 Task: Font style For heading Use Italics Arial with orange colour & bold. font size for heading '24 Pt. 'Change the font style of data to Alefand font size to  12 Pt. Change the alignment of both headline & data to  Align top. In the sheet  BankBalances analysis
Action: Mouse moved to (59, 128)
Screenshot: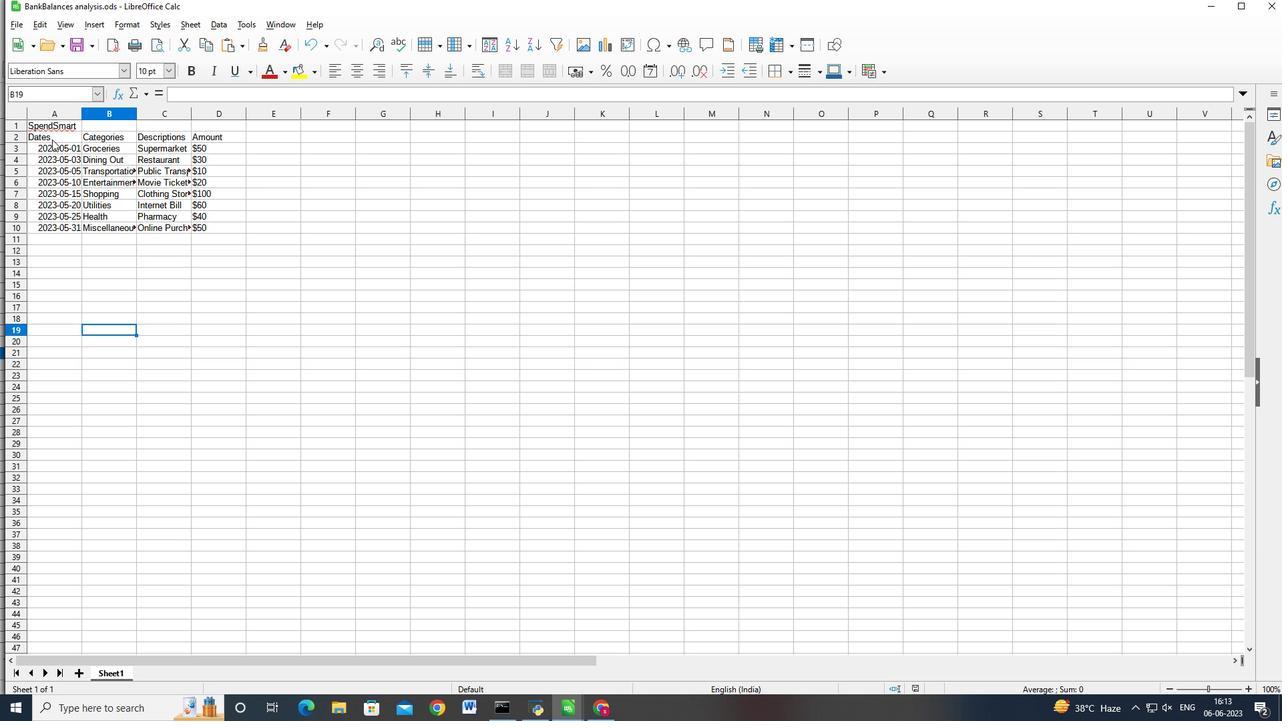 
Action: Mouse pressed left at (59, 128)
Screenshot: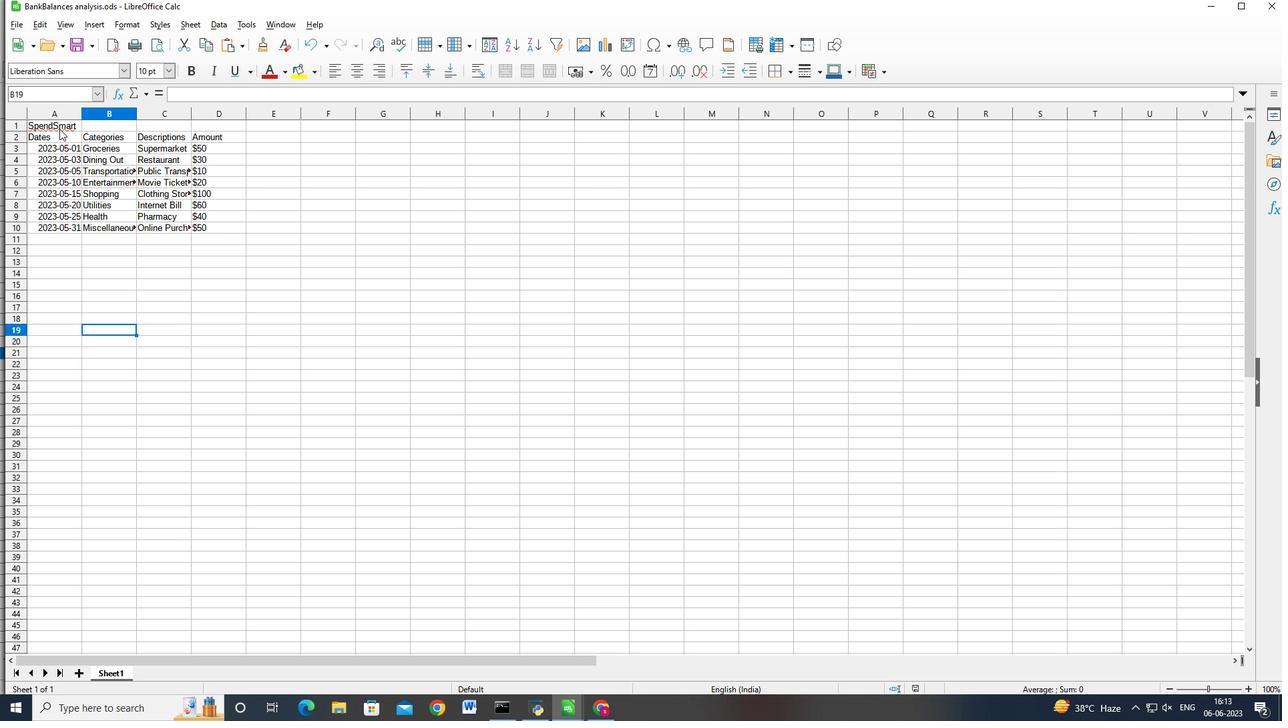
Action: Mouse moved to (196, 211)
Screenshot: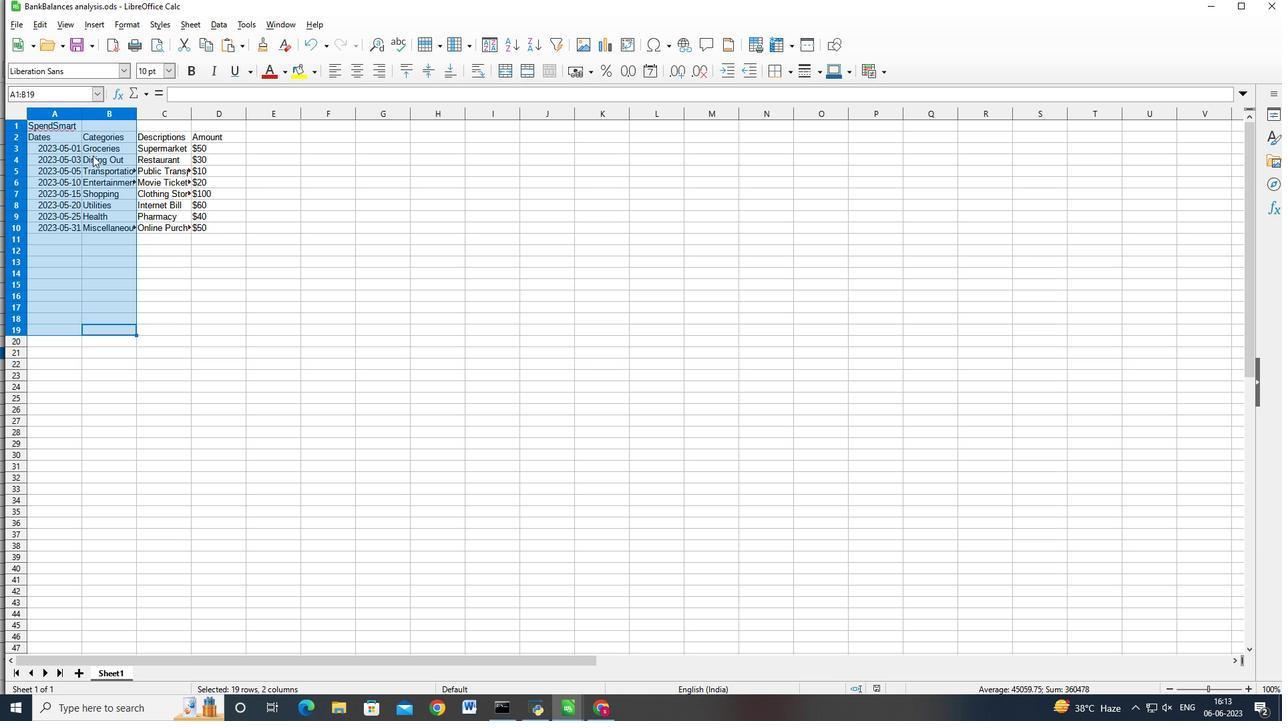
Action: Mouse pressed right at (196, 211)
Screenshot: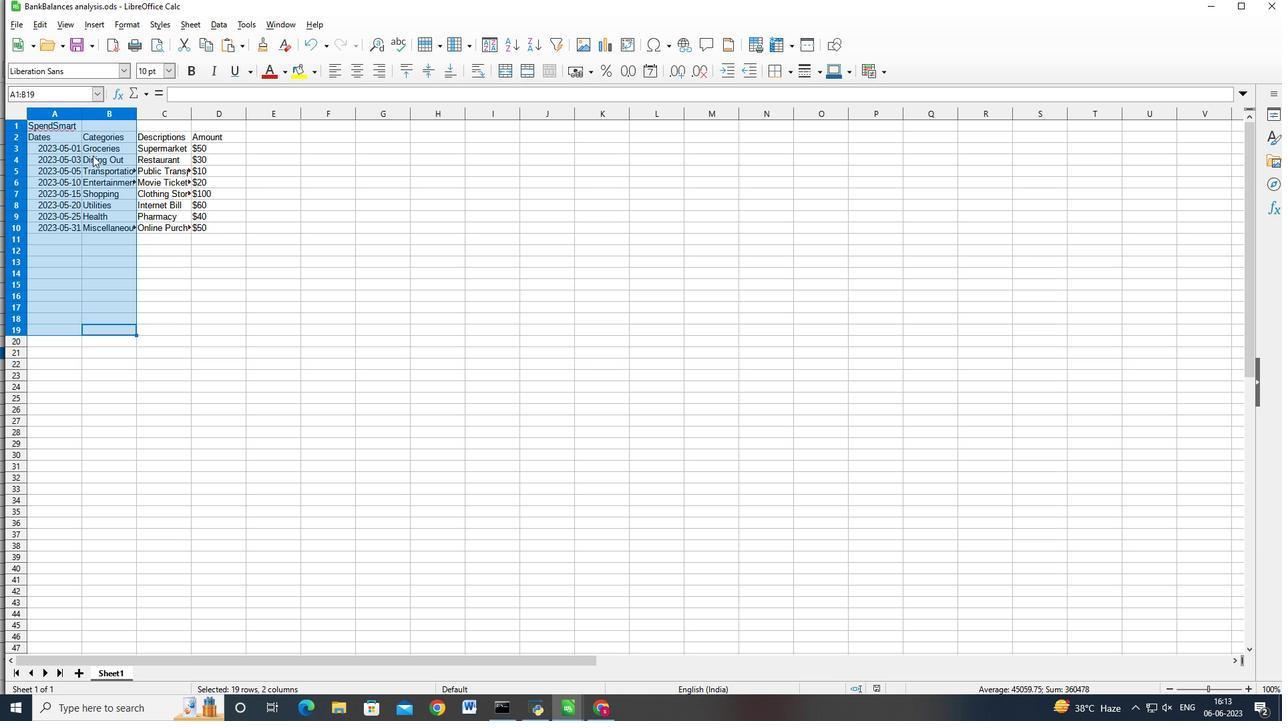 
Action: Mouse moved to (128, 279)
Screenshot: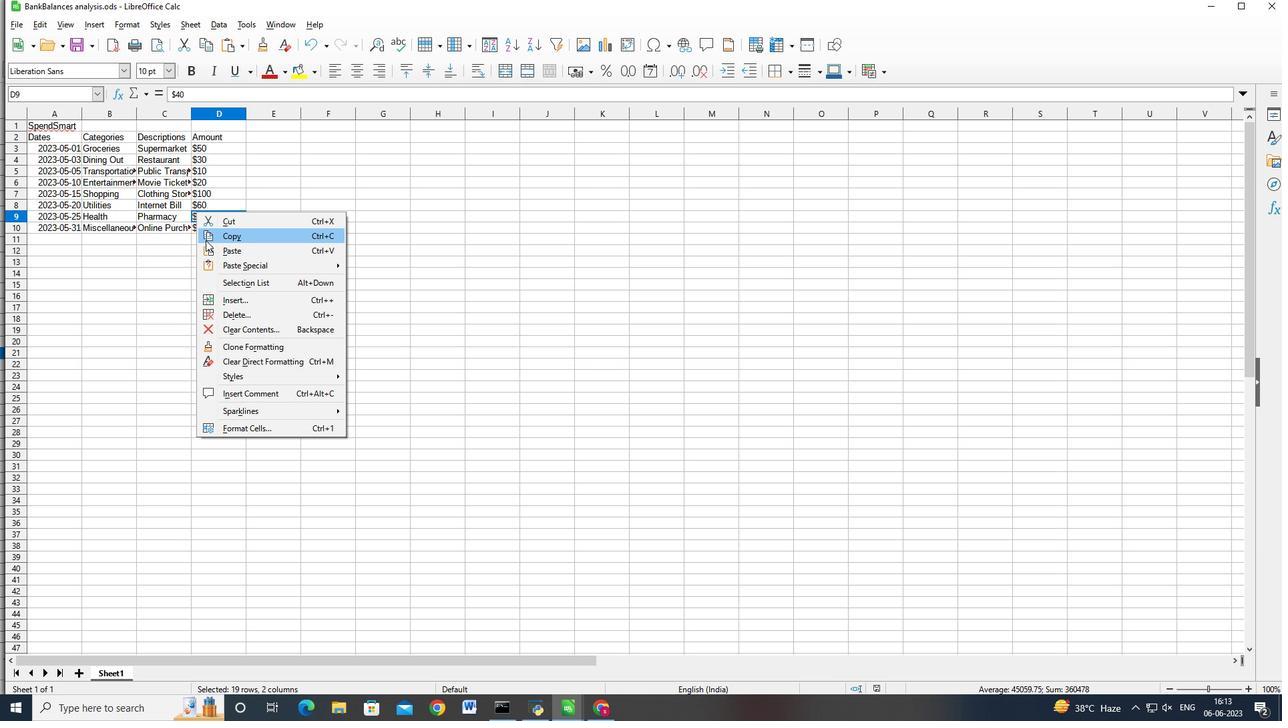 
Action: Mouse pressed right at (128, 279)
Screenshot: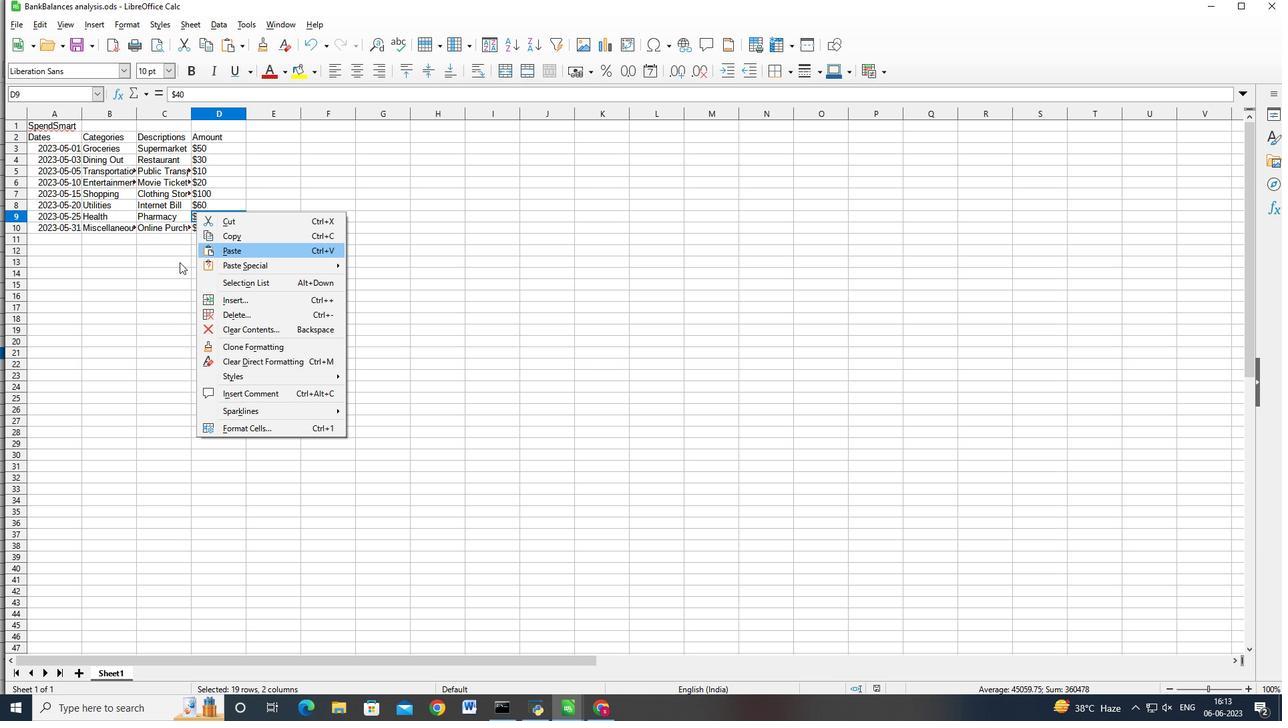 
Action: Mouse moved to (70, 128)
Screenshot: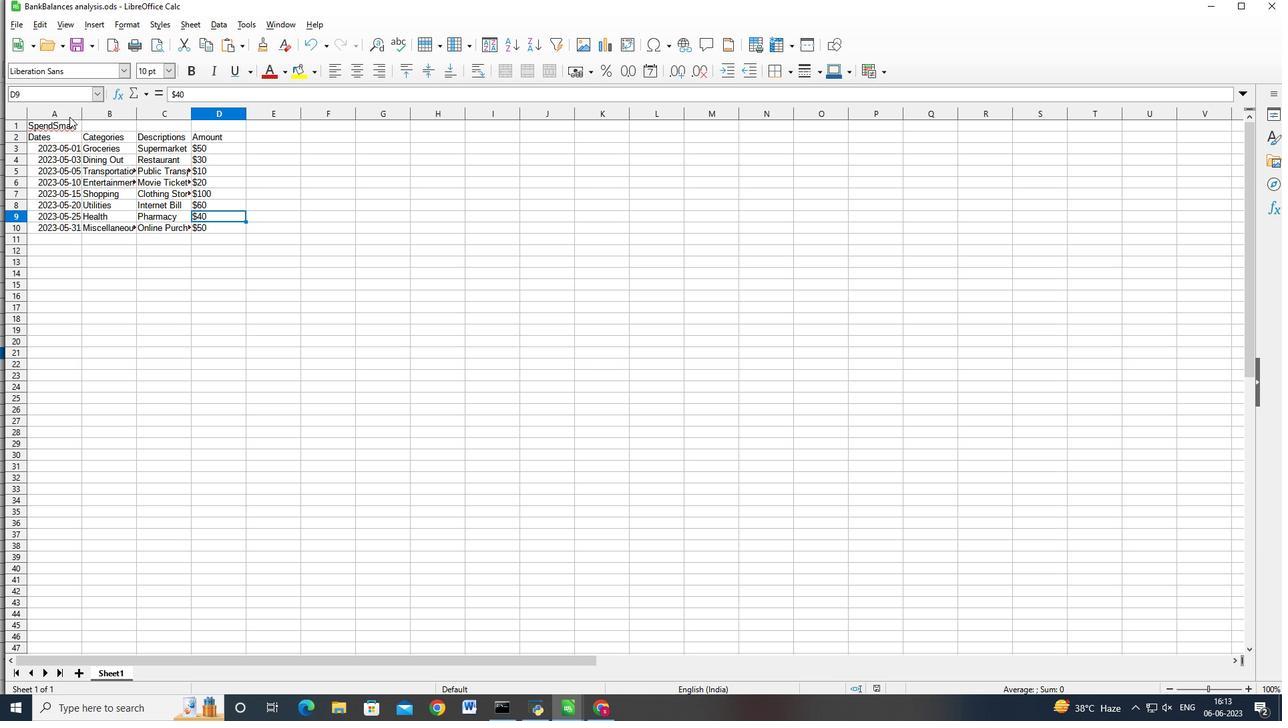 
Action: Mouse pressed left at (70, 128)
Screenshot: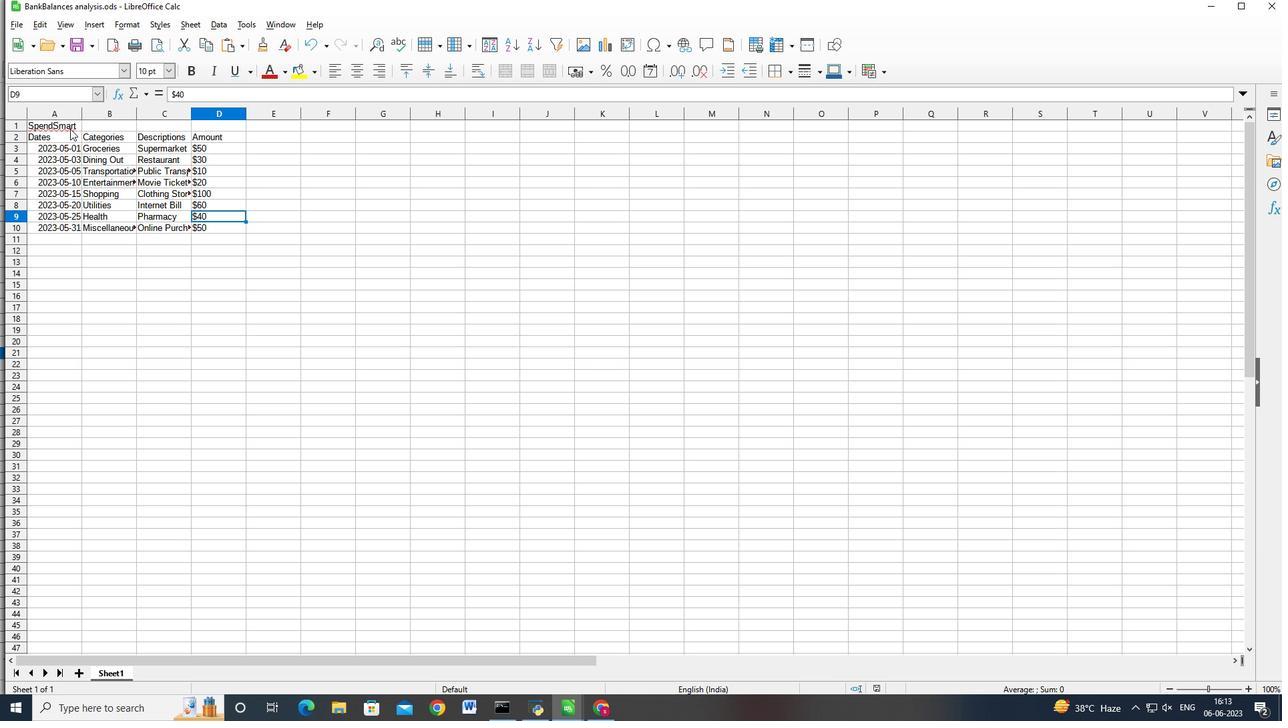 
Action: Mouse moved to (76, 72)
Screenshot: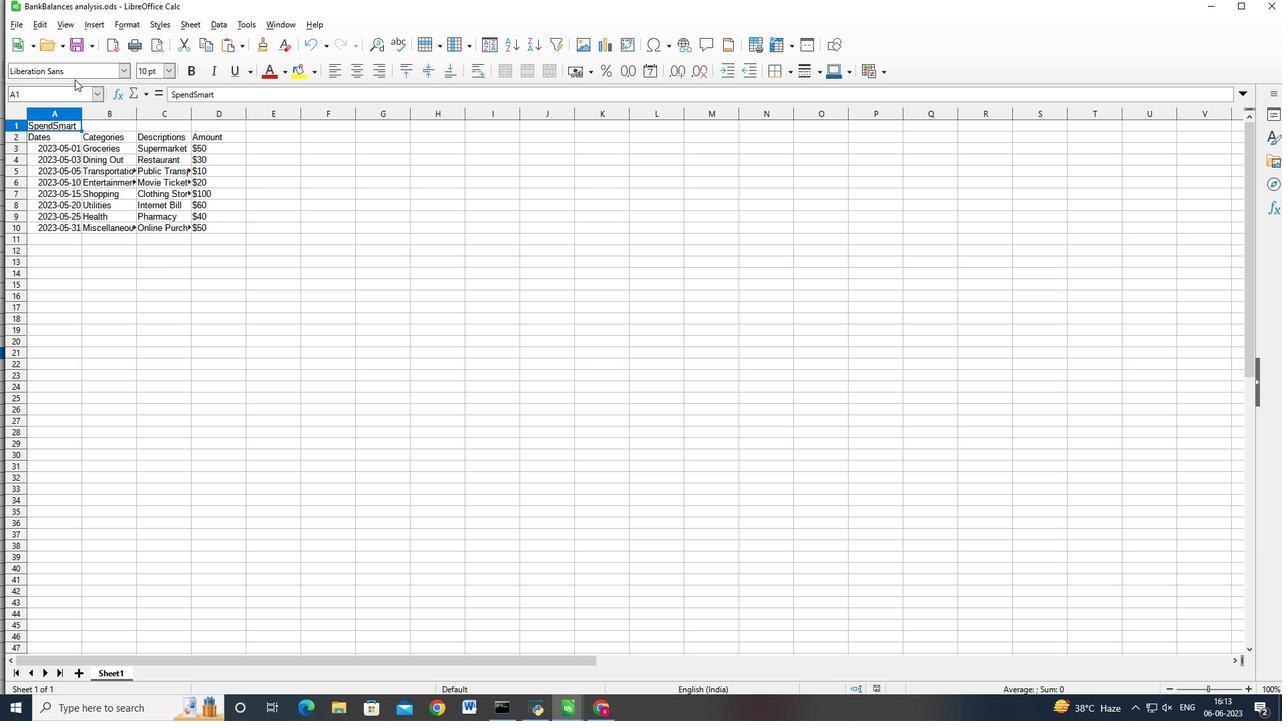 
Action: Mouse pressed left at (76, 72)
Screenshot: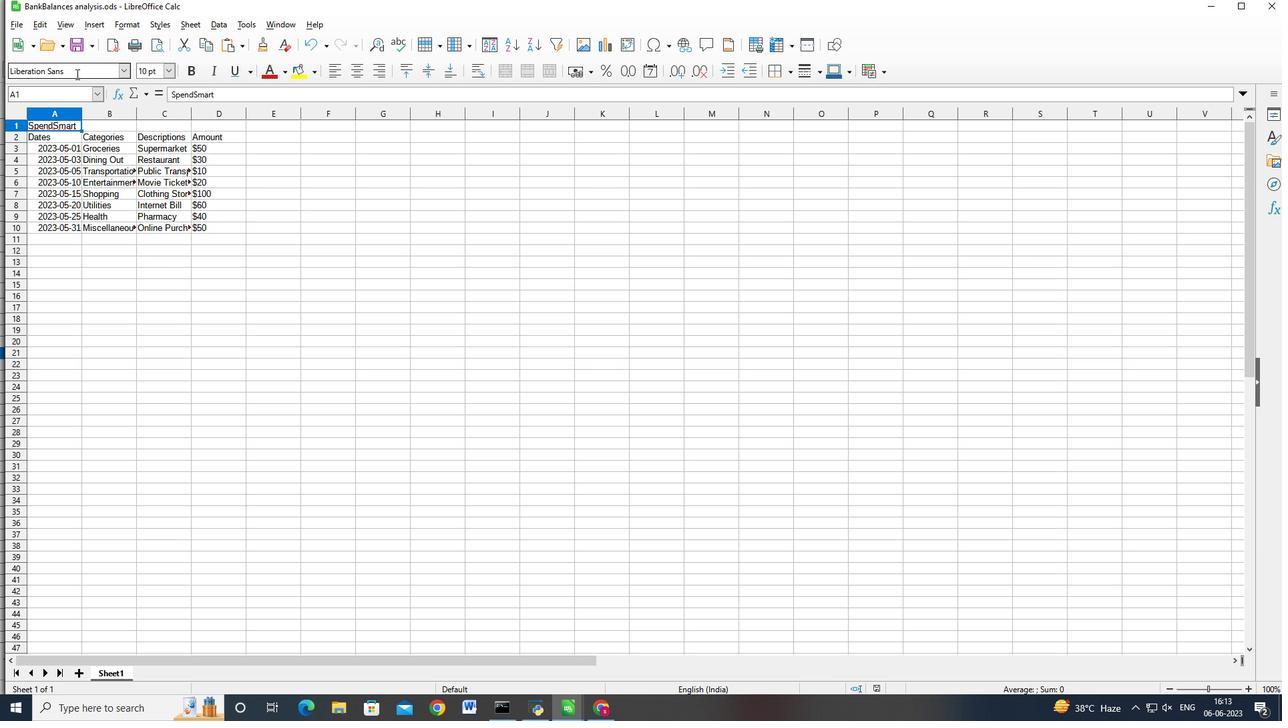 
Action: Mouse moved to (76, 73)
Screenshot: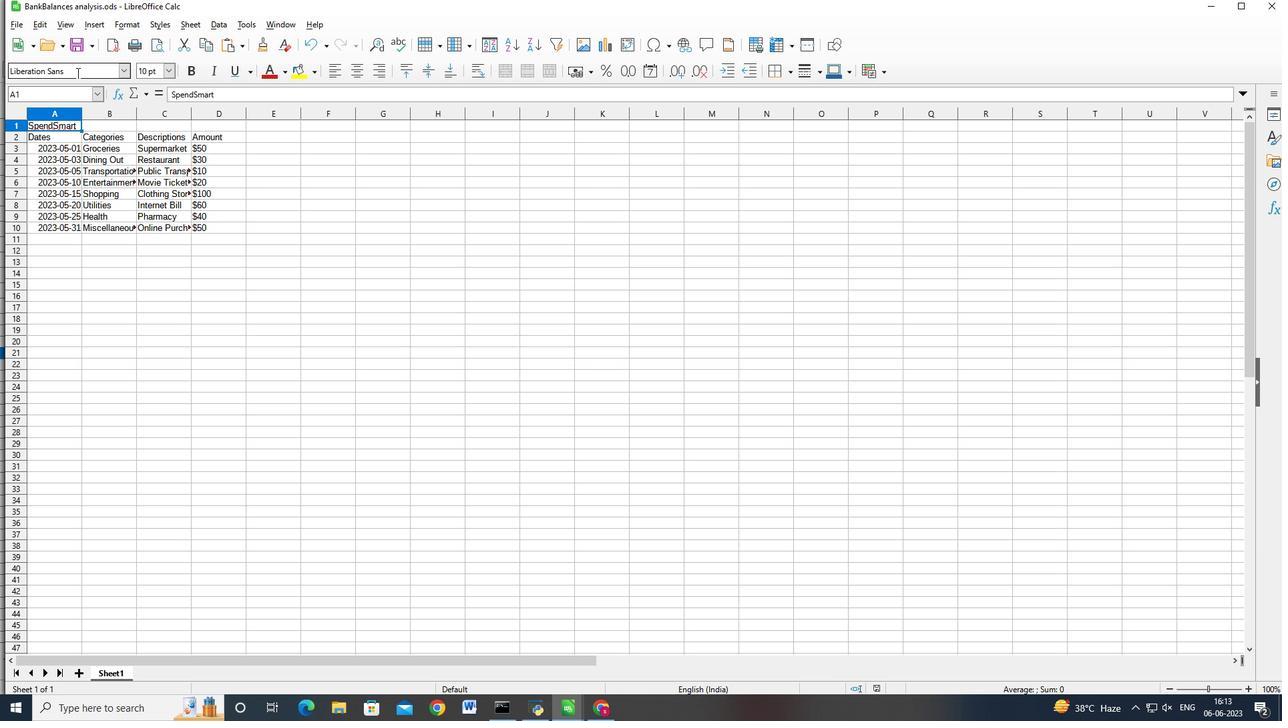 
Action: Key pressed <Key.backspace><Key.backspace><Key.backspace><Key.backspace><Key.backspace><Key.backspace><Key.backspace><Key.backspace><Key.backspace><Key.backspace><Key.backspace><Key.backspace><Key.backspace><Key.backspace><Key.shift>Itla<Key.backspace><Key.backspace><Key.backspace><Key.backspace><Key.backspace><Key.shift>Itla<Key.backspace><Key.backspace><Key.backspace>talics<Key.enter>
Screenshot: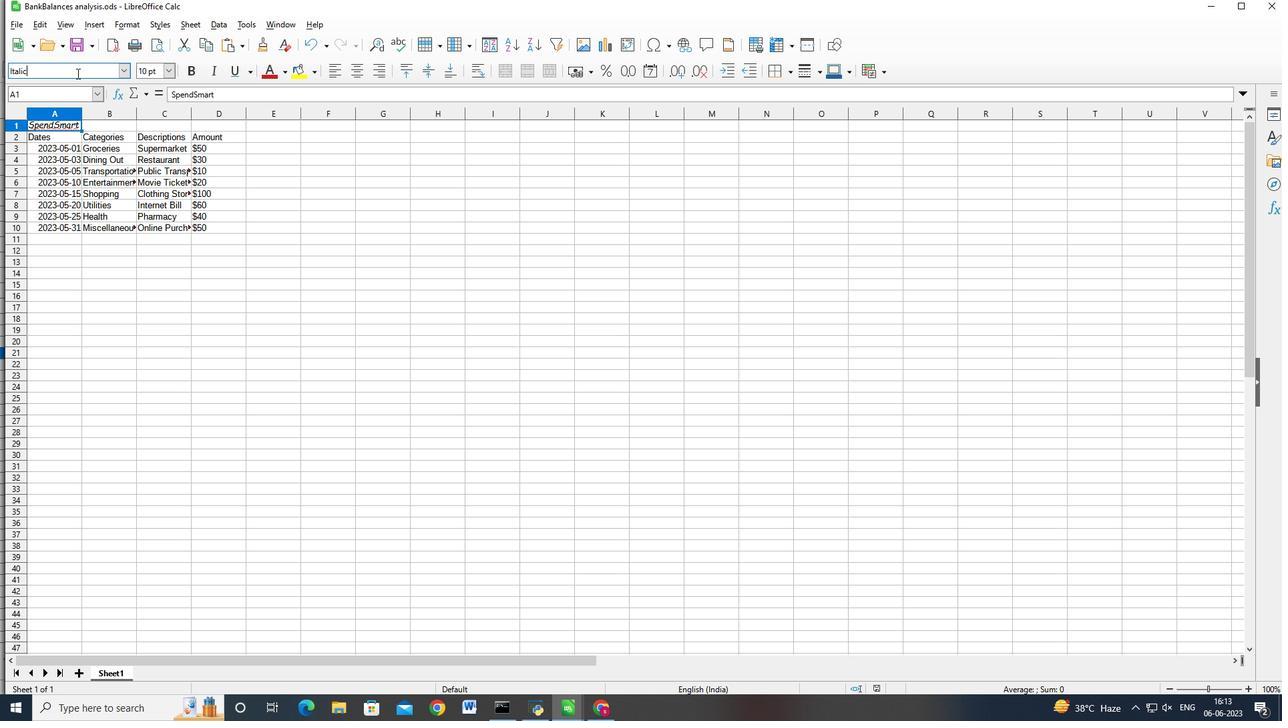 
Action: Mouse pressed left at (76, 73)
Screenshot: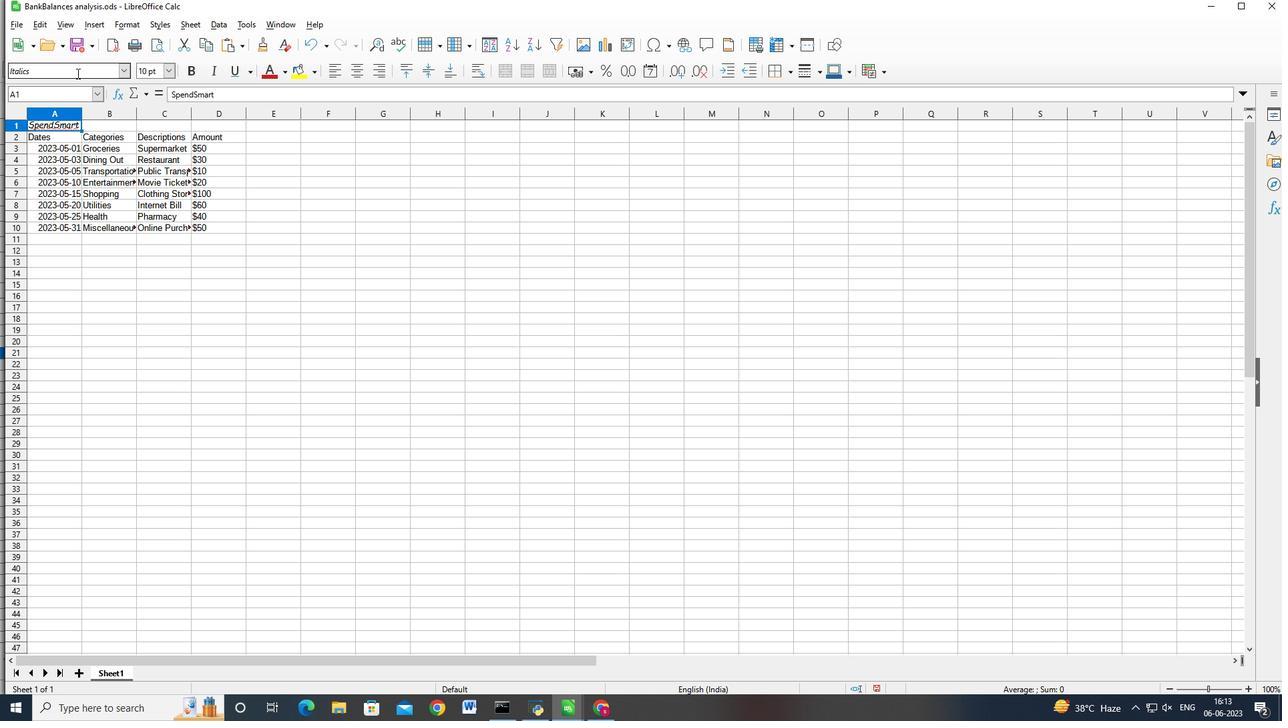 
Action: Key pressed <Key.backspace><Key.backspace><Key.backspace><Key.backspace><Key.backspace><Key.backspace><Key.backspace><Key.backspace><Key.backspace><Key.backspace>arial<Key.enter>
Screenshot: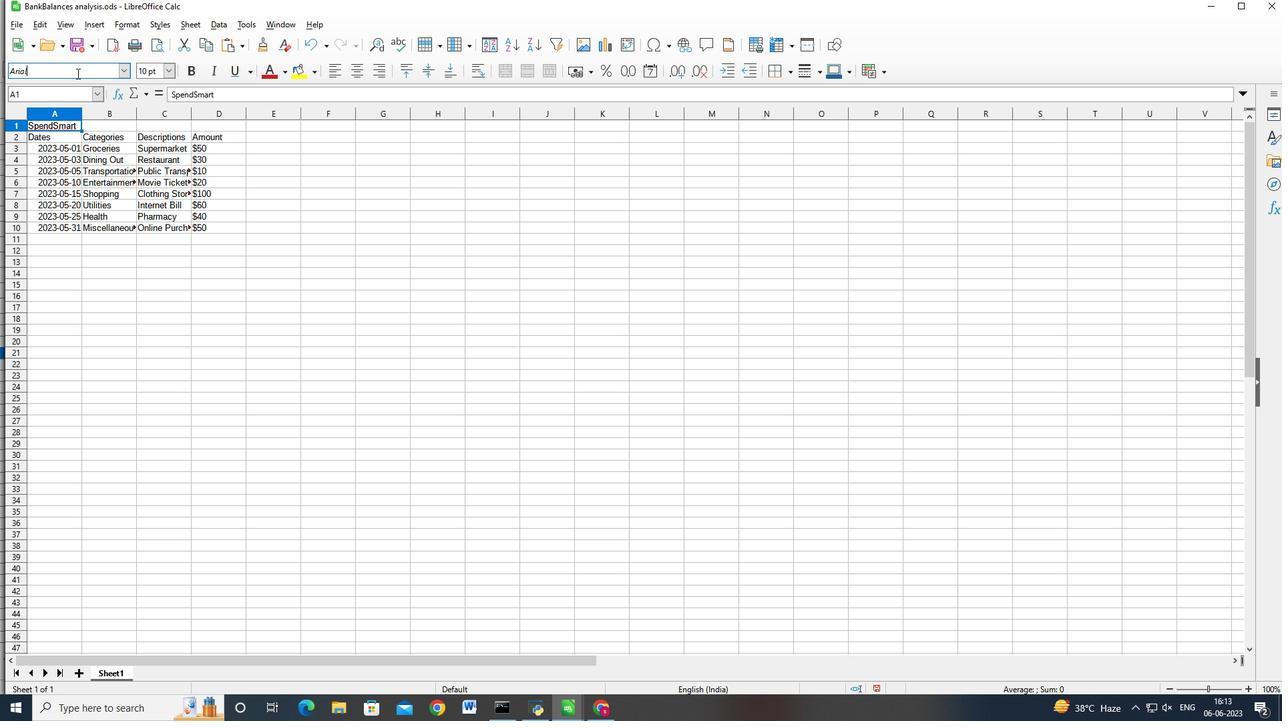 
Action: Mouse moved to (207, 68)
Screenshot: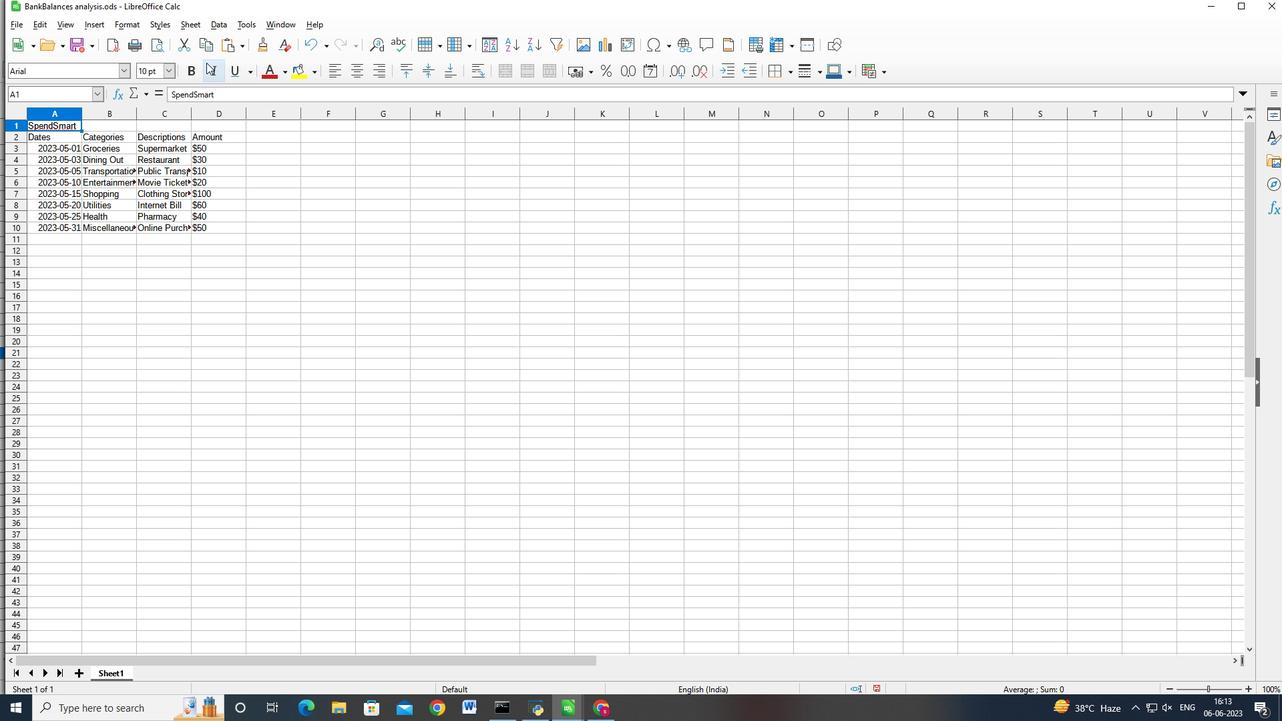 
Action: Mouse pressed left at (207, 68)
Screenshot: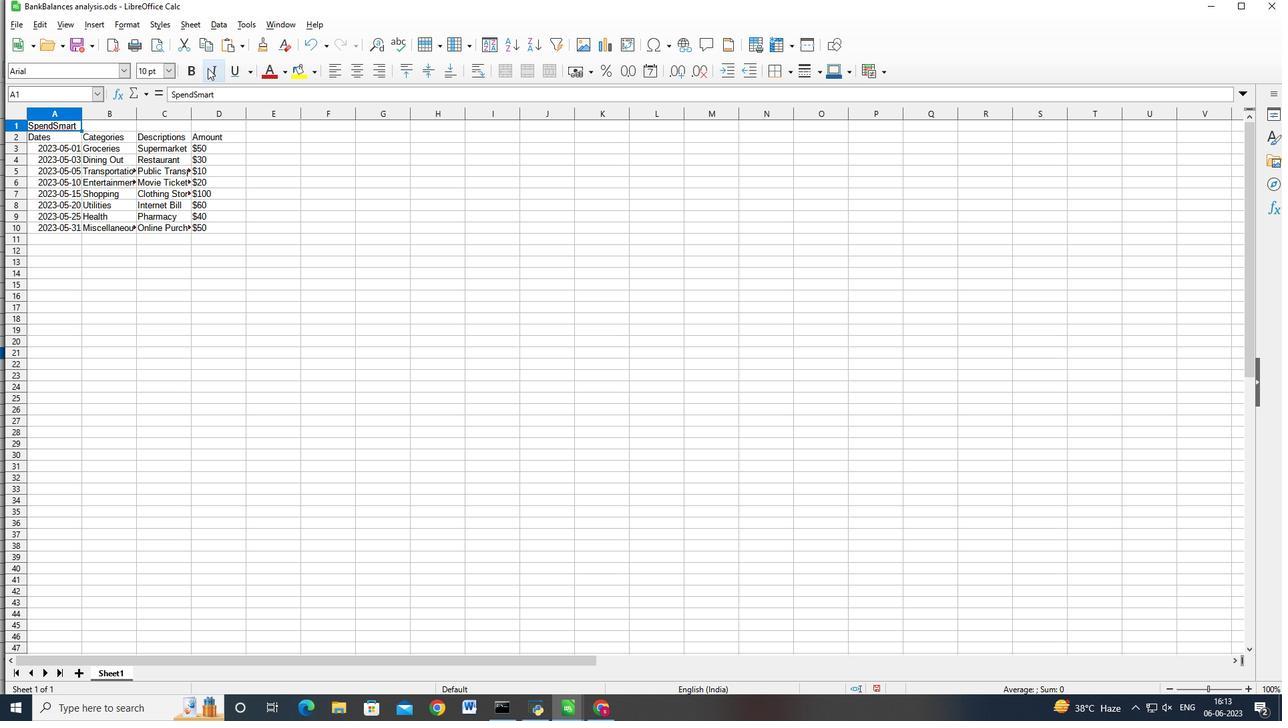
Action: Mouse moved to (170, 74)
Screenshot: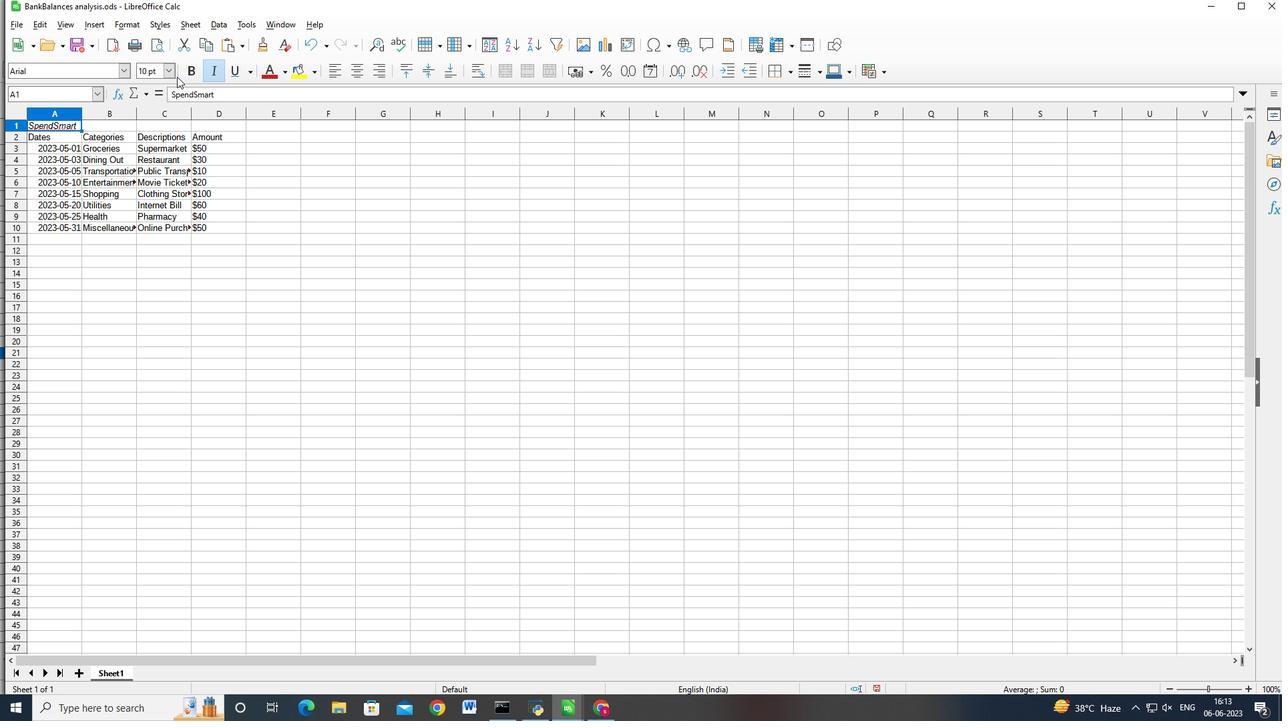 
Action: Mouse pressed left at (170, 74)
Screenshot: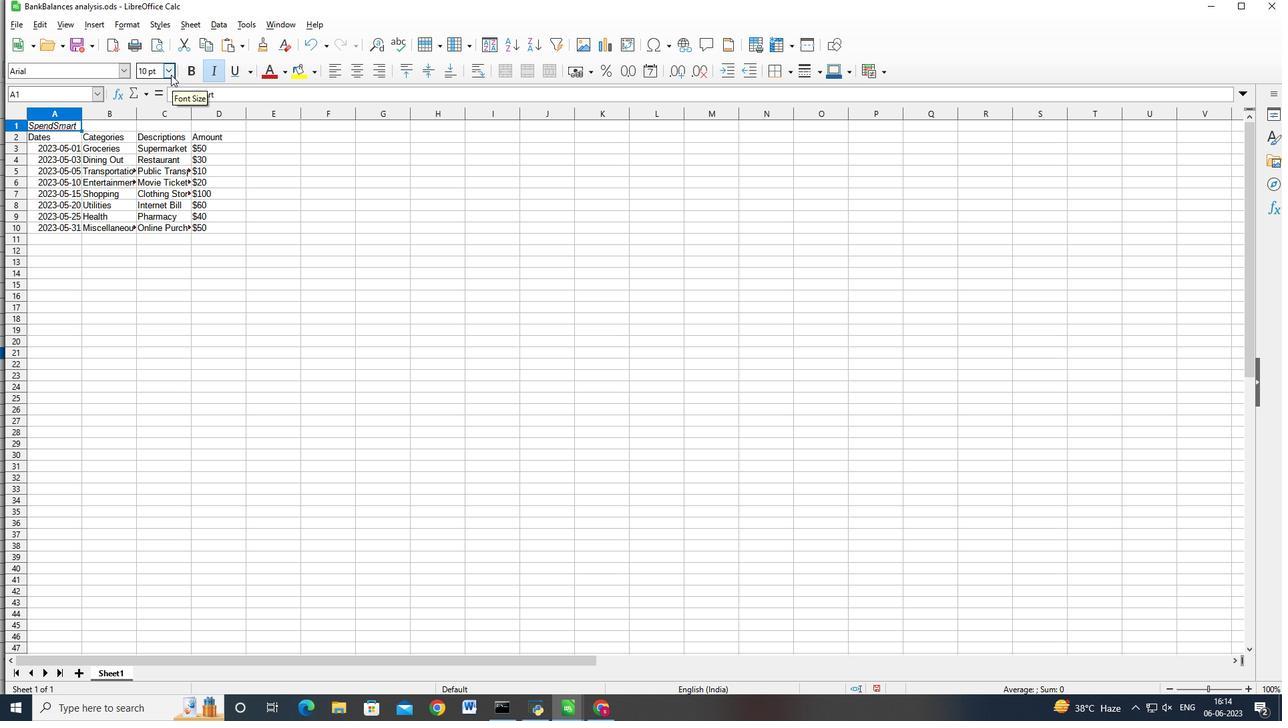 
Action: Mouse moved to (148, 264)
Screenshot: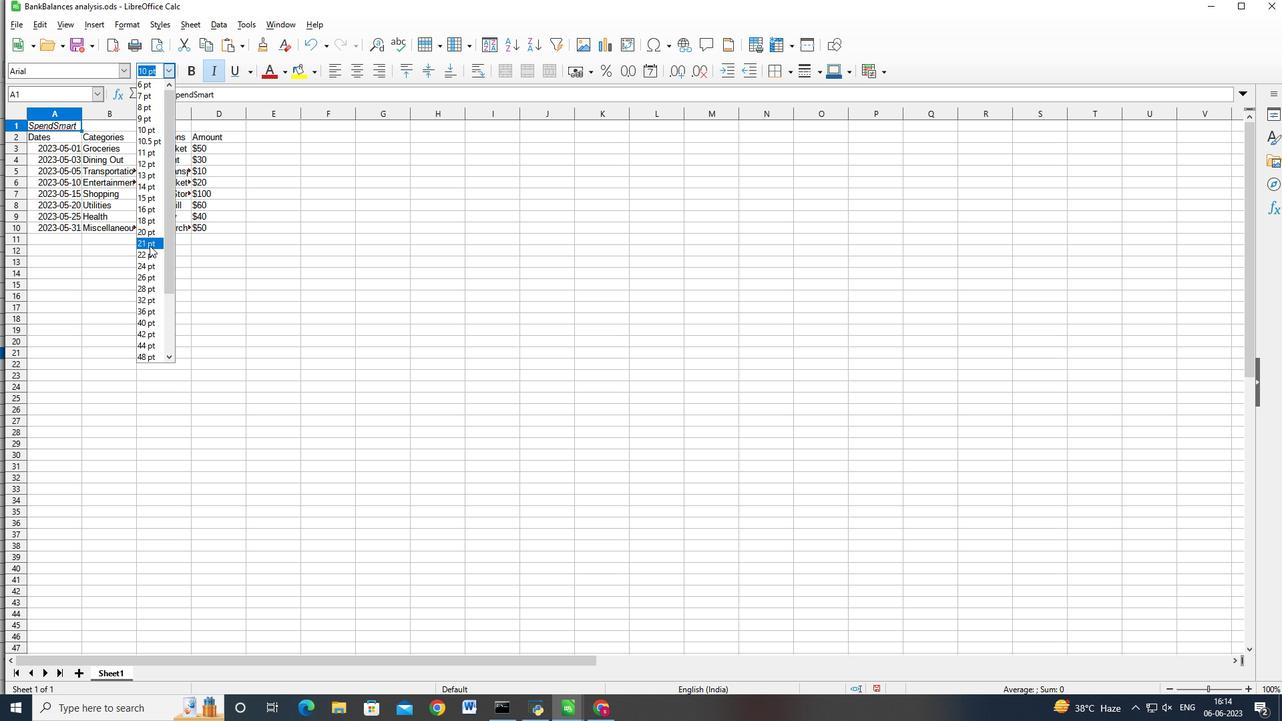 
Action: Mouse pressed left at (148, 264)
Screenshot: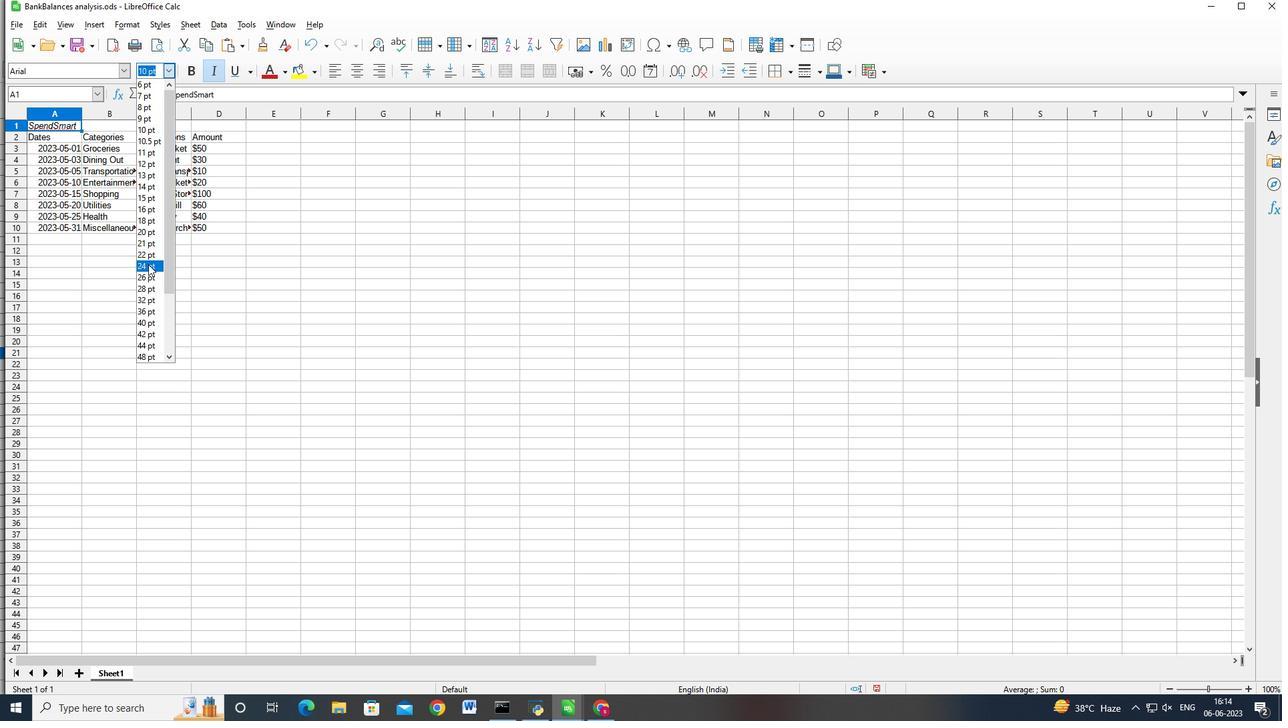 
Action: Mouse moved to (62, 150)
Screenshot: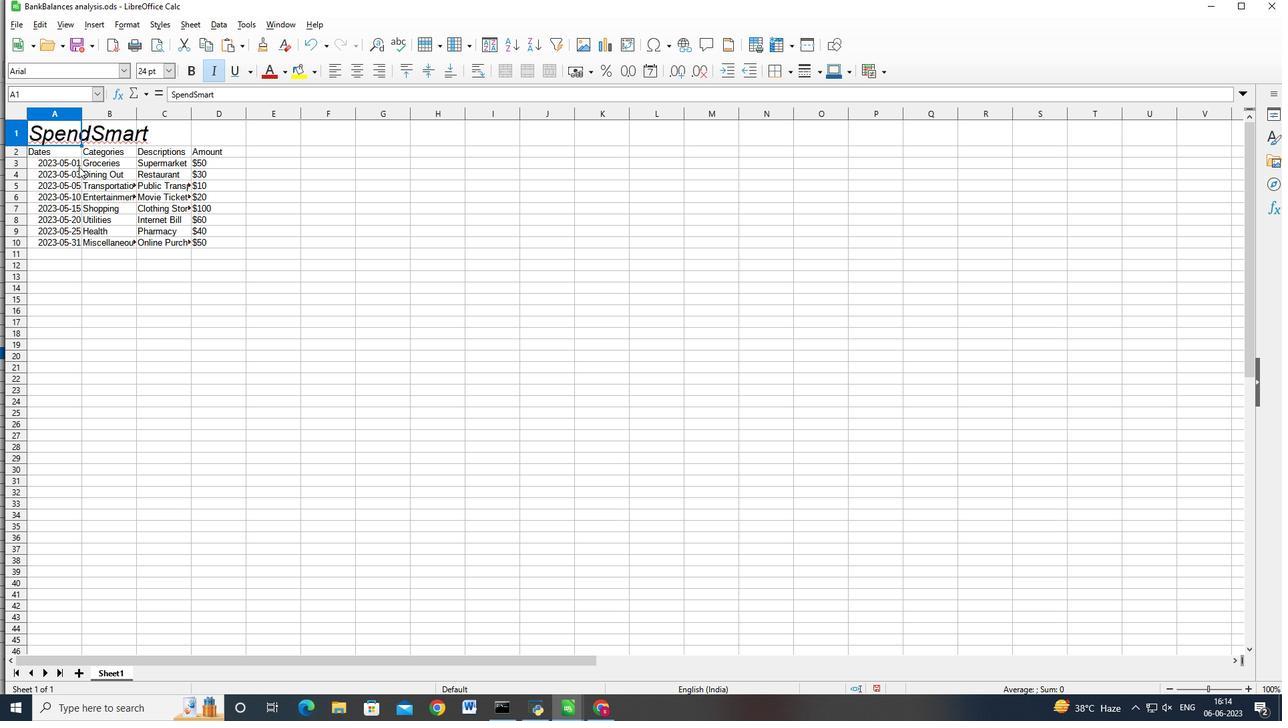 
Action: Mouse pressed left at (62, 150)
Screenshot: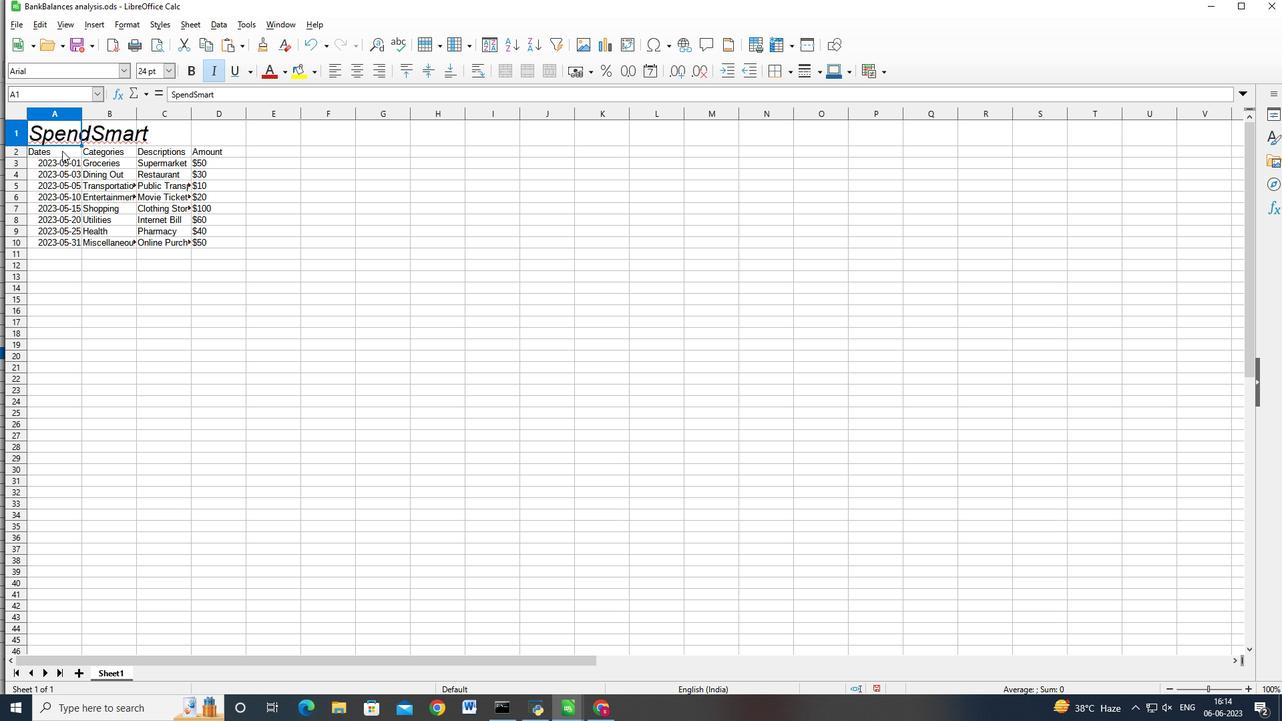 
Action: Mouse moved to (202, 220)
Screenshot: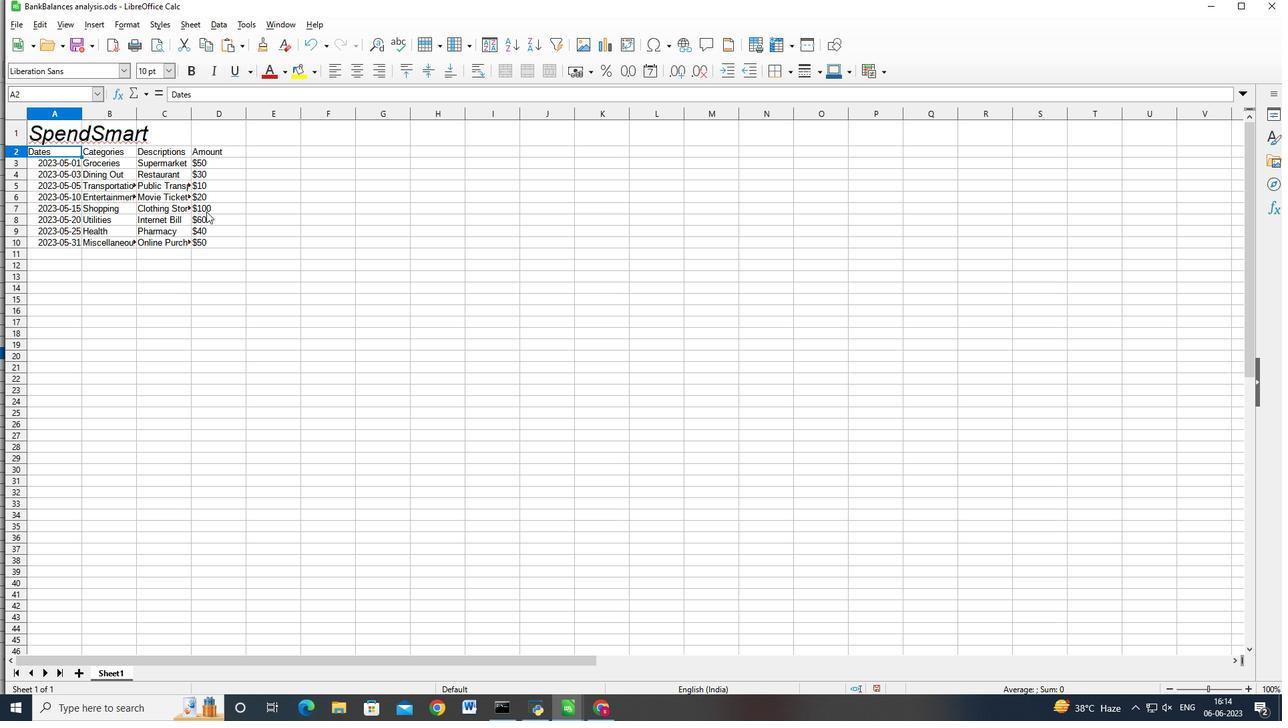 
Action: Key pressed <Key.shift>
Screenshot: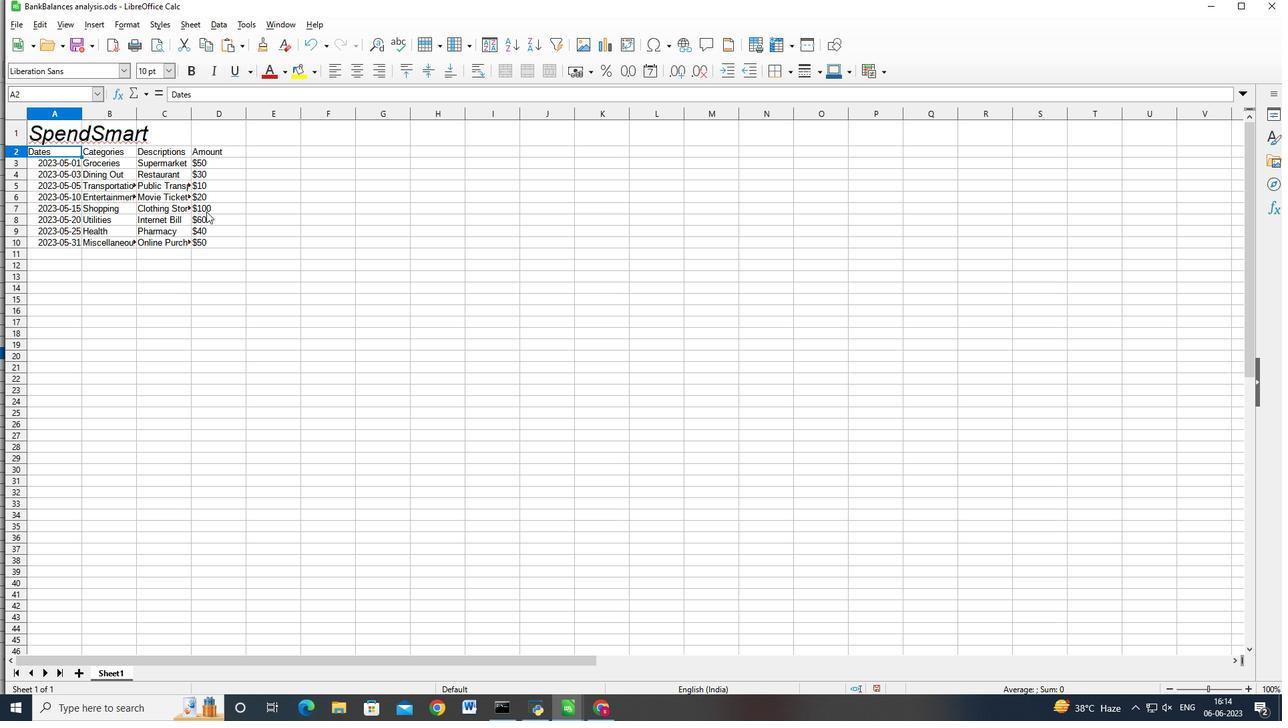 
Action: Mouse moved to (192, 235)
Screenshot: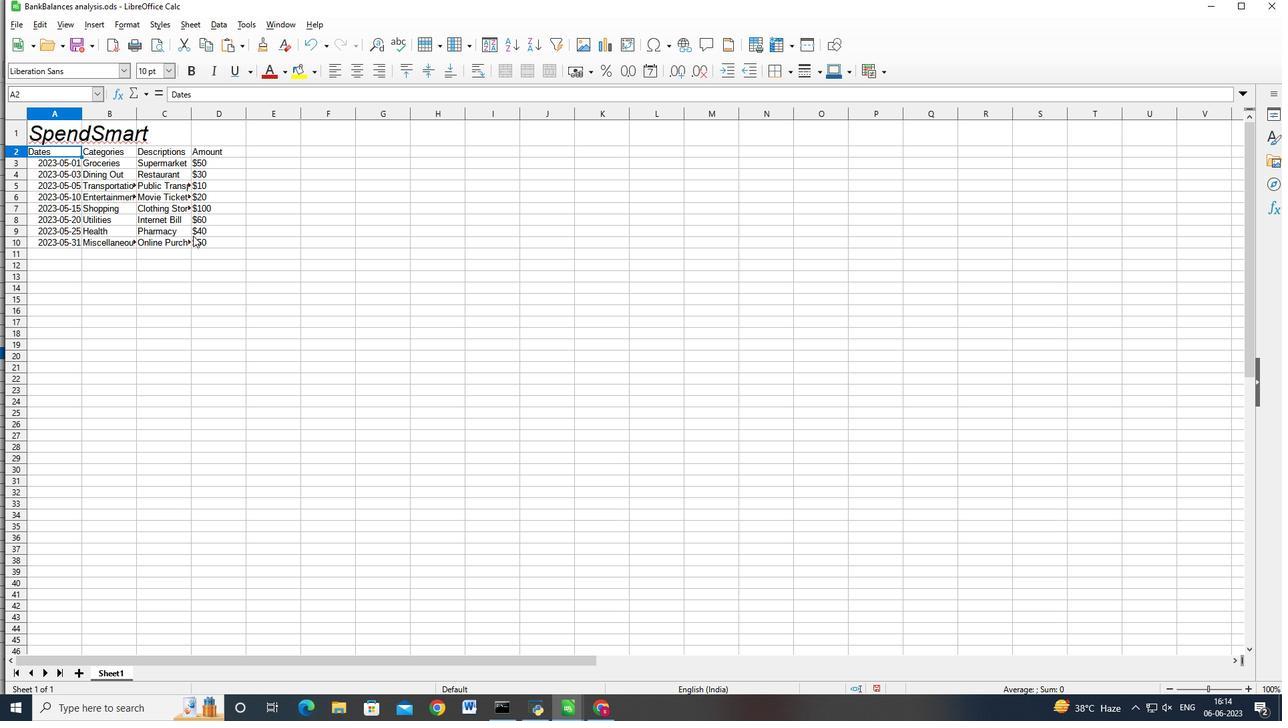 
Action: Key pressed <Key.shift>
Screenshot: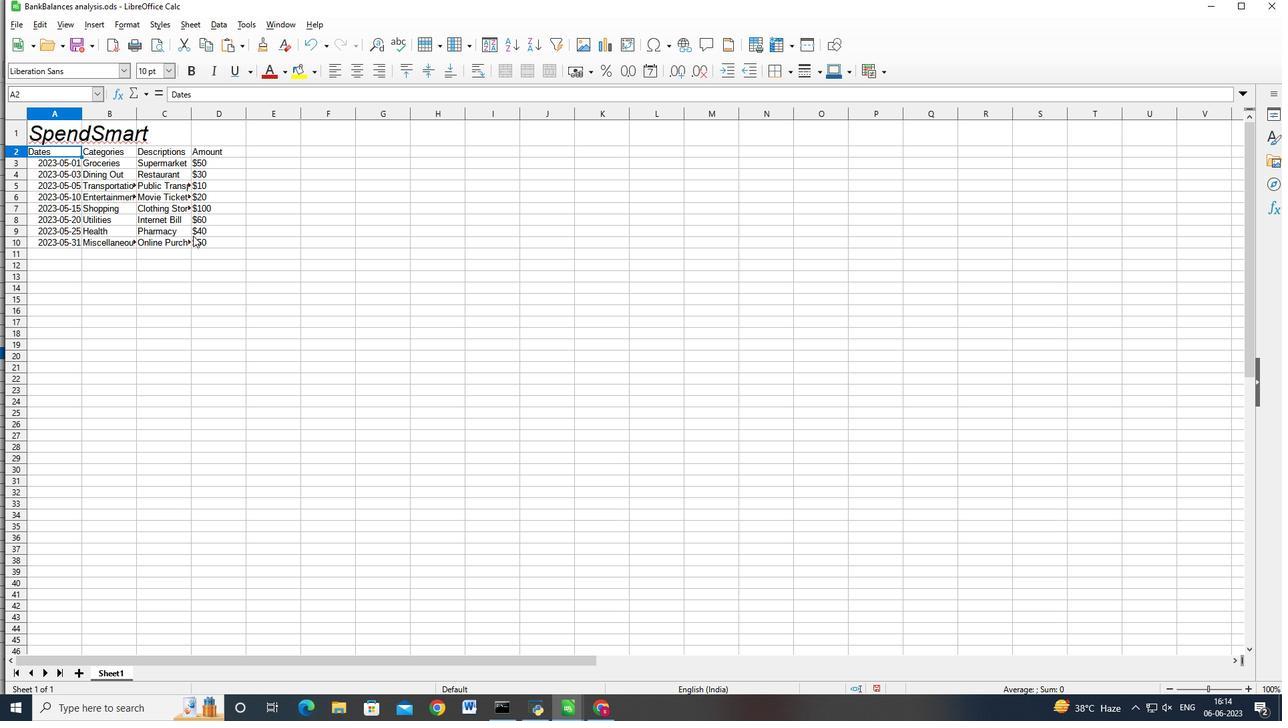 
Action: Mouse moved to (194, 237)
Screenshot: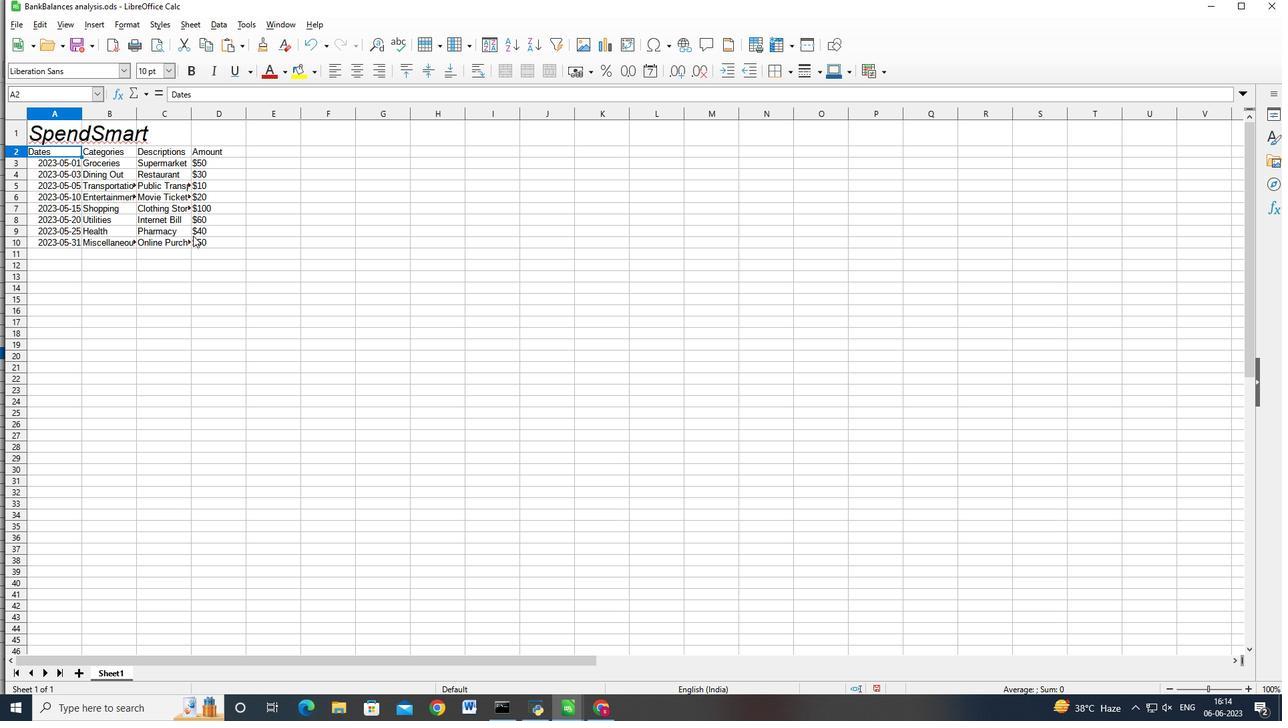 
Action: Key pressed <Key.shift>
Screenshot: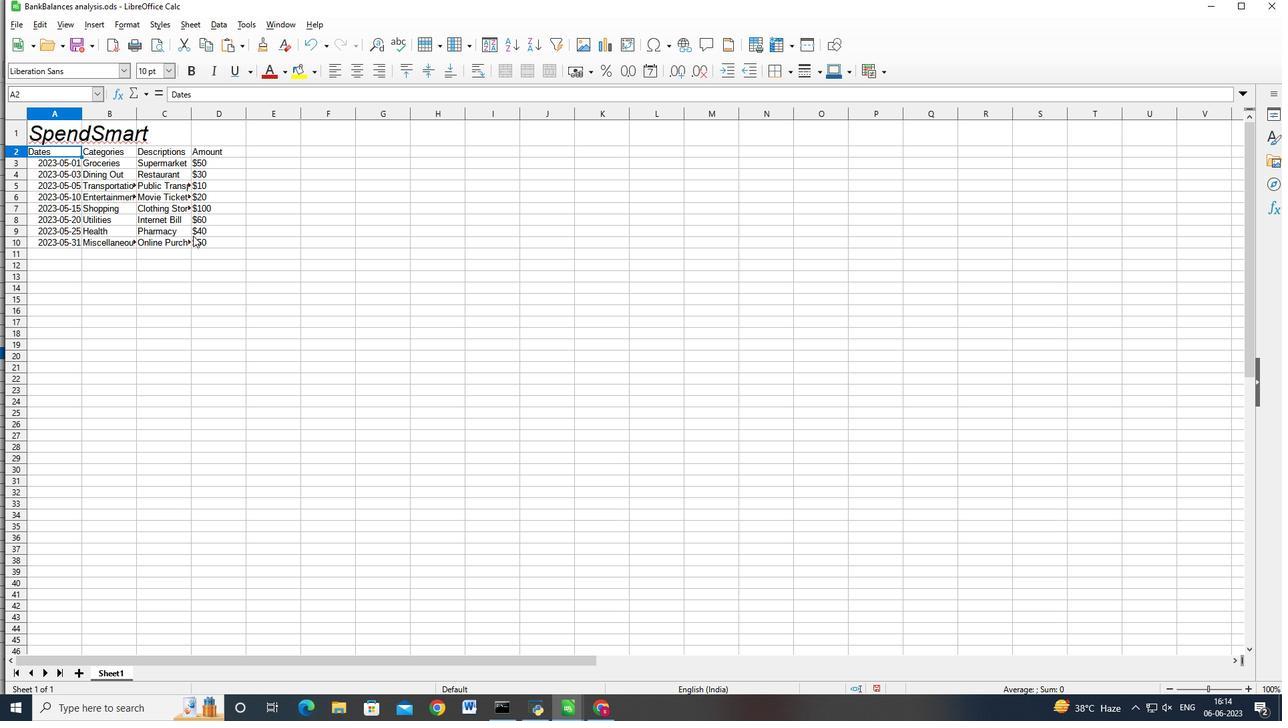 
Action: Mouse moved to (194, 237)
Screenshot: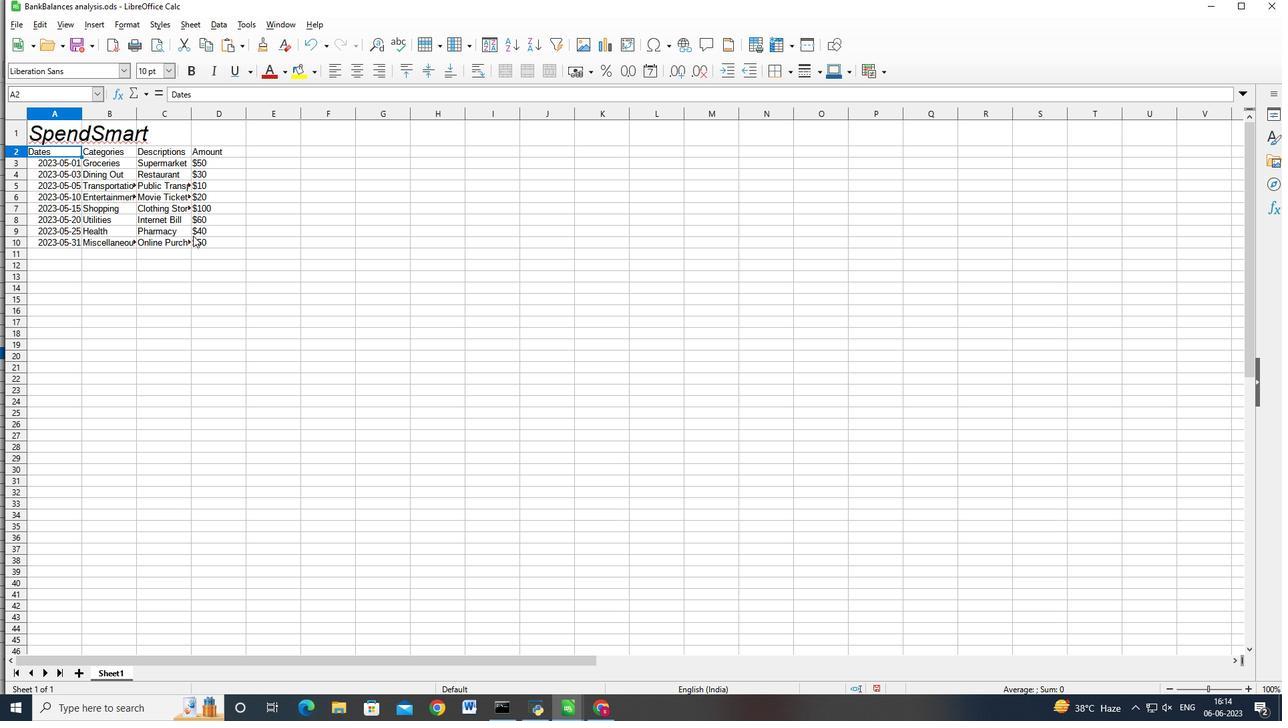 
Action: Key pressed <Key.shift>
Screenshot: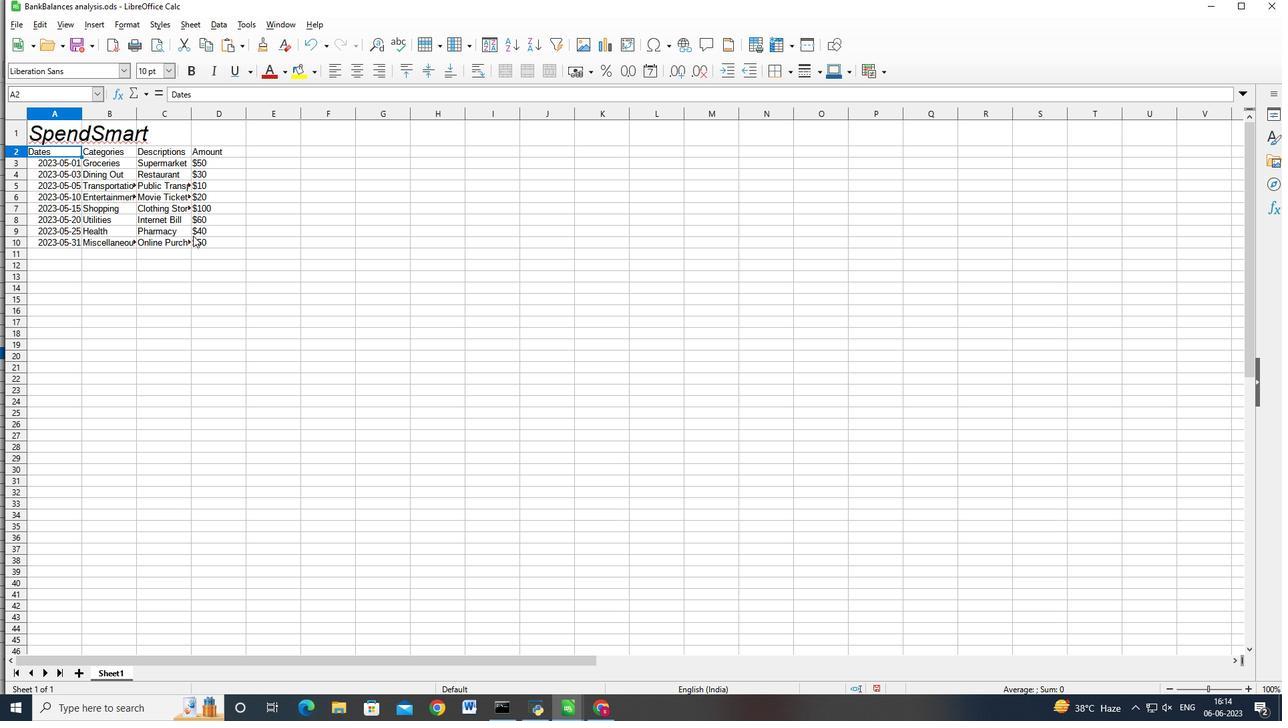 
Action: Mouse moved to (194, 238)
Screenshot: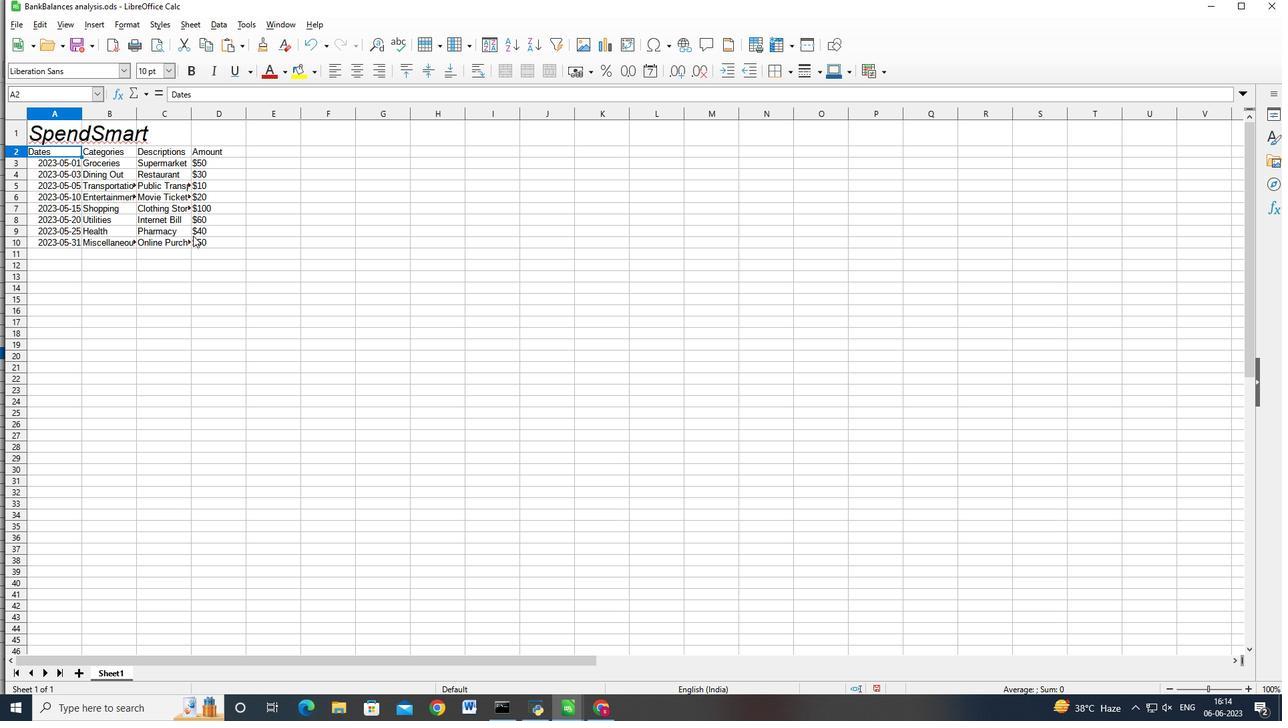 
Action: Key pressed <Key.shift>
Screenshot: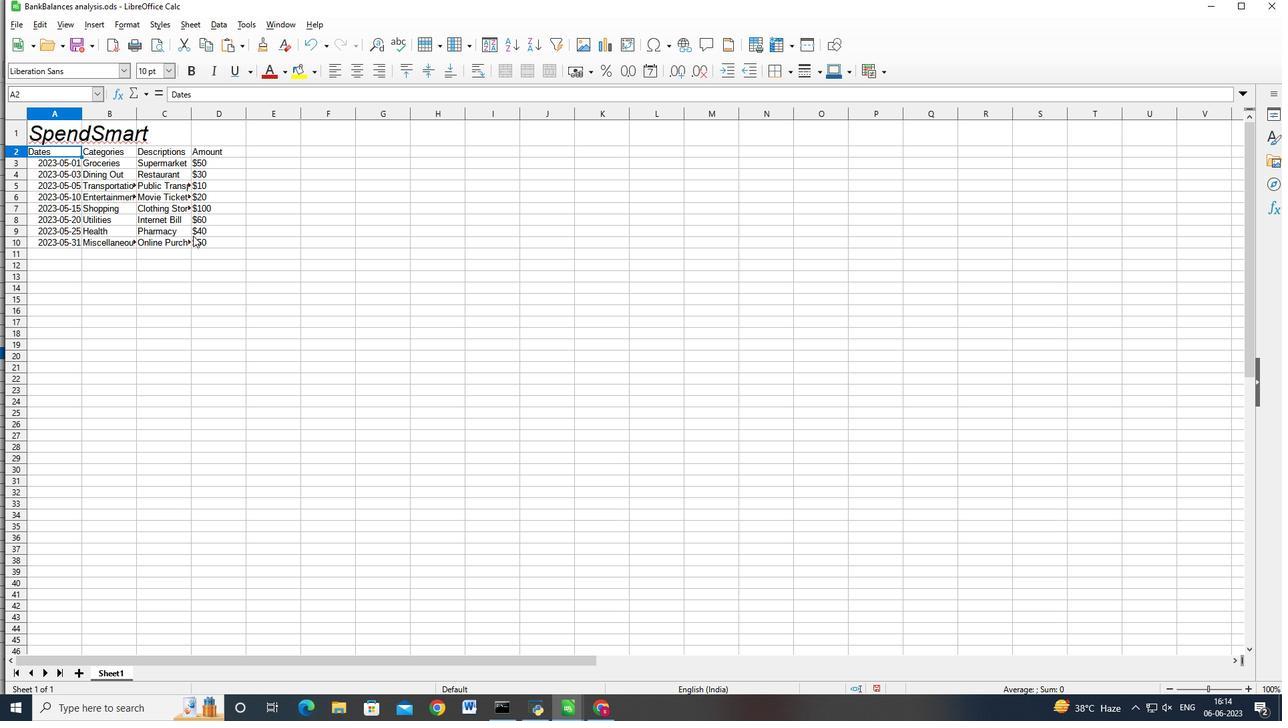 
Action: Mouse moved to (194, 239)
Screenshot: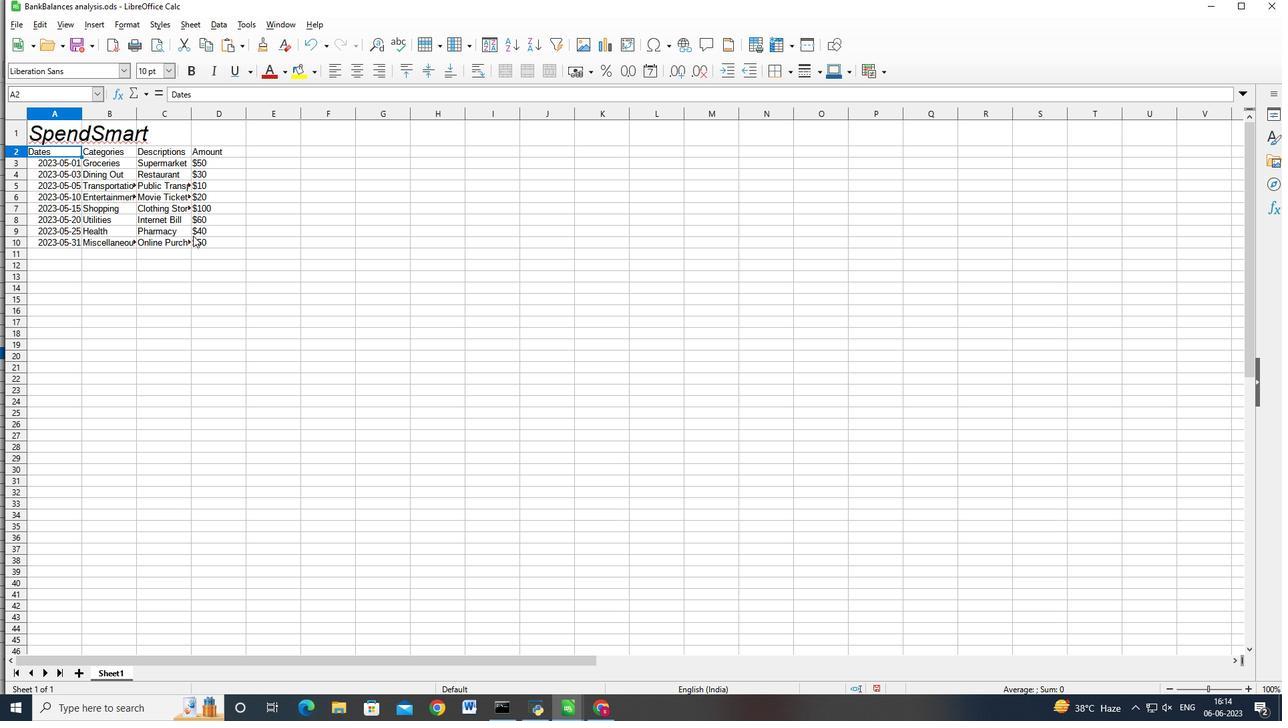 
Action: Key pressed <Key.shift>
Screenshot: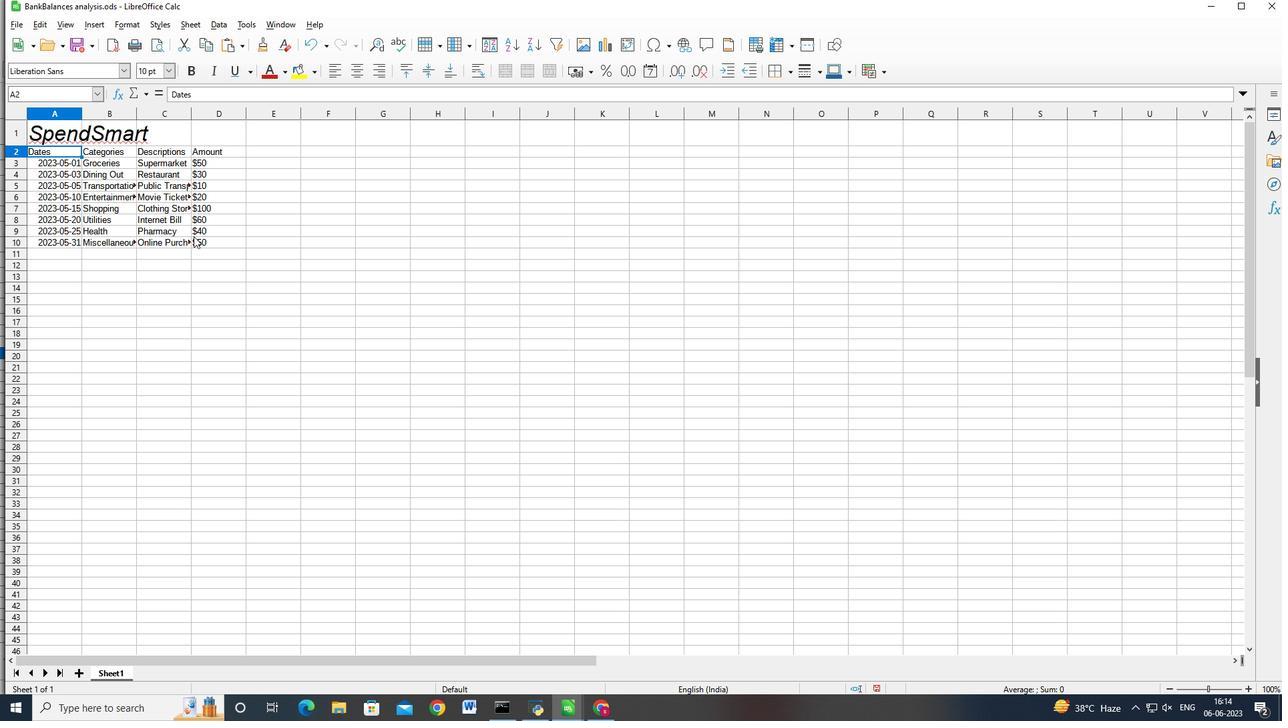 
Action: Mouse moved to (194, 239)
Screenshot: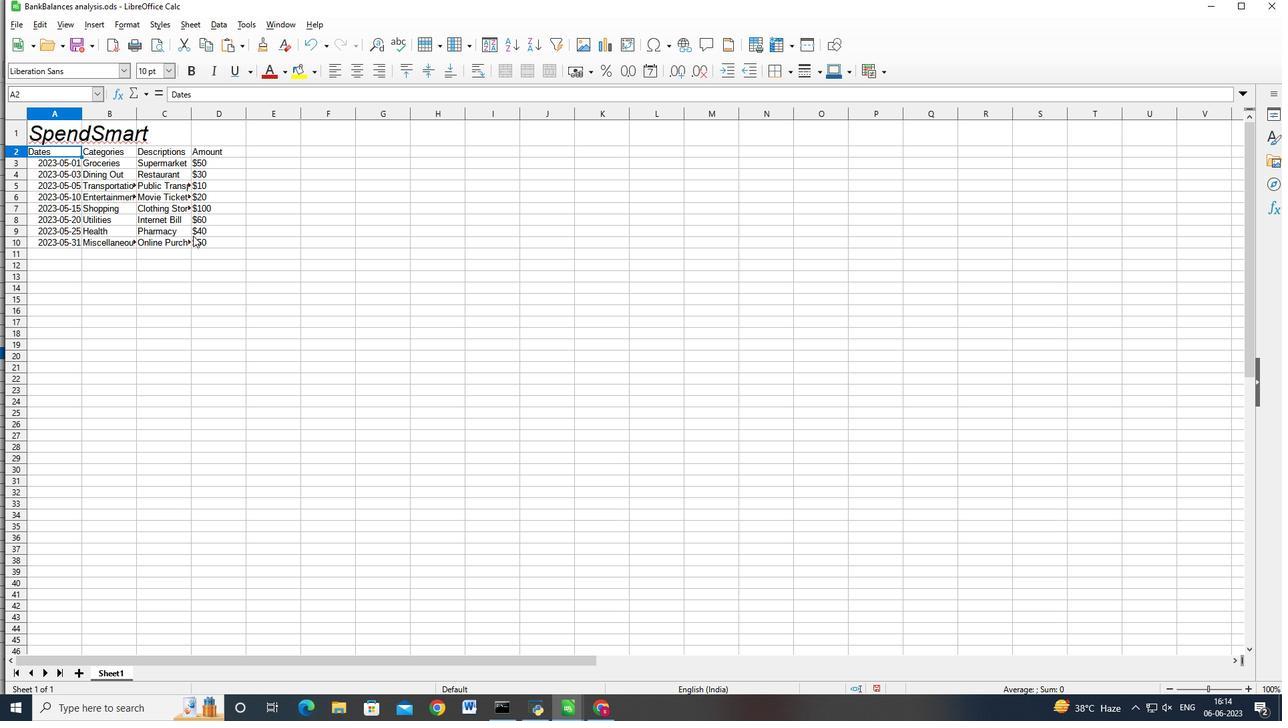 
Action: Key pressed <Key.shift>
Screenshot: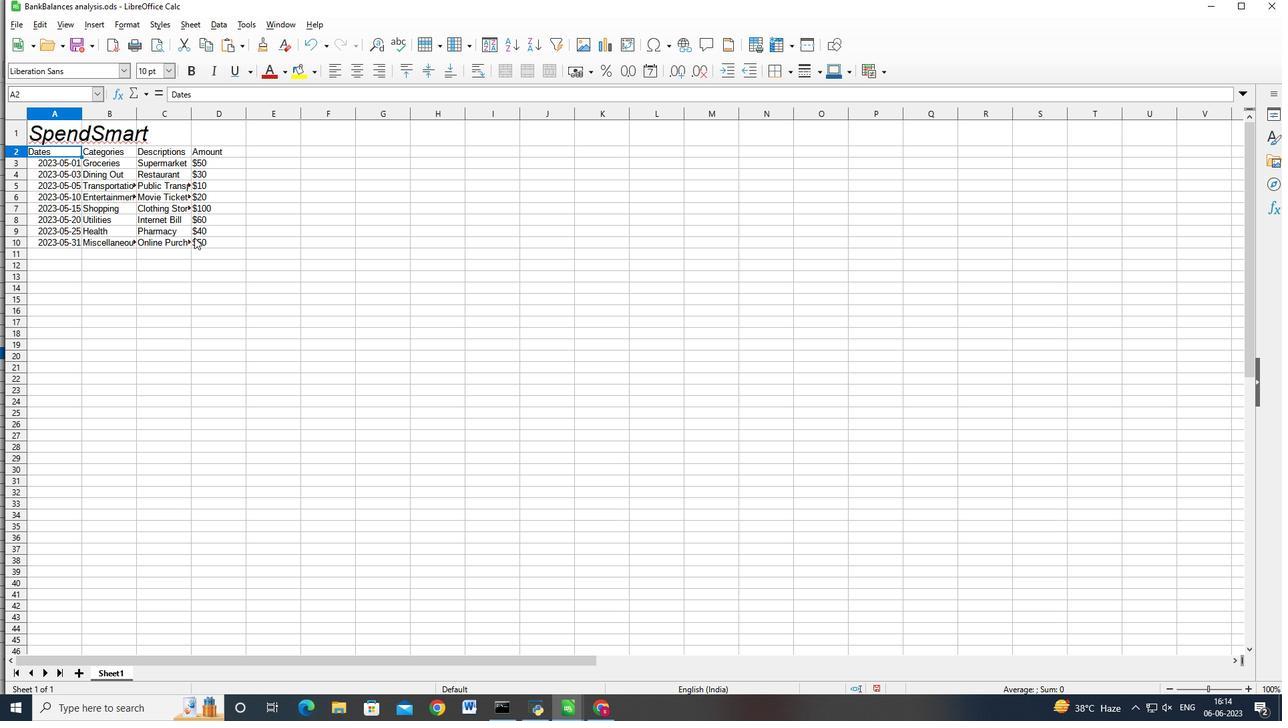
Action: Mouse moved to (194, 241)
Screenshot: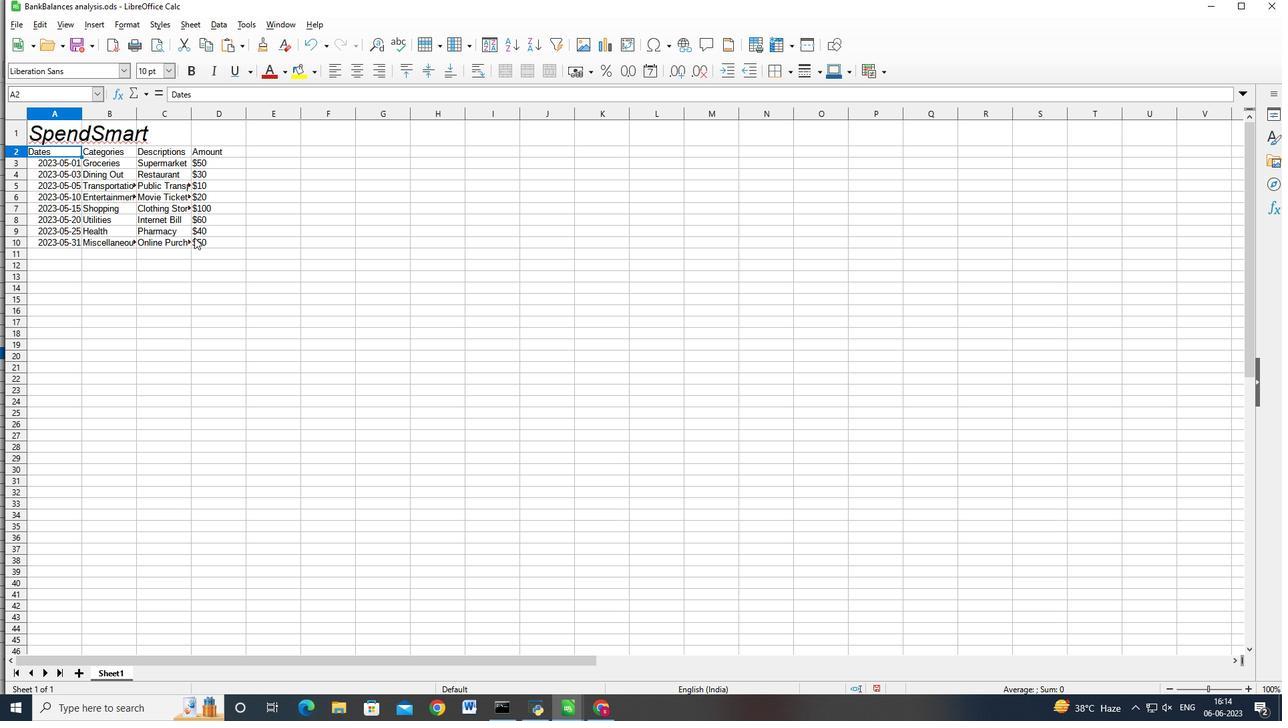 
Action: Key pressed <Key.shift><Key.shift><Key.shift><Key.shift><Key.shift>
Screenshot: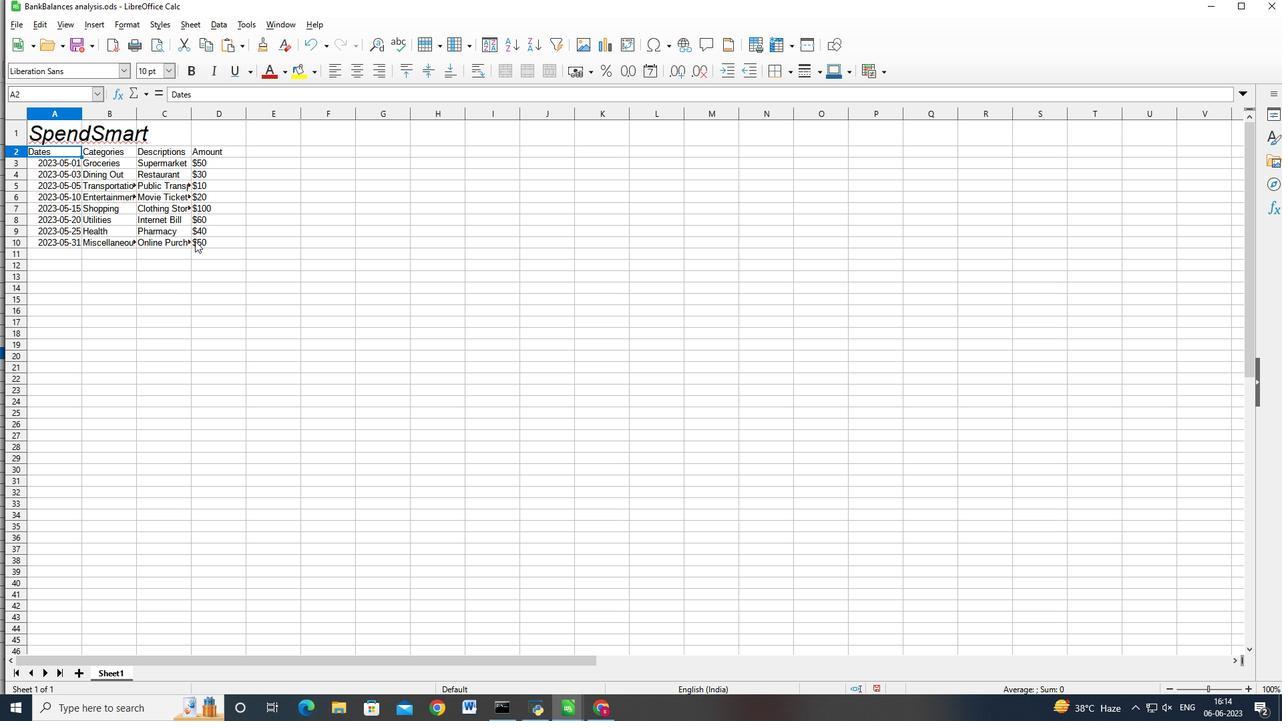
Action: Mouse moved to (195, 241)
Screenshot: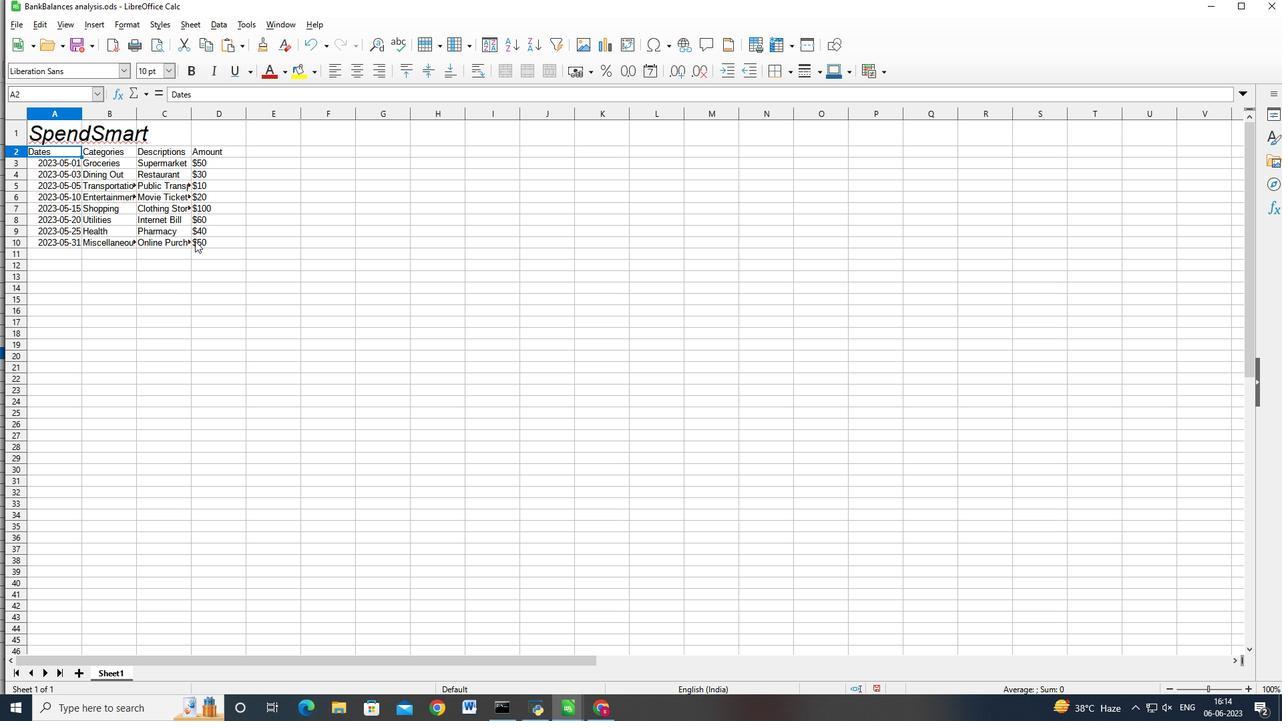 
Action: Key pressed <Key.shift>
Screenshot: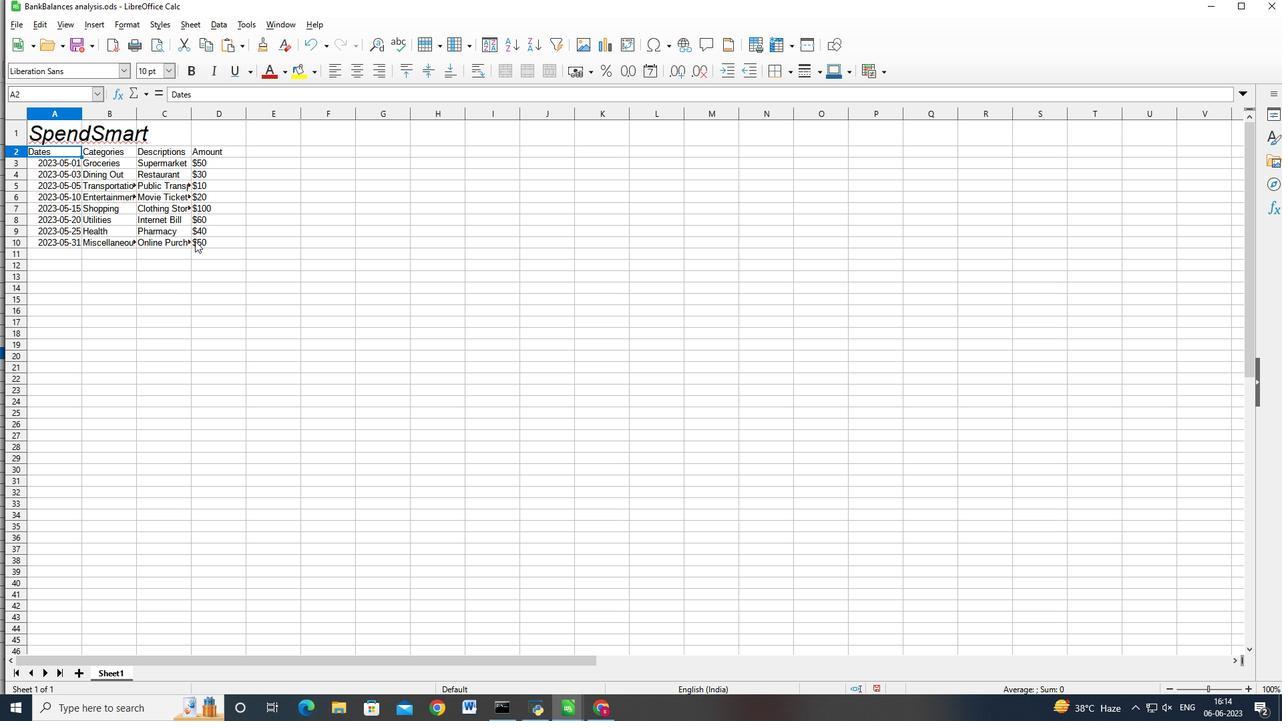 
Action: Mouse moved to (196, 241)
Screenshot: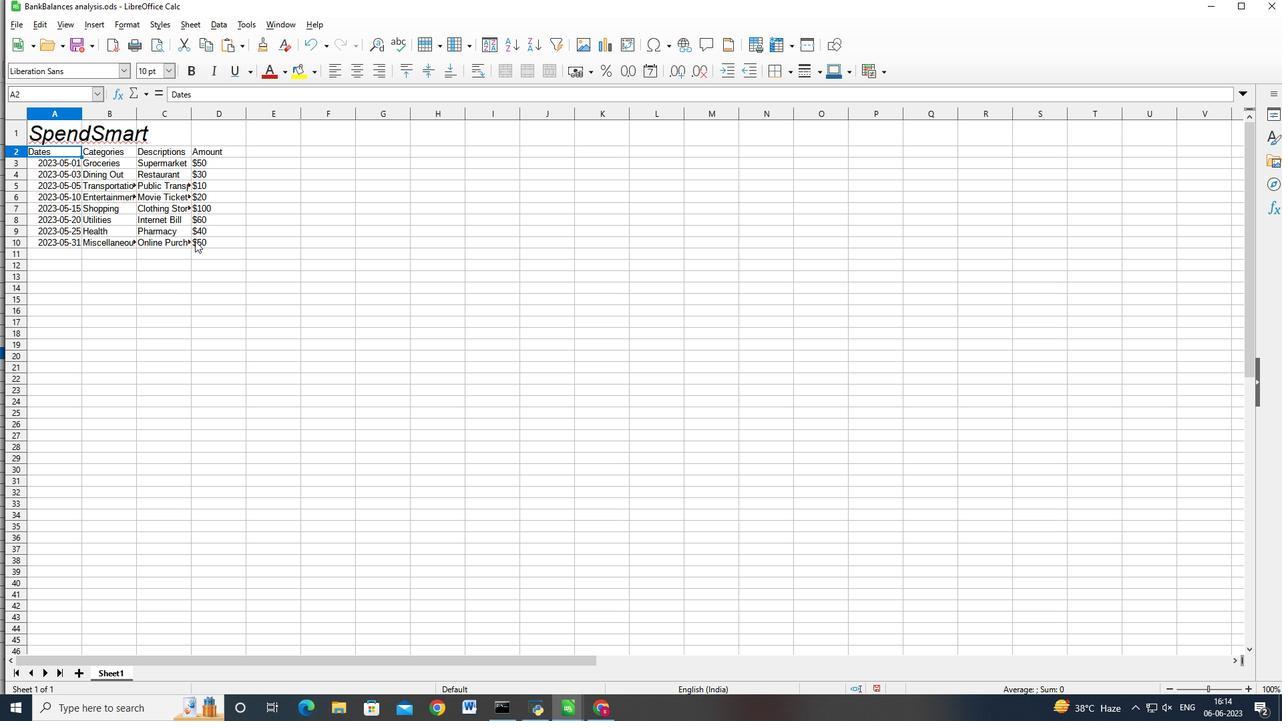 
Action: Key pressed <Key.shift><Key.shift><Key.shift>
Screenshot: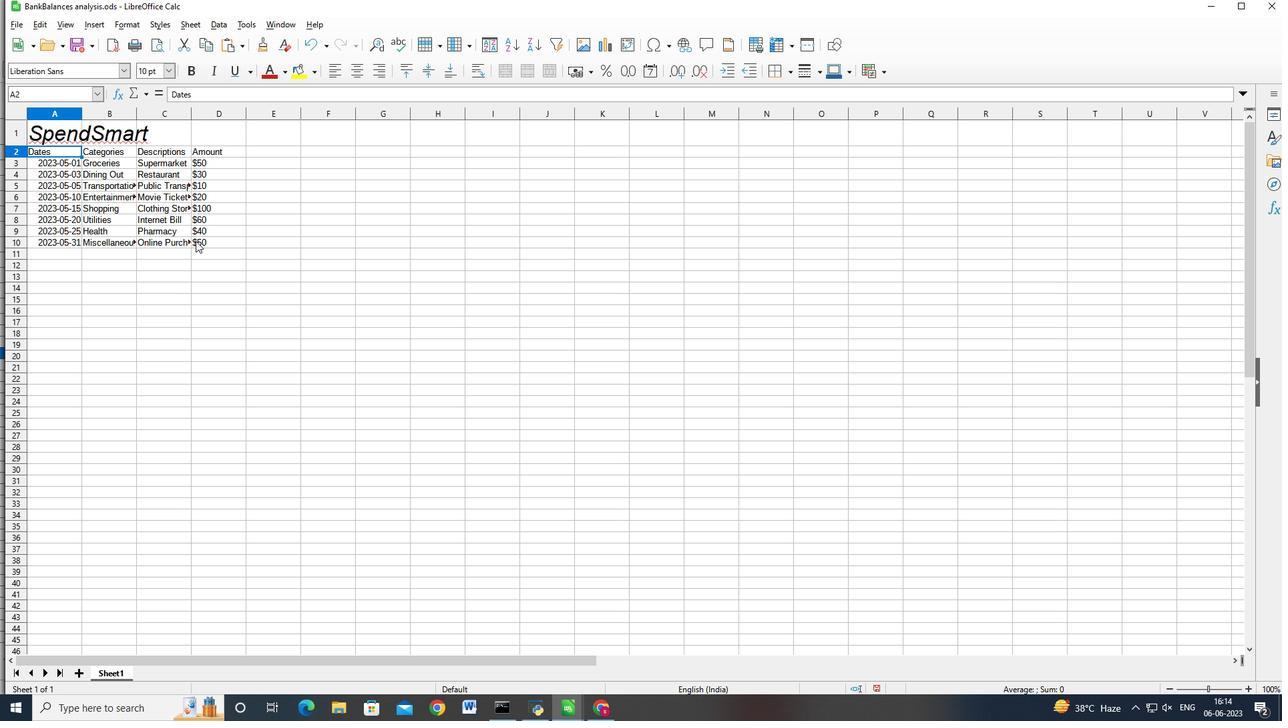 
Action: Mouse moved to (196, 241)
Screenshot: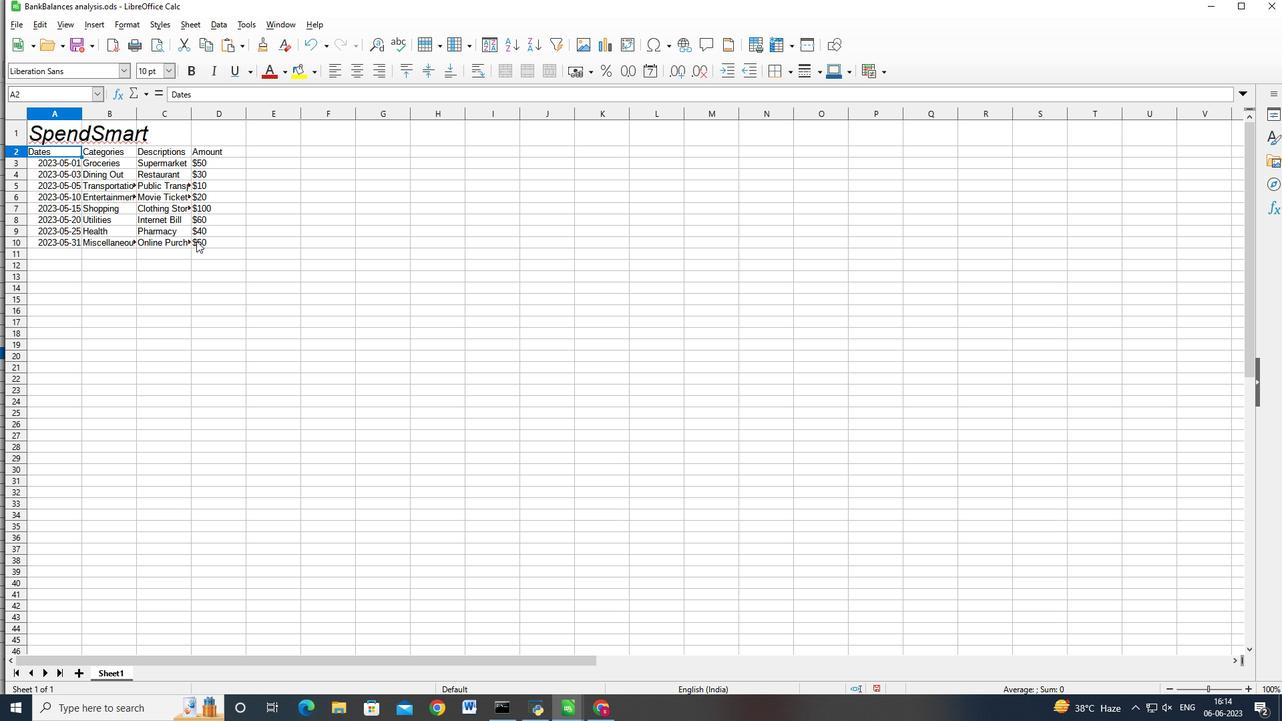 
Action: Key pressed <Key.shift><Key.shift>
Screenshot: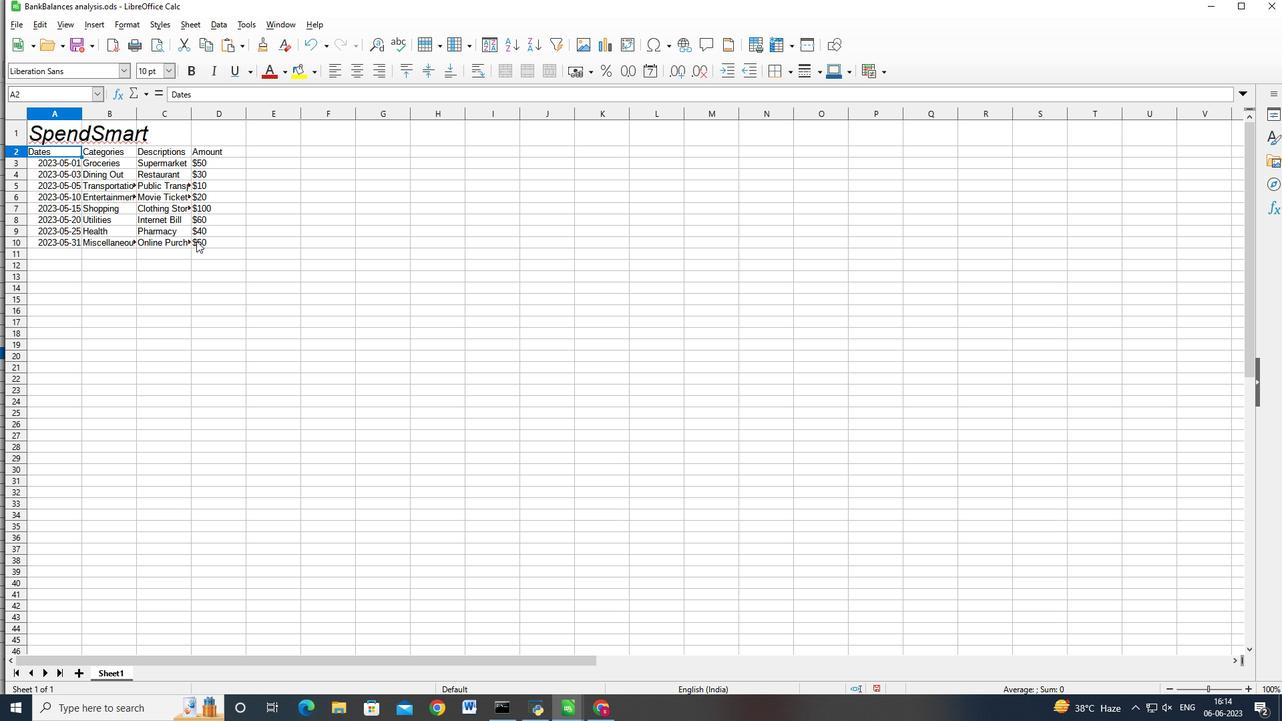 
Action: Mouse moved to (197, 241)
Screenshot: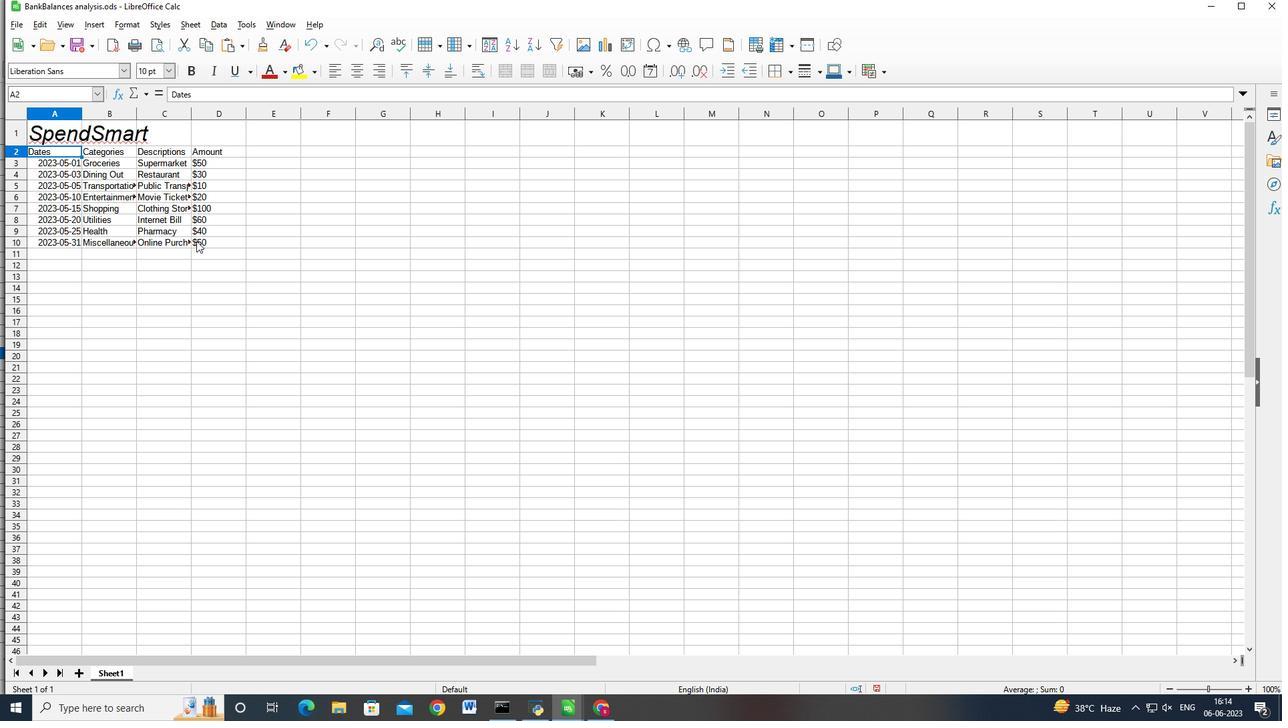 
Action: Mouse pressed left at (197, 241)
Screenshot: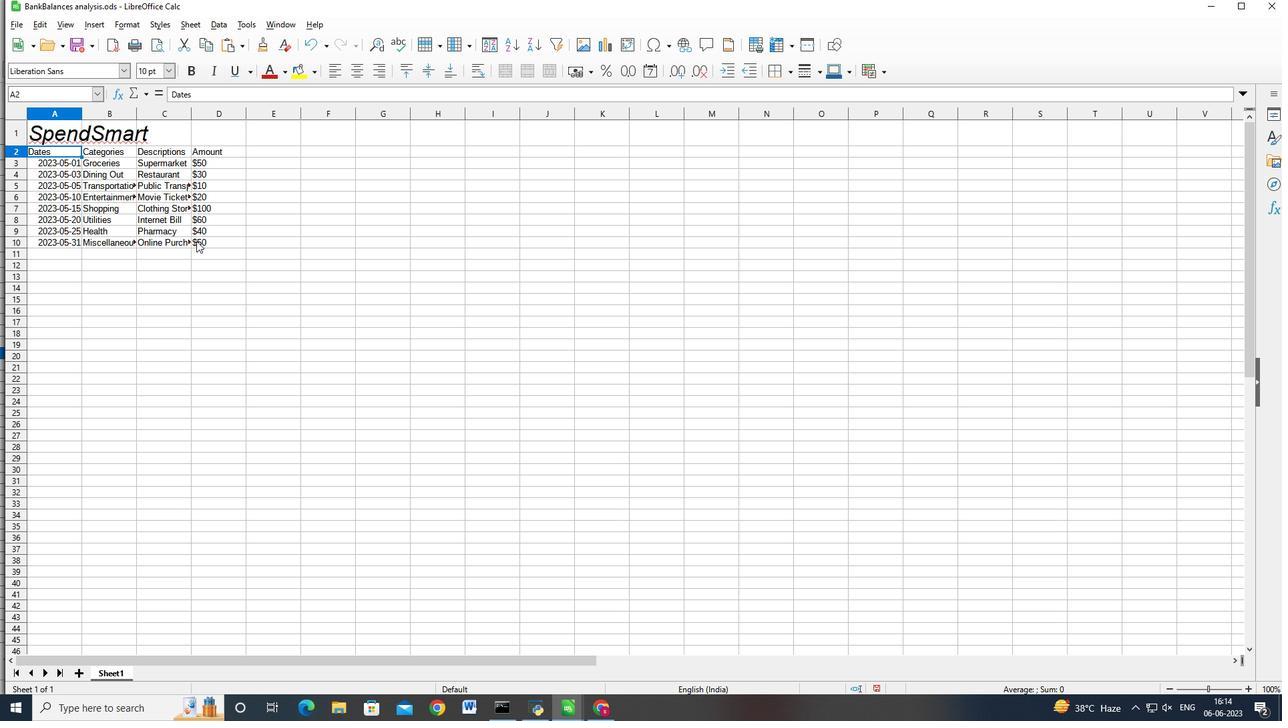 
Action: Key pressed <Key.shift><Key.shift><Key.shift><Key.shift><Key.shift><Key.shift><Key.shift>
Screenshot: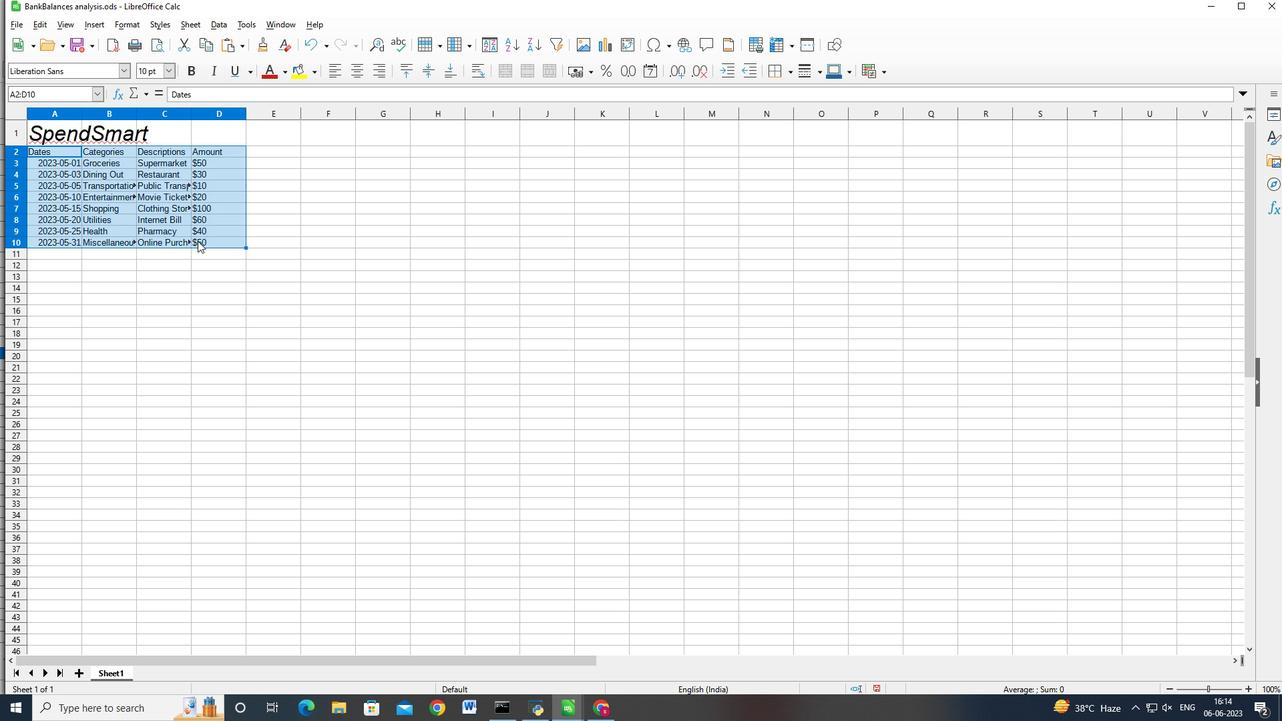 
Action: Mouse moved to (189, 231)
Screenshot: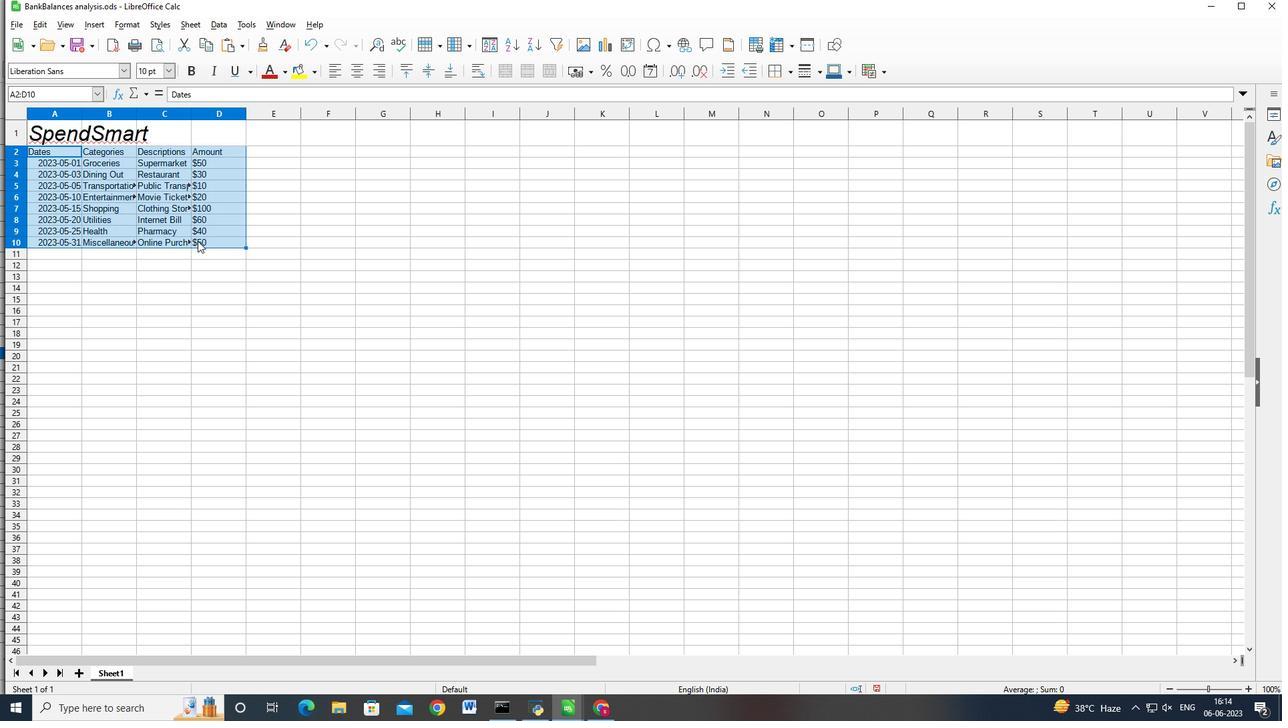 
Action: Key pressed <Key.shift>
Screenshot: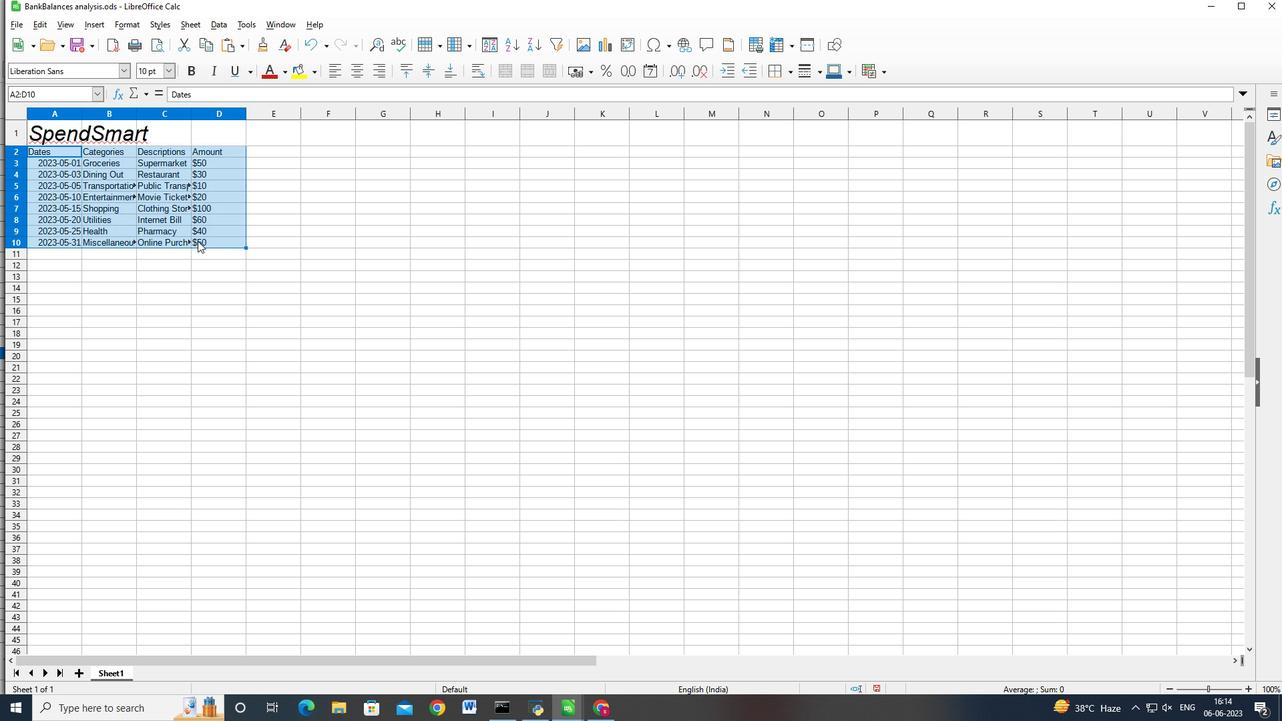 
Action: Mouse moved to (177, 220)
Screenshot: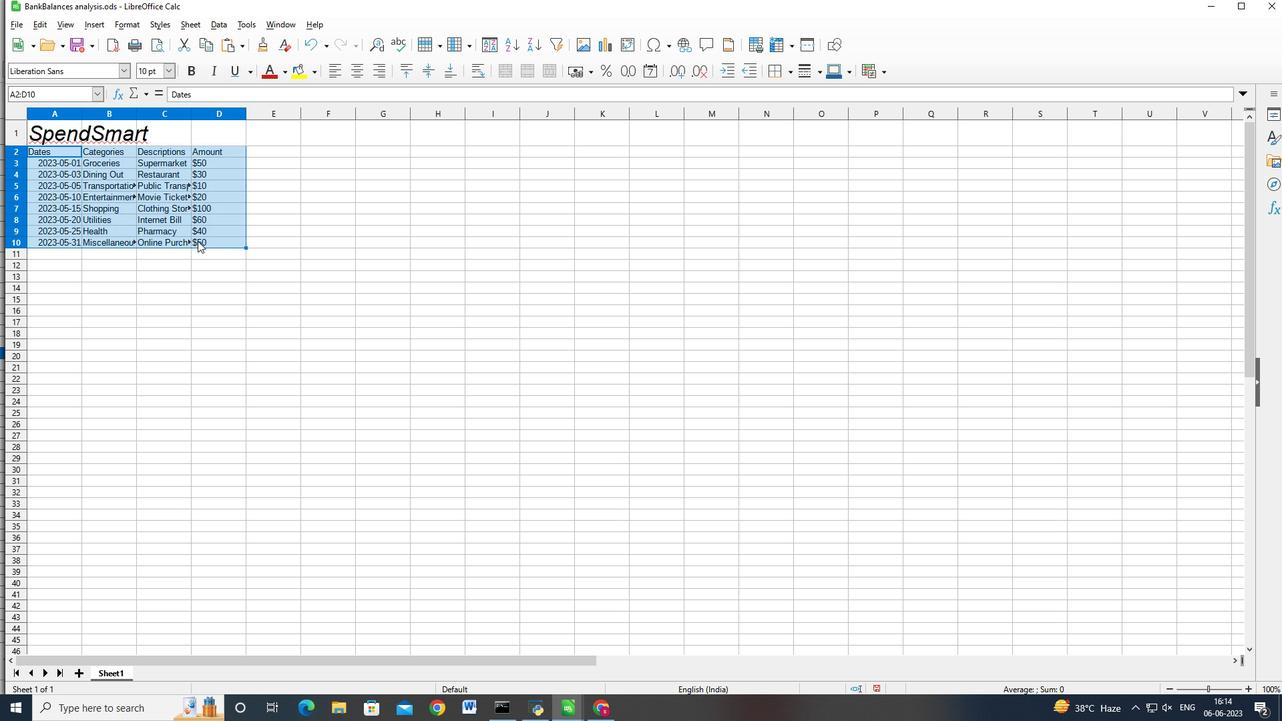 
Action: Key pressed <Key.shift>
Screenshot: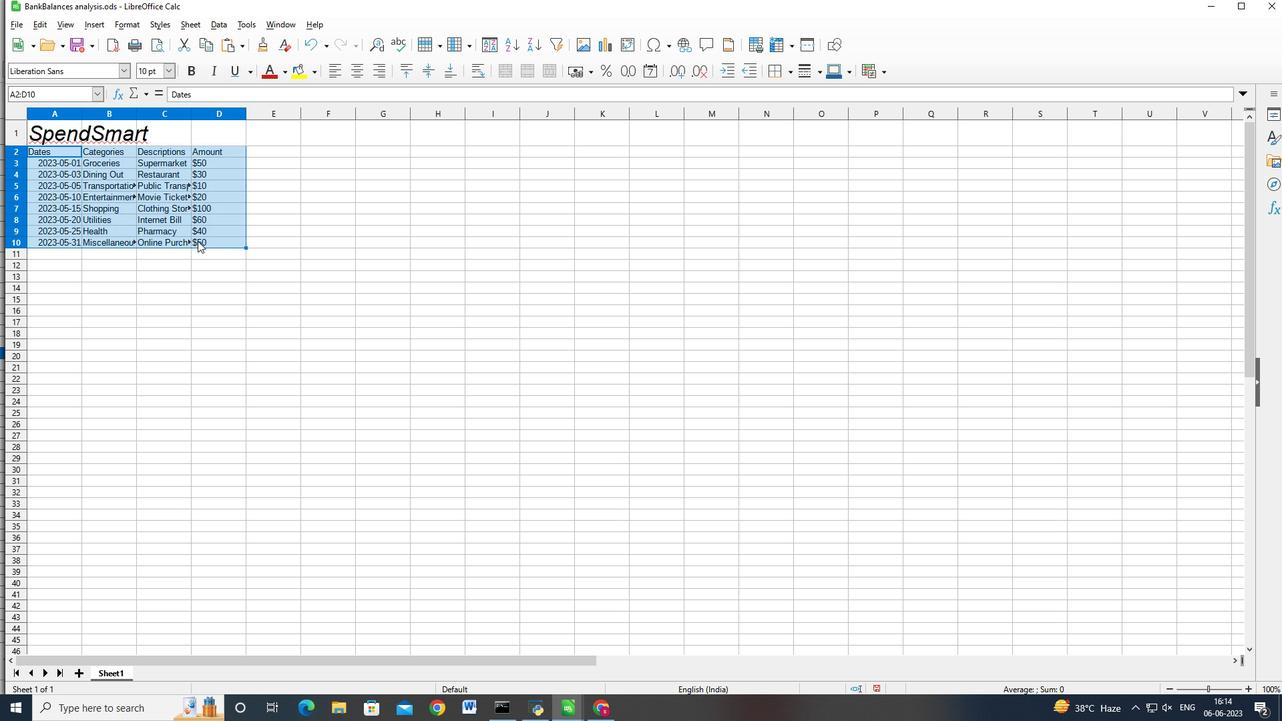 
Action: Mouse moved to (156, 200)
Screenshot: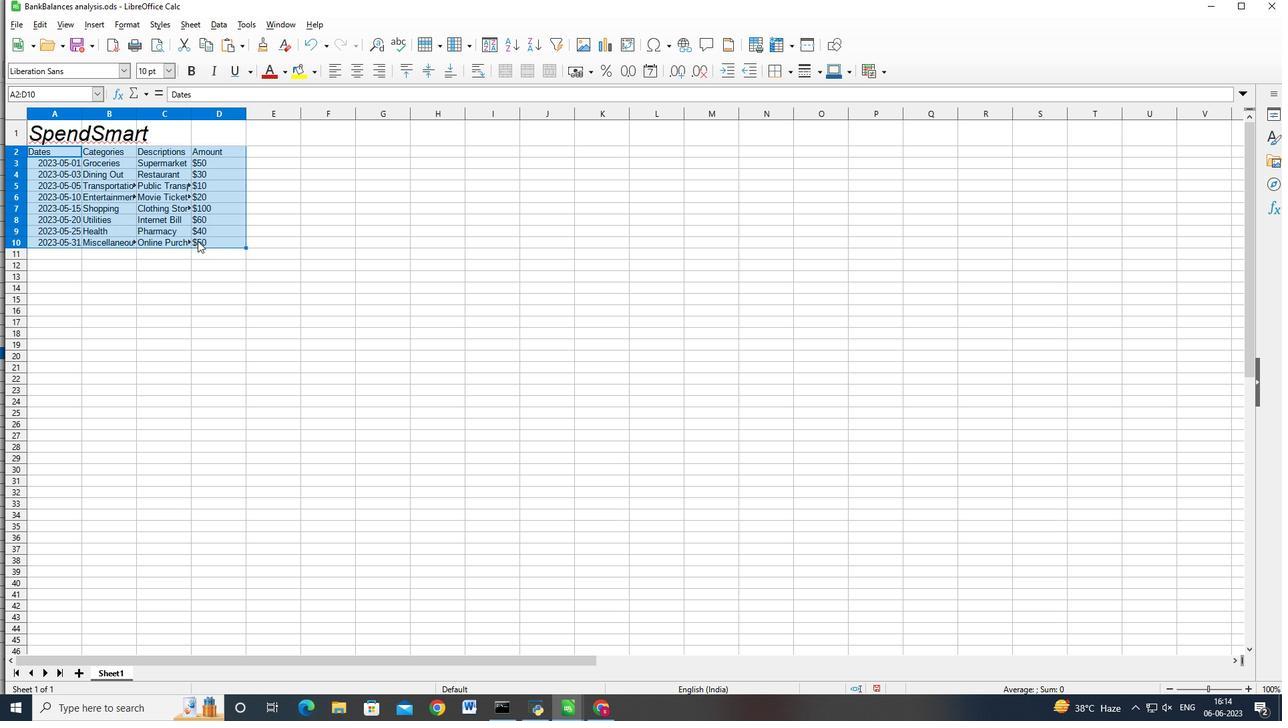 
Action: Key pressed <Key.shift>
Screenshot: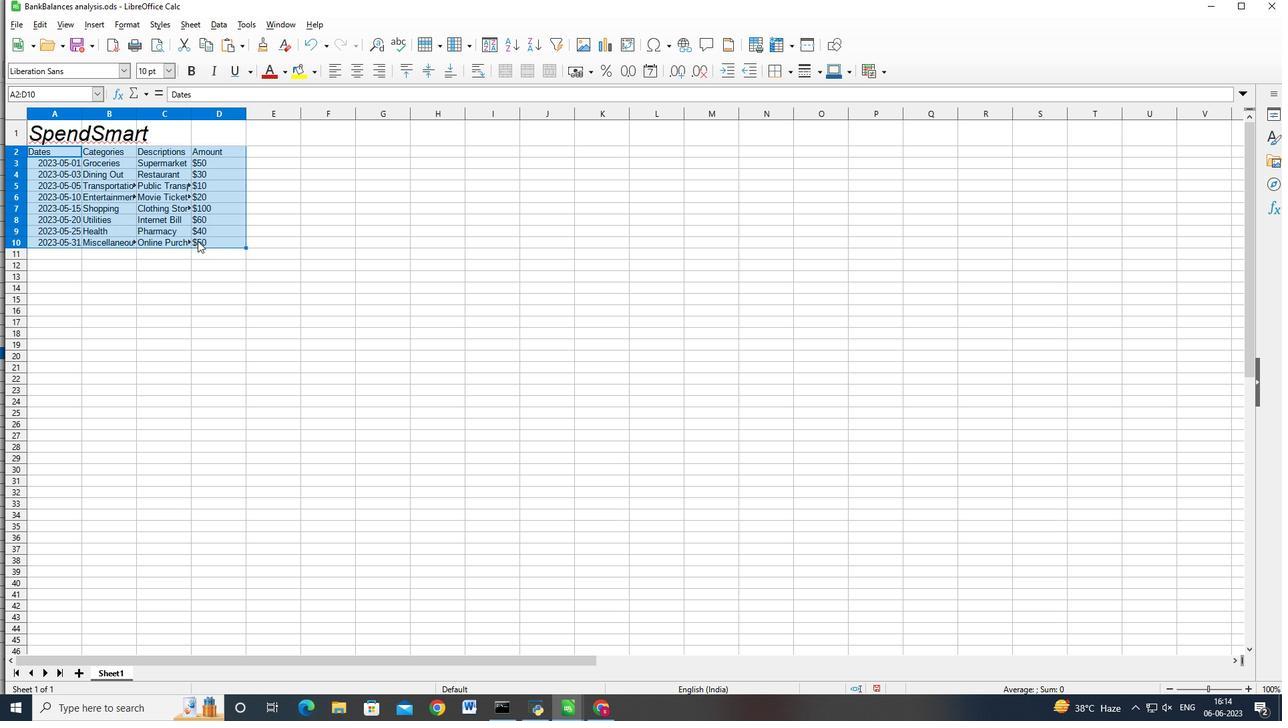 
Action: Mouse moved to (112, 162)
Screenshot: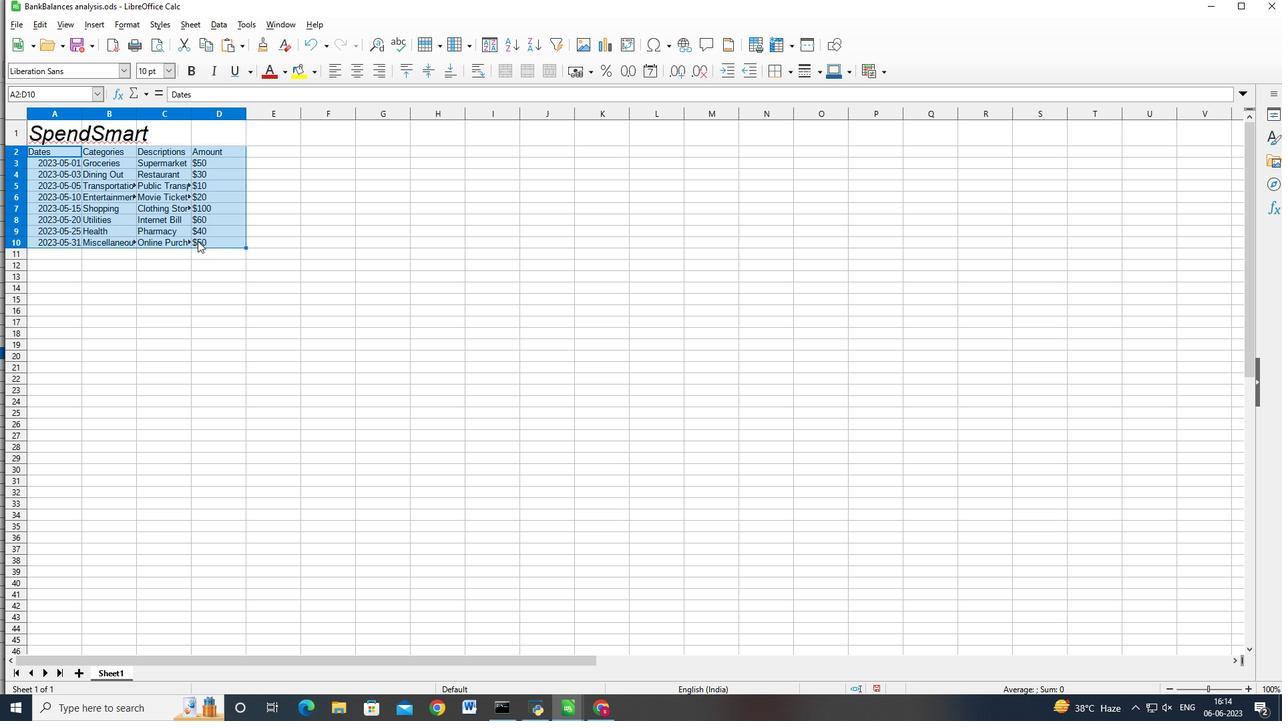 
Action: Key pressed <Key.shift>
Screenshot: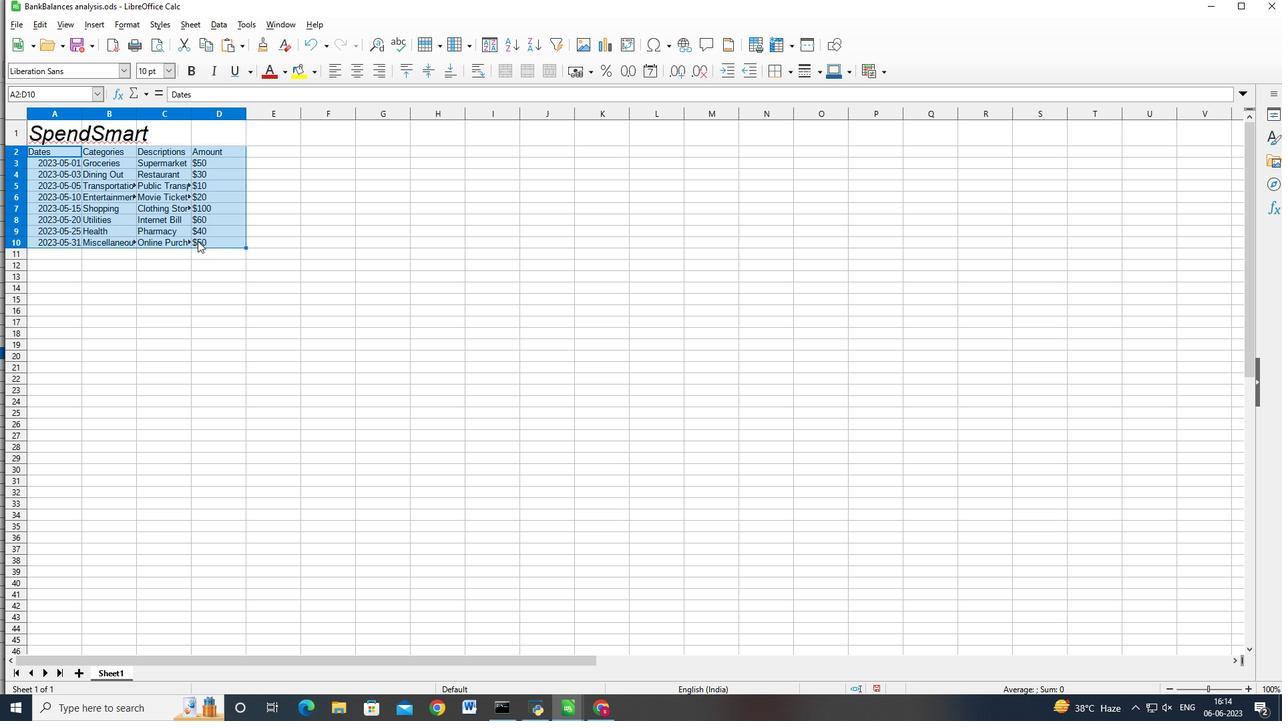 
Action: Mouse moved to (68, 126)
Screenshot: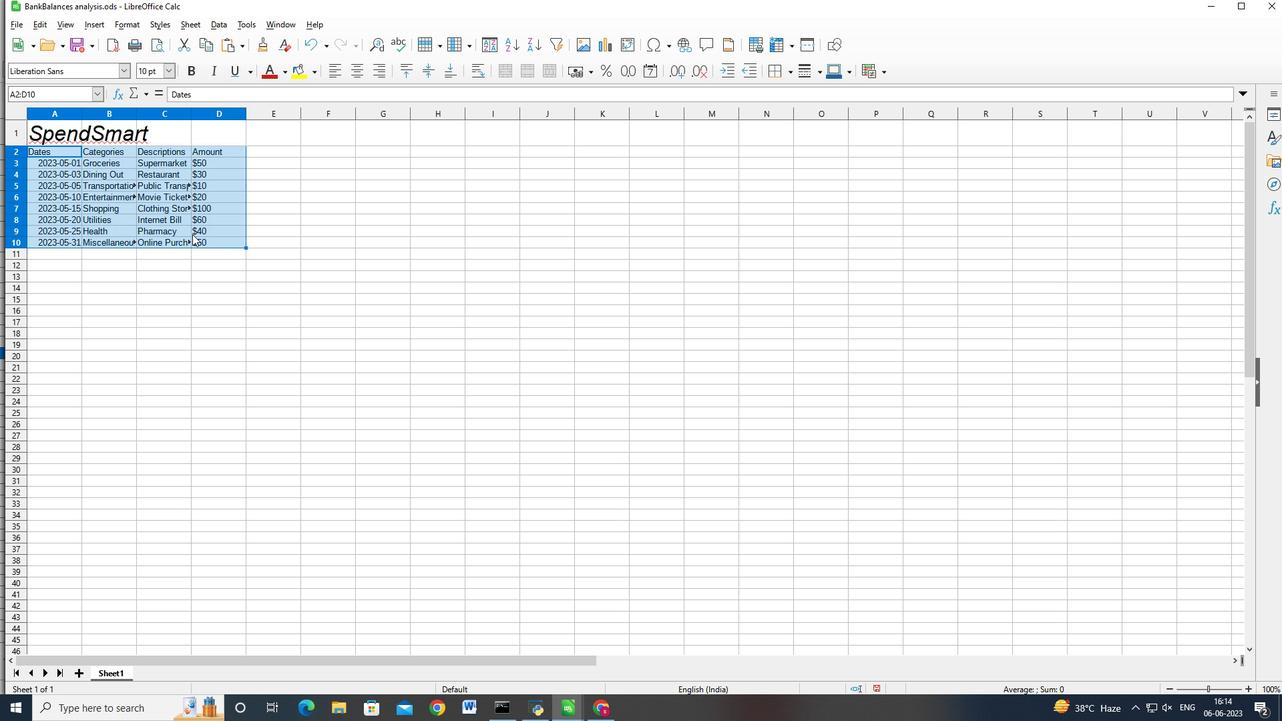 
Action: Key pressed <Key.shift>
Screenshot: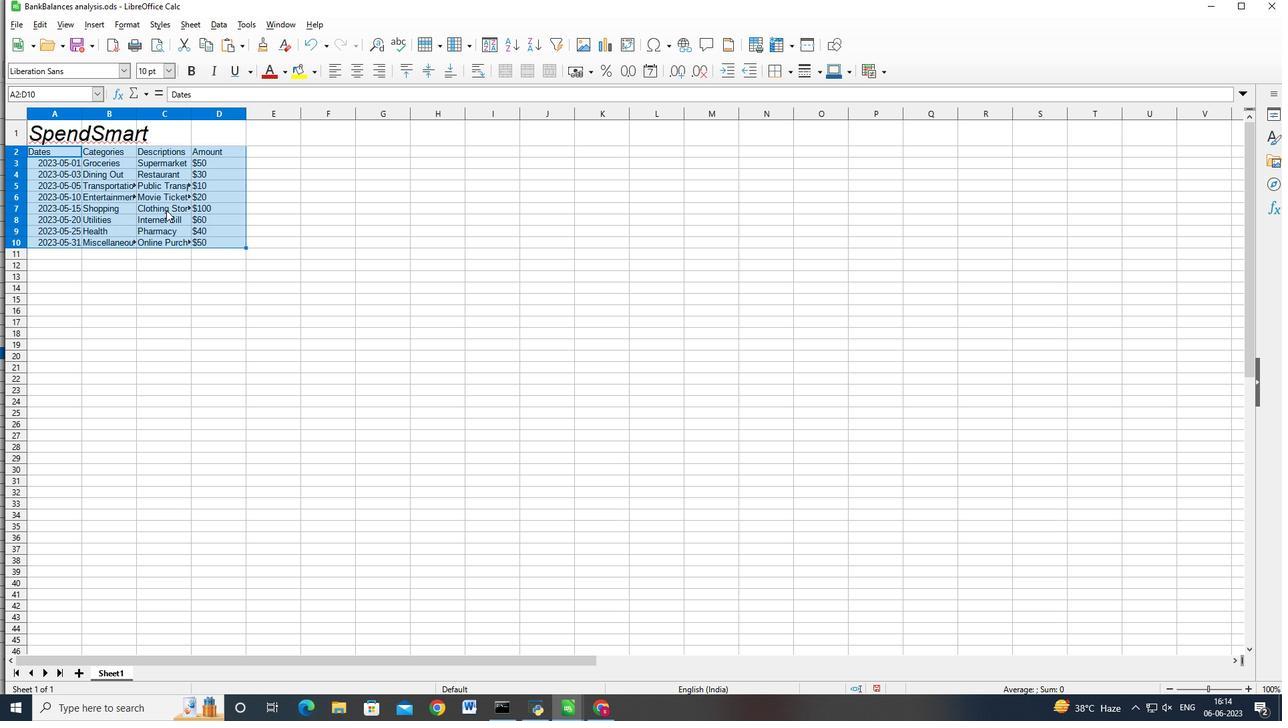 
Action: Mouse moved to (52, 108)
Screenshot: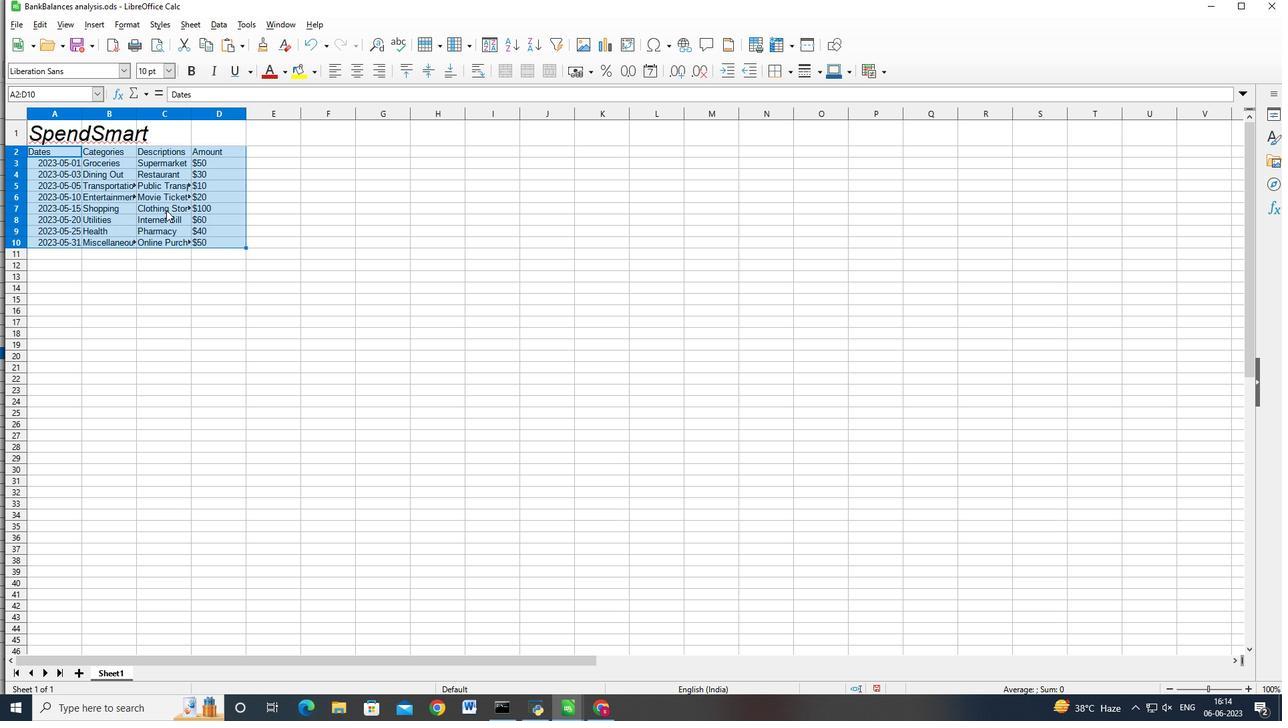 
Action: Key pressed <Key.shift>
Screenshot: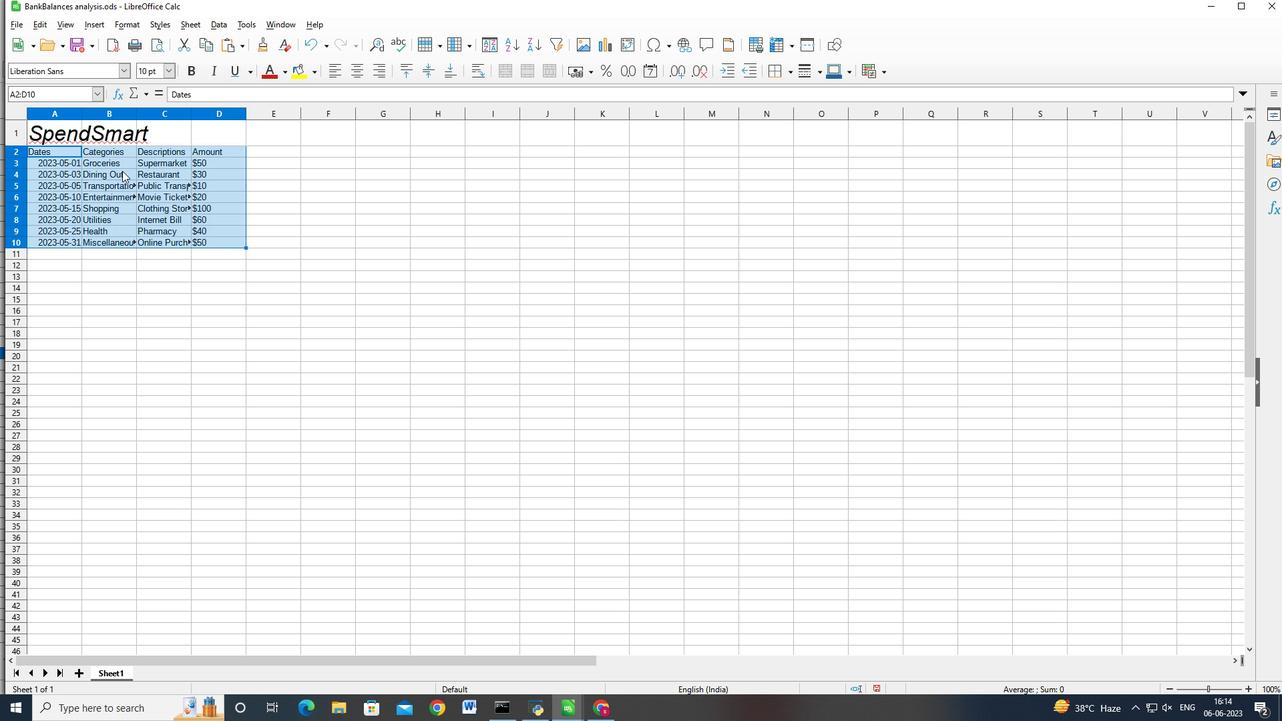 
Action: Mouse moved to (50, 100)
Screenshot: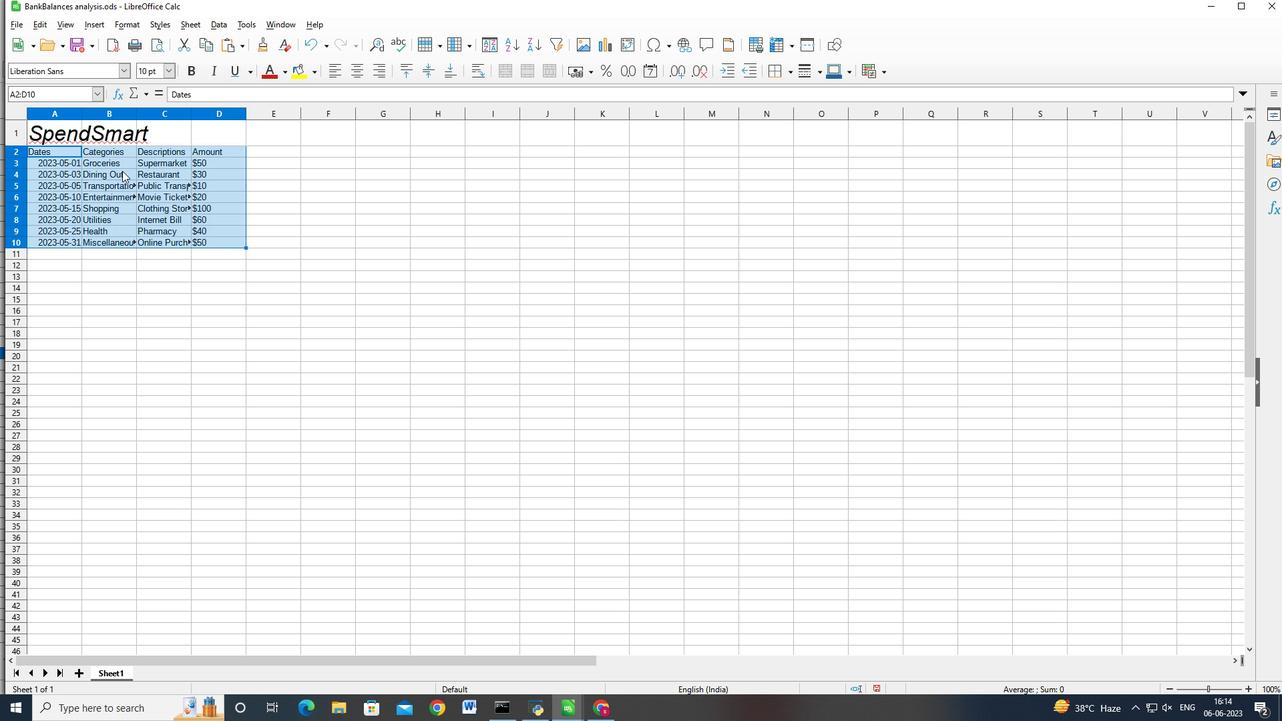 
Action: Key pressed <Key.shift>
Screenshot: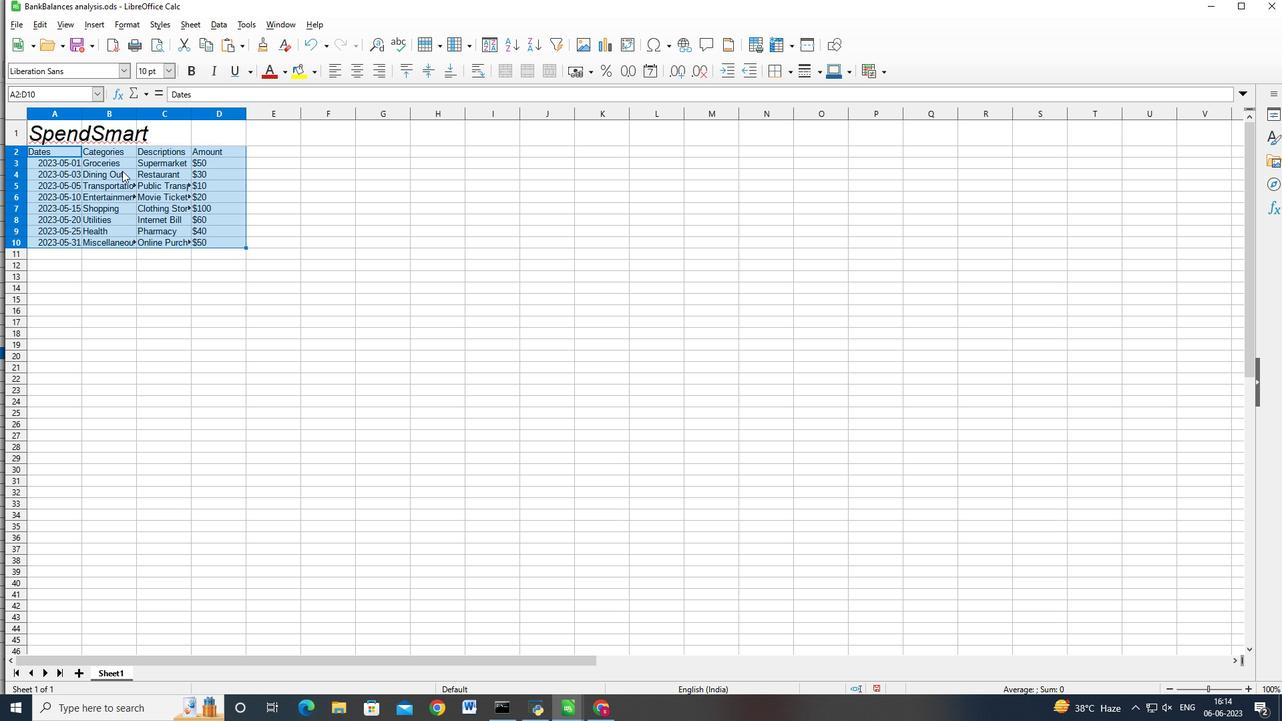 
Action: Mouse moved to (50, 96)
Screenshot: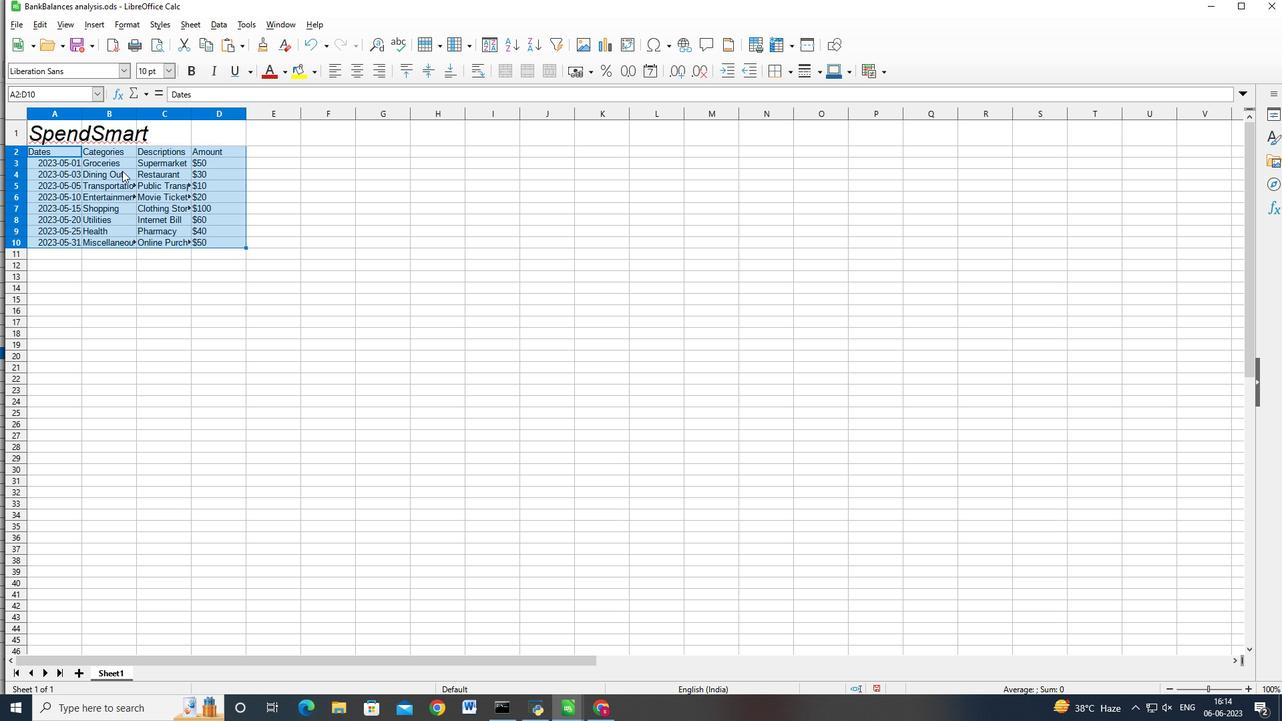 
Action: Key pressed <Key.shift>
Screenshot: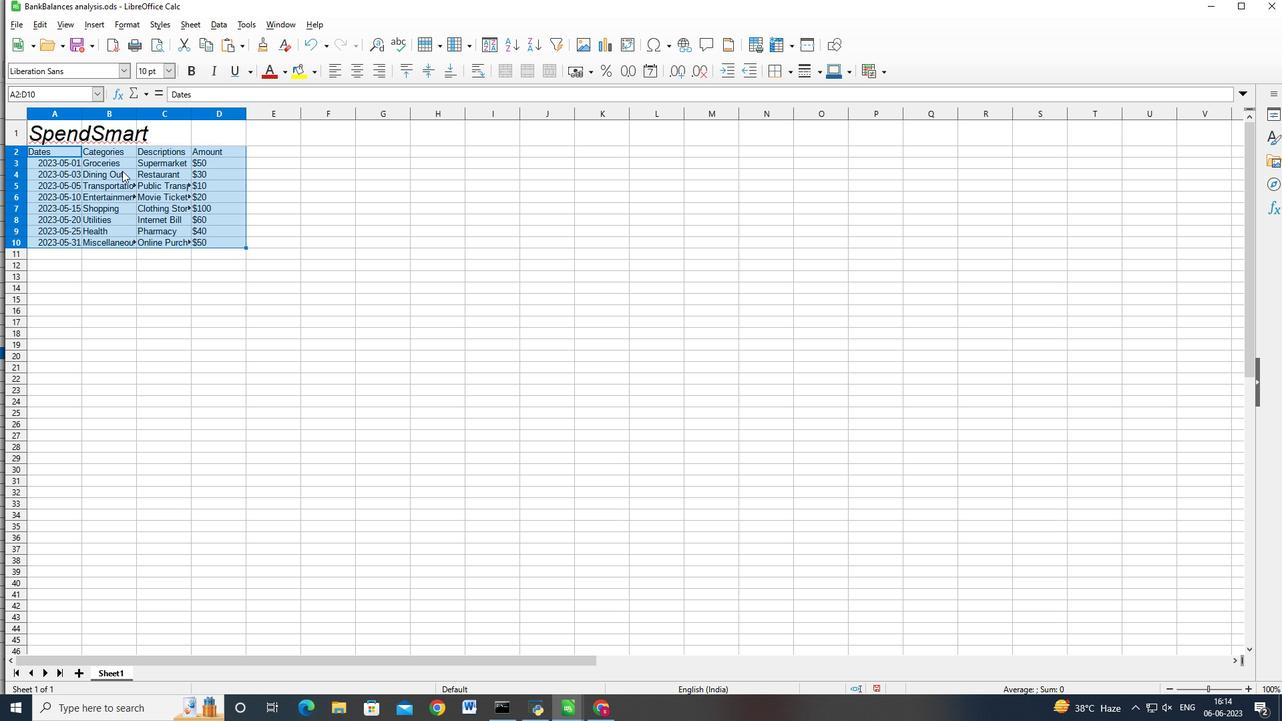 
Action: Mouse moved to (50, 92)
Screenshot: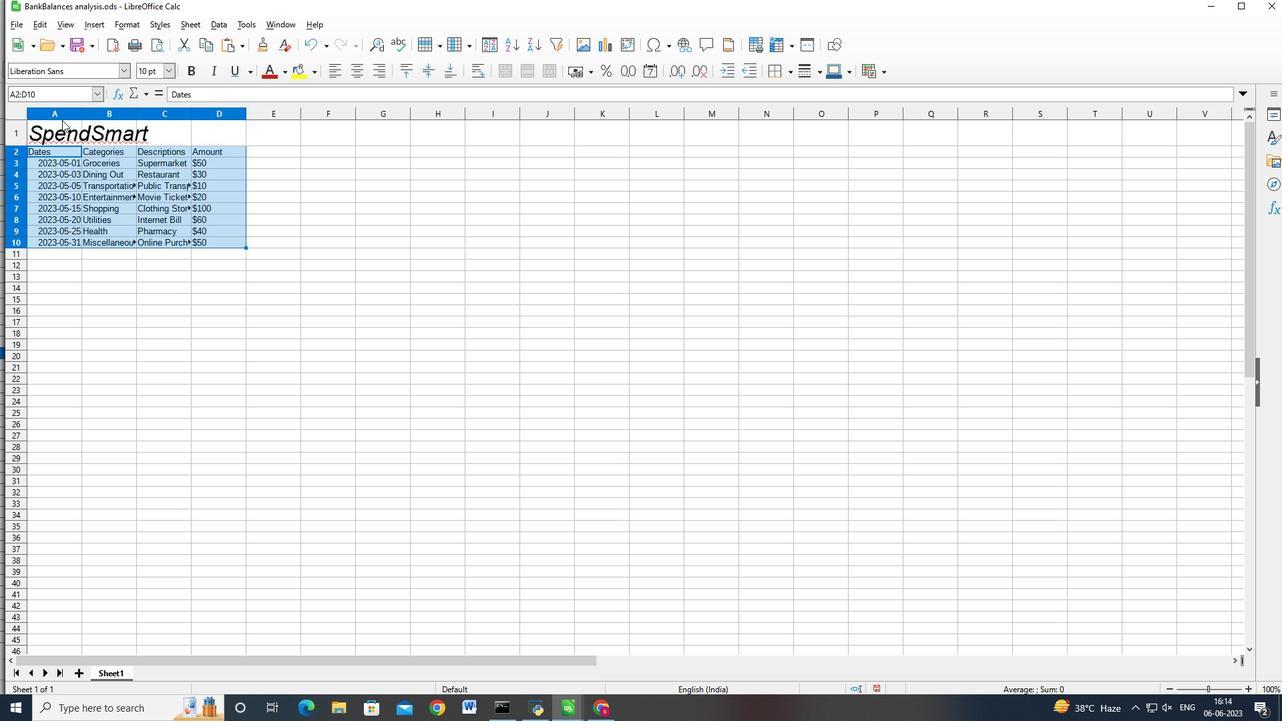 
Action: Key pressed <Key.shift>
Screenshot: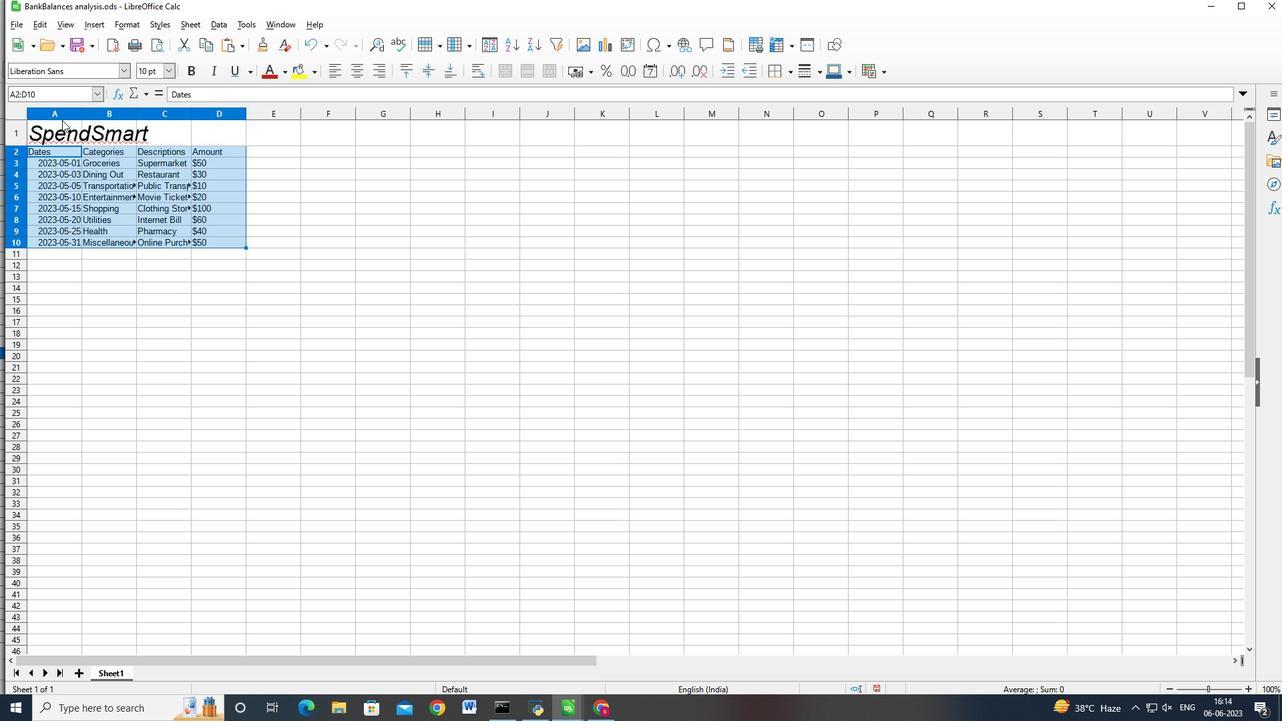
Action: Mouse moved to (49, 89)
Screenshot: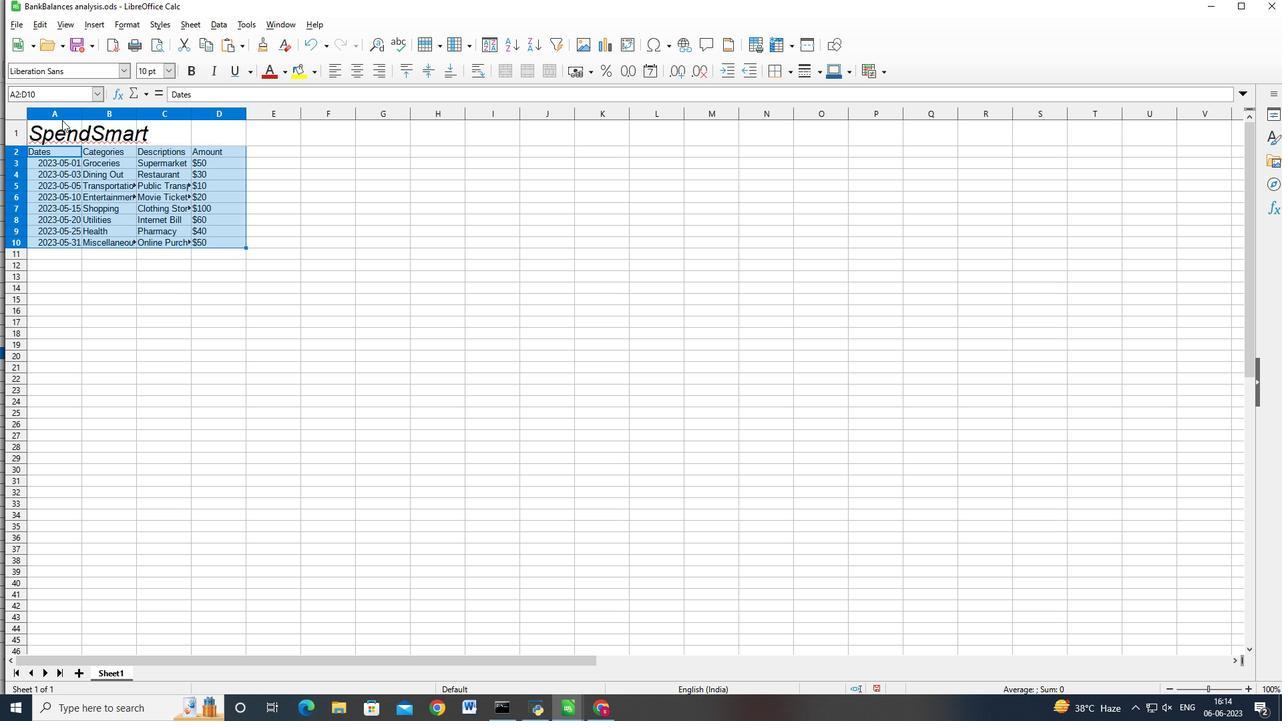 
Action: Key pressed <Key.shift>
Screenshot: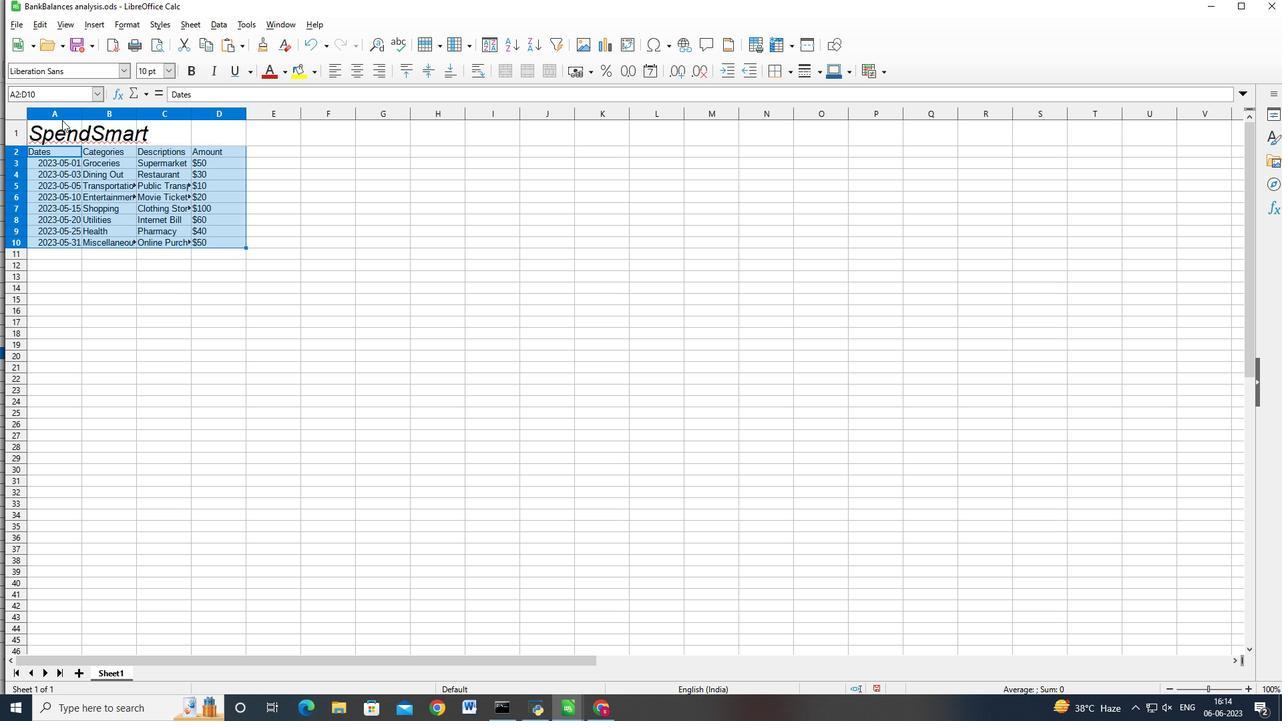 
Action: Mouse moved to (49, 85)
Screenshot: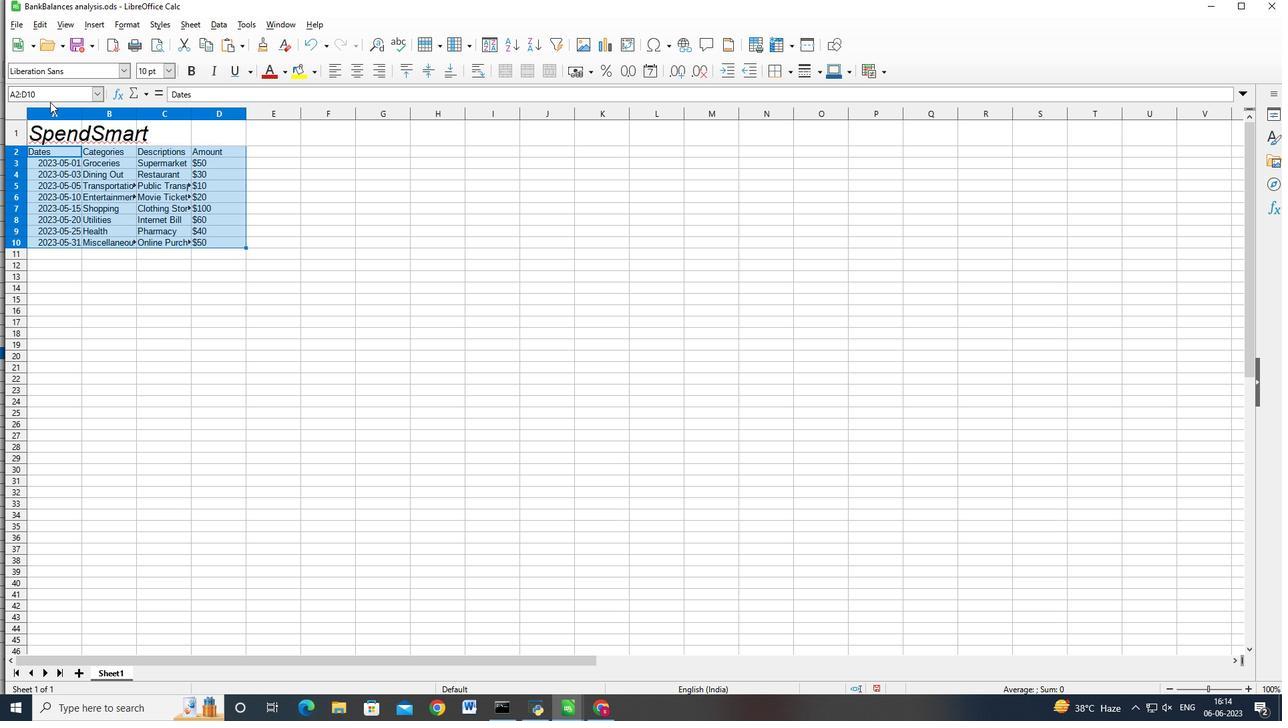 
Action: Key pressed <Key.shift>
Screenshot: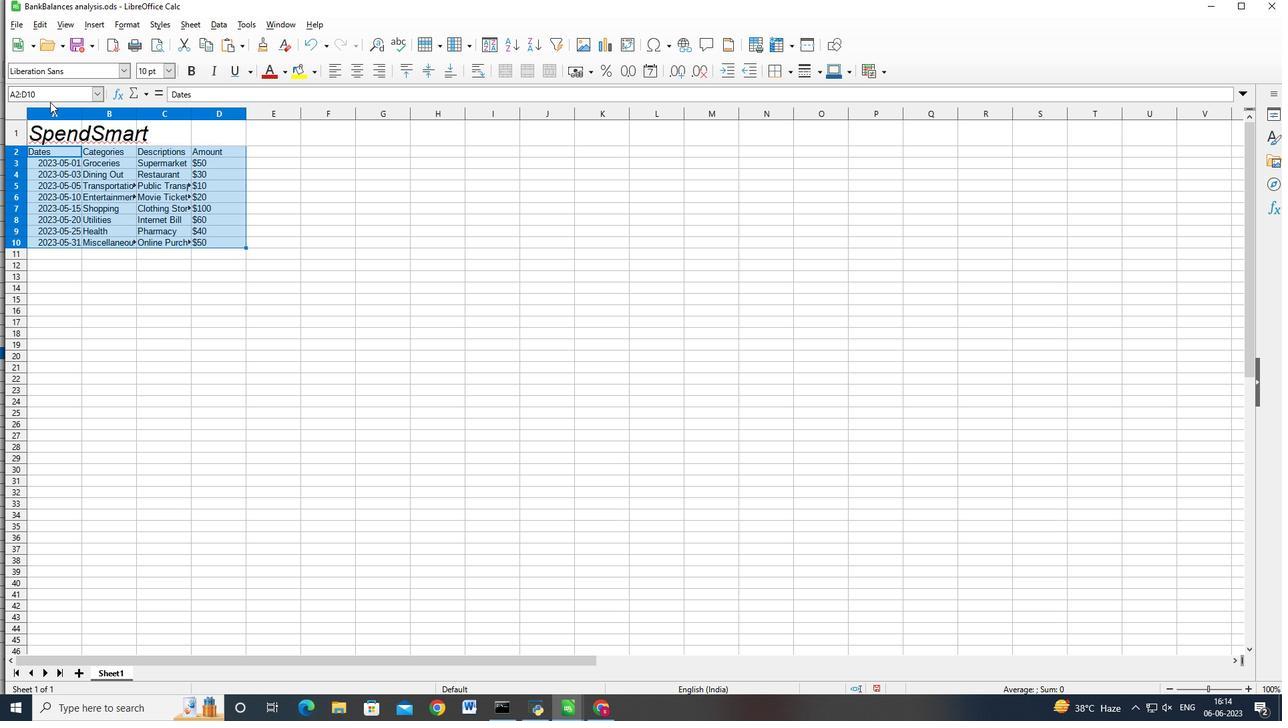 
Action: Mouse moved to (48, 78)
Screenshot: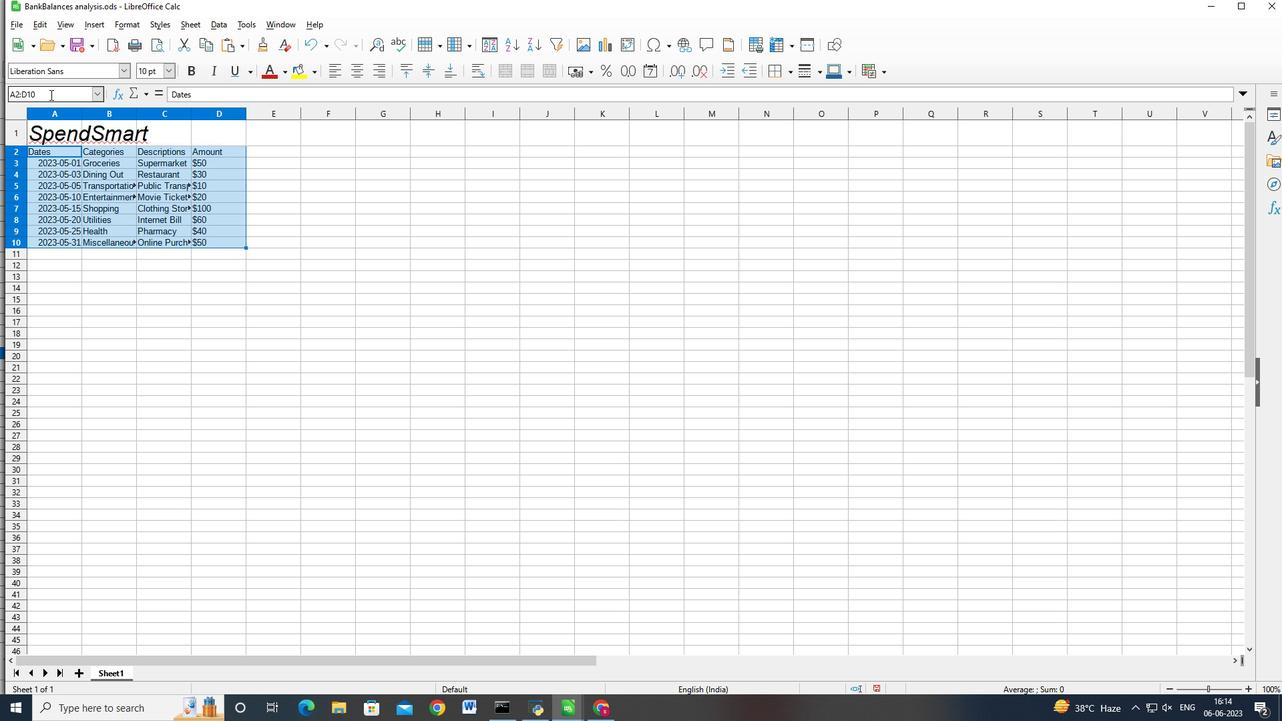 
Action: Key pressed <Key.shift>
Screenshot: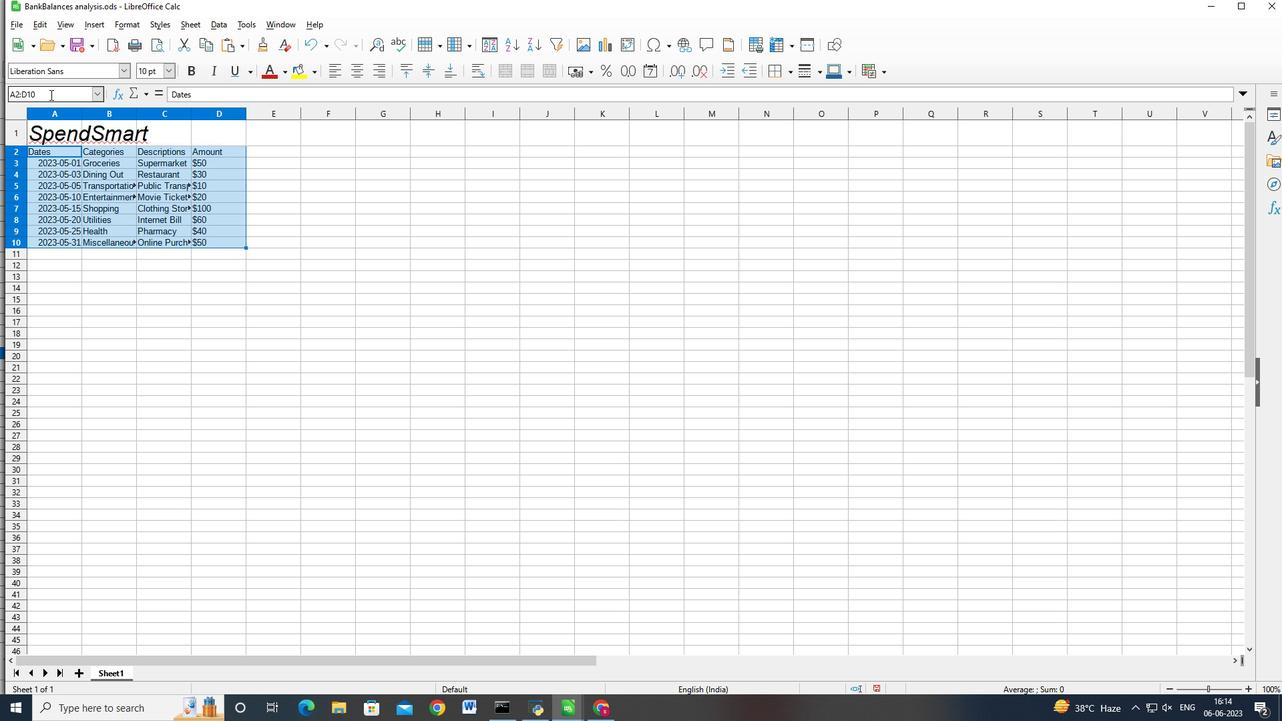 
Action: Mouse moved to (62, 67)
Screenshot: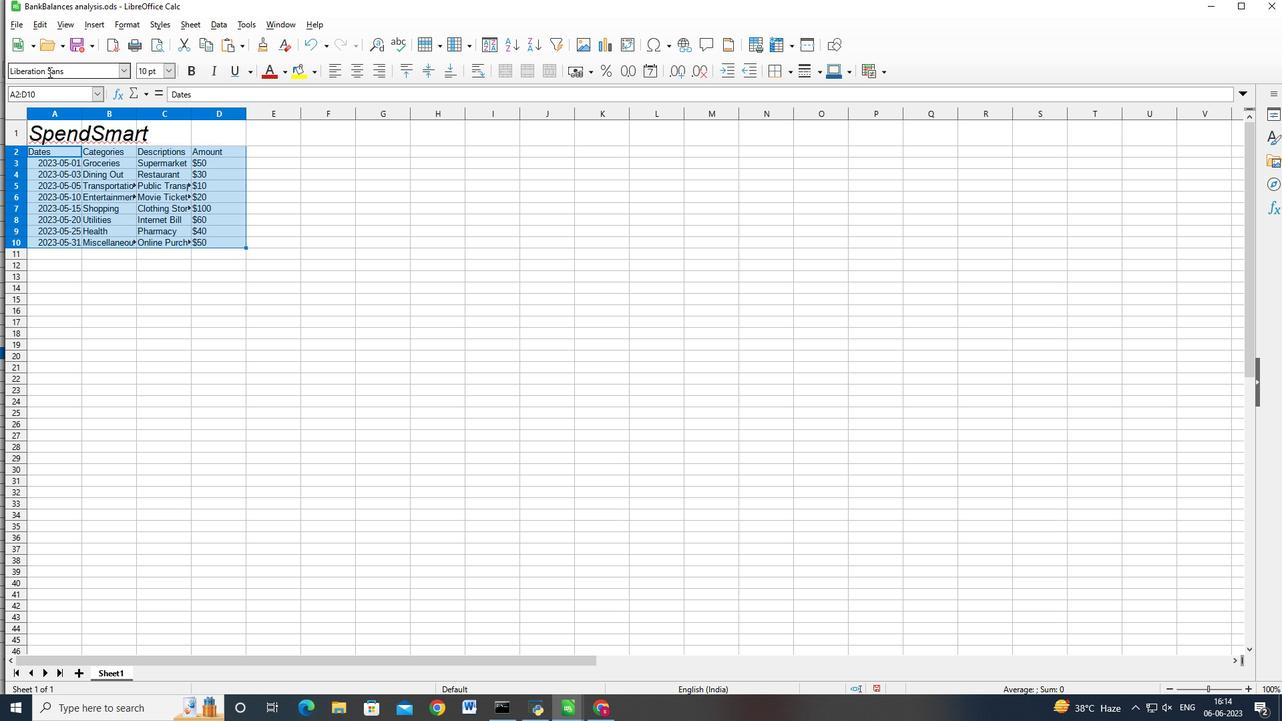 
Action: Mouse pressed left at (62, 67)
Screenshot: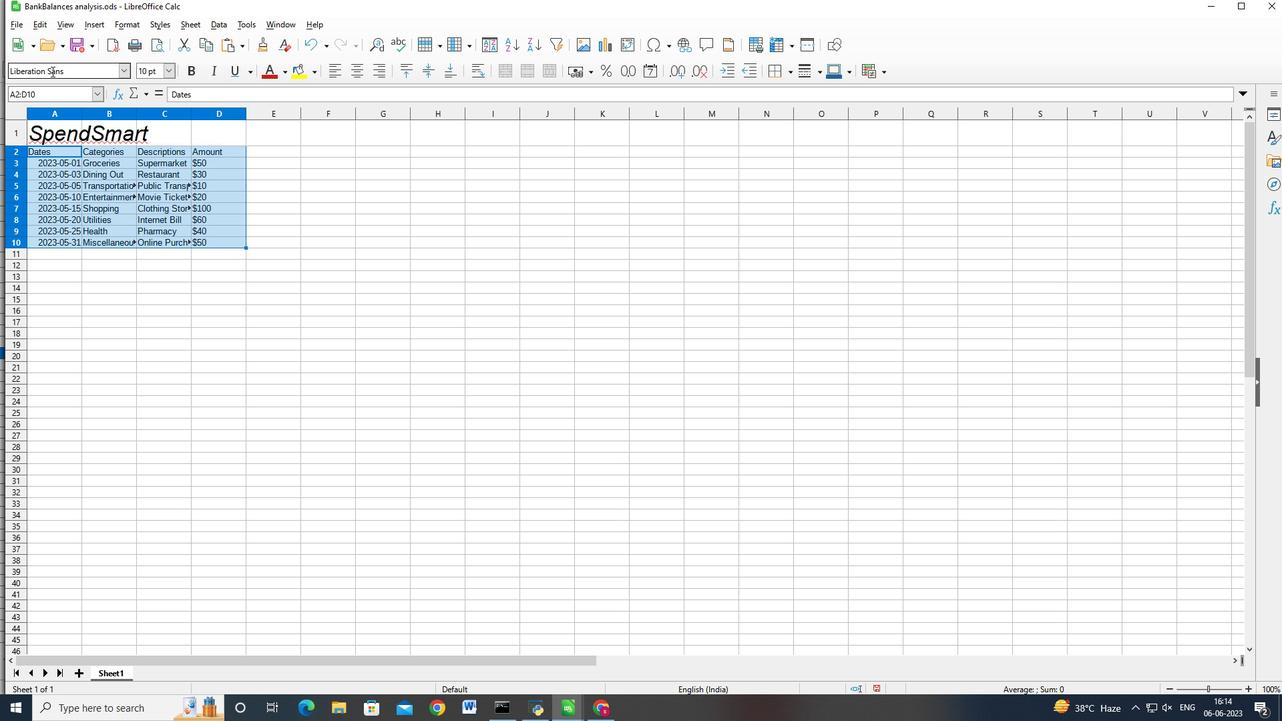 
Action: Mouse moved to (24, 60)
Screenshot: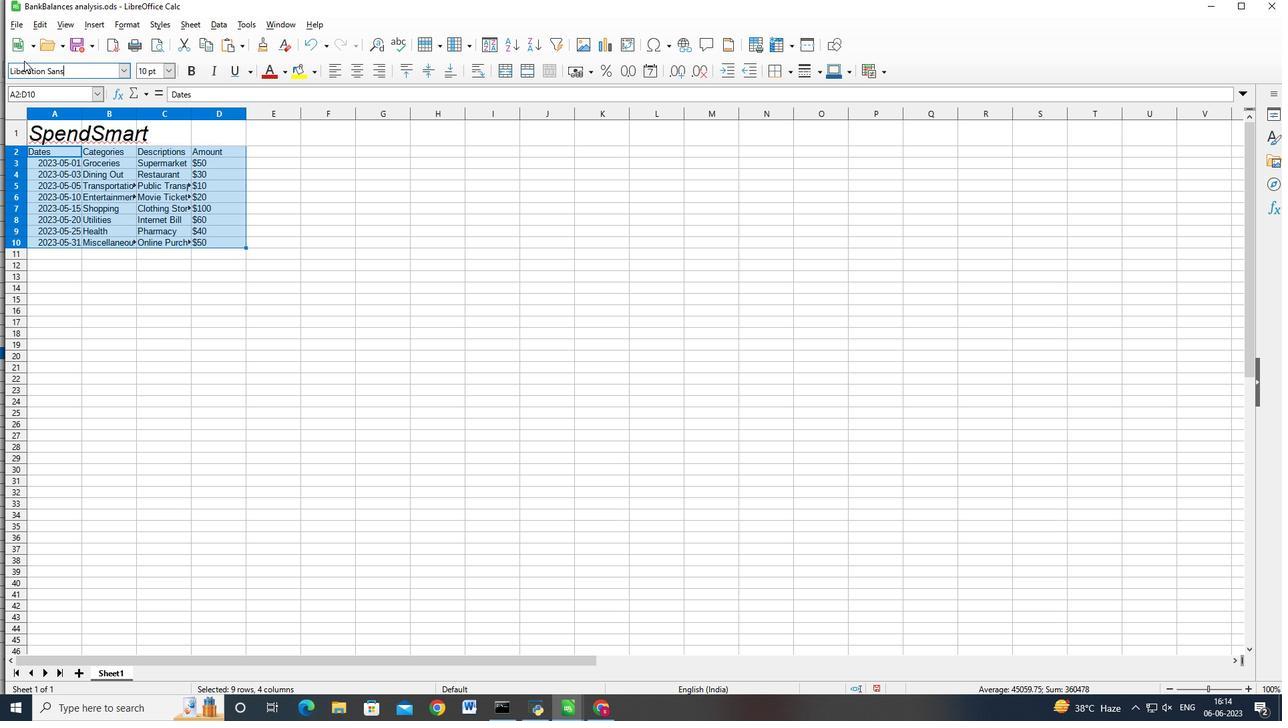 
Action: Key pressed <Key.backspace><Key.backspace><Key.backspace><Key.backspace><Key.backspace><Key.backspace><Key.backspace><Key.backspace><Key.backspace><Key.backspace><Key.backspace><Key.backspace><Key.backspace><Key.backspace><Key.backspace><Key.backspace><Key.backspace><Key.backspace><Key.backspace><Key.backspace><Key.backspace><Key.backspace><Key.backspace><Key.shift_r>Alef<Key.enter>
Screenshot: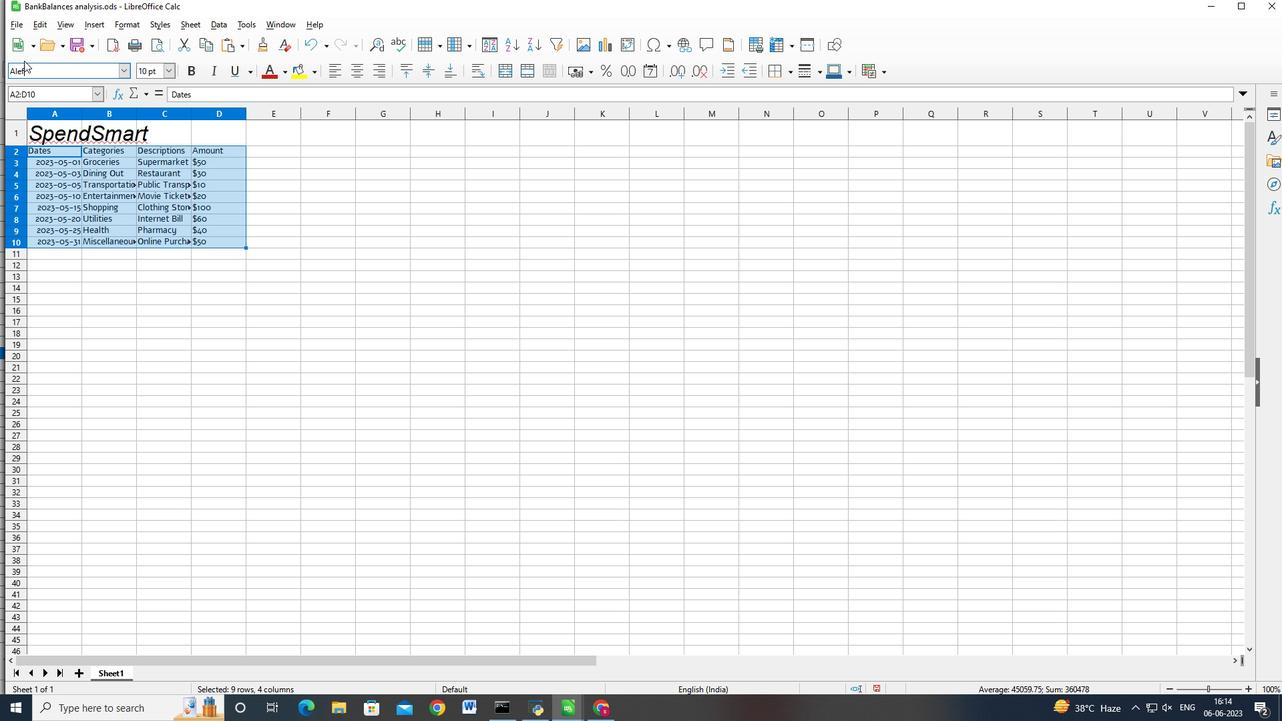 
Action: Mouse moved to (164, 68)
Screenshot: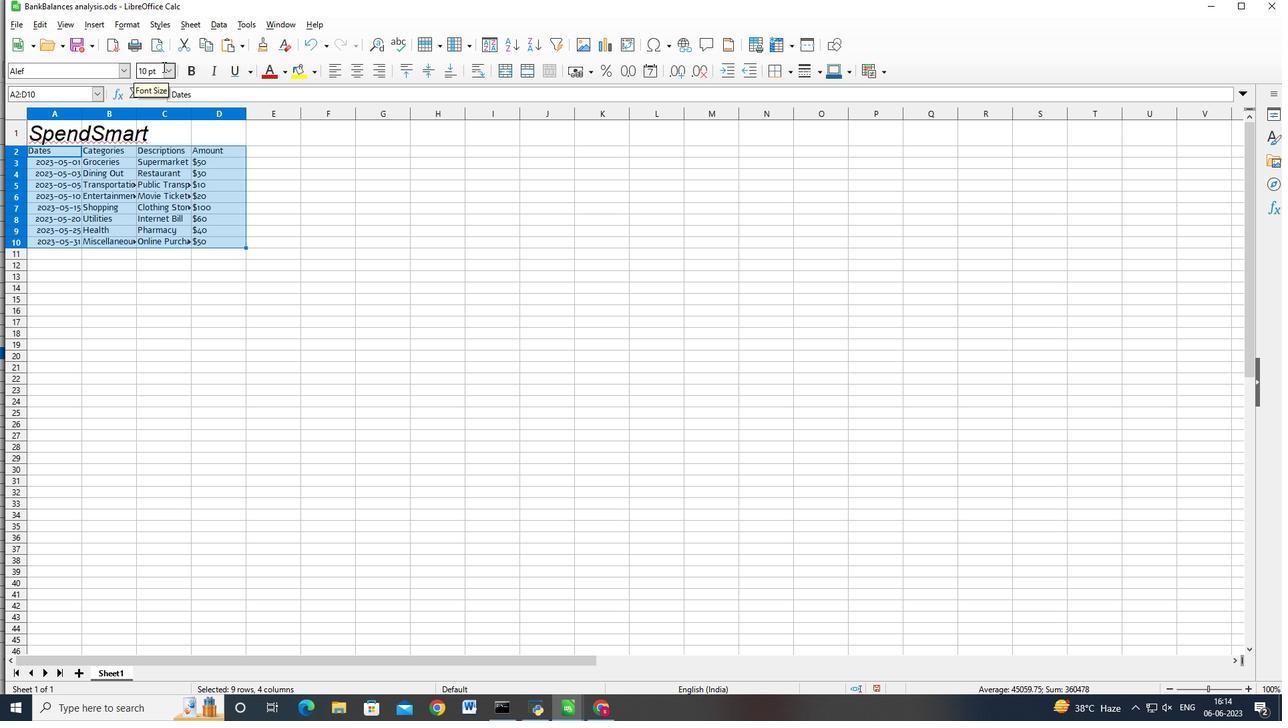 
Action: Mouse pressed left at (164, 68)
Screenshot: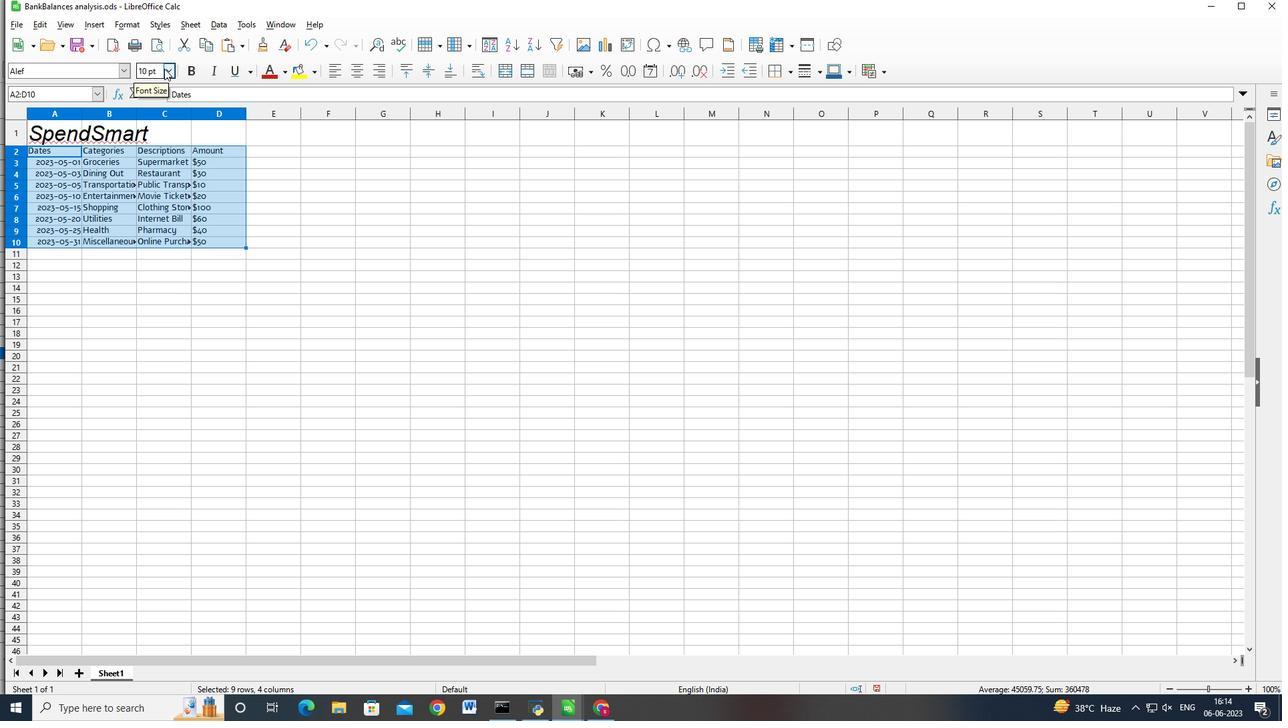 
Action: Mouse moved to (143, 163)
Screenshot: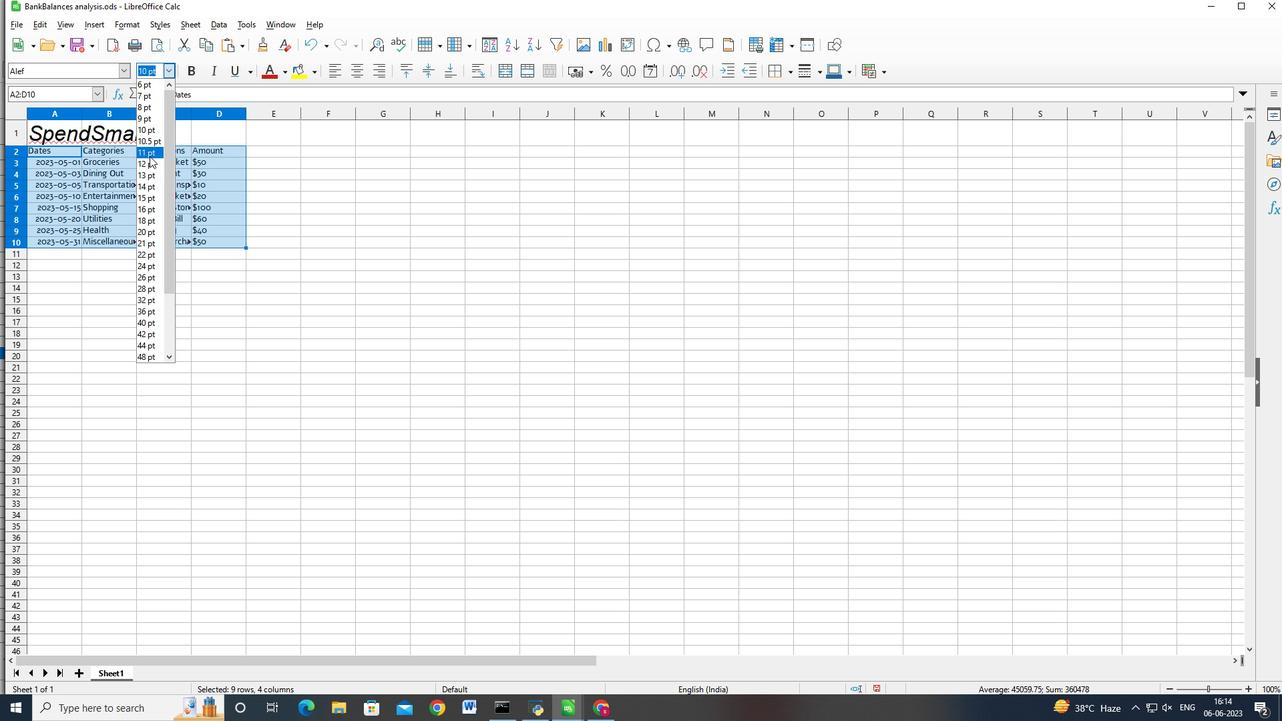 
Action: Mouse pressed left at (143, 163)
Screenshot: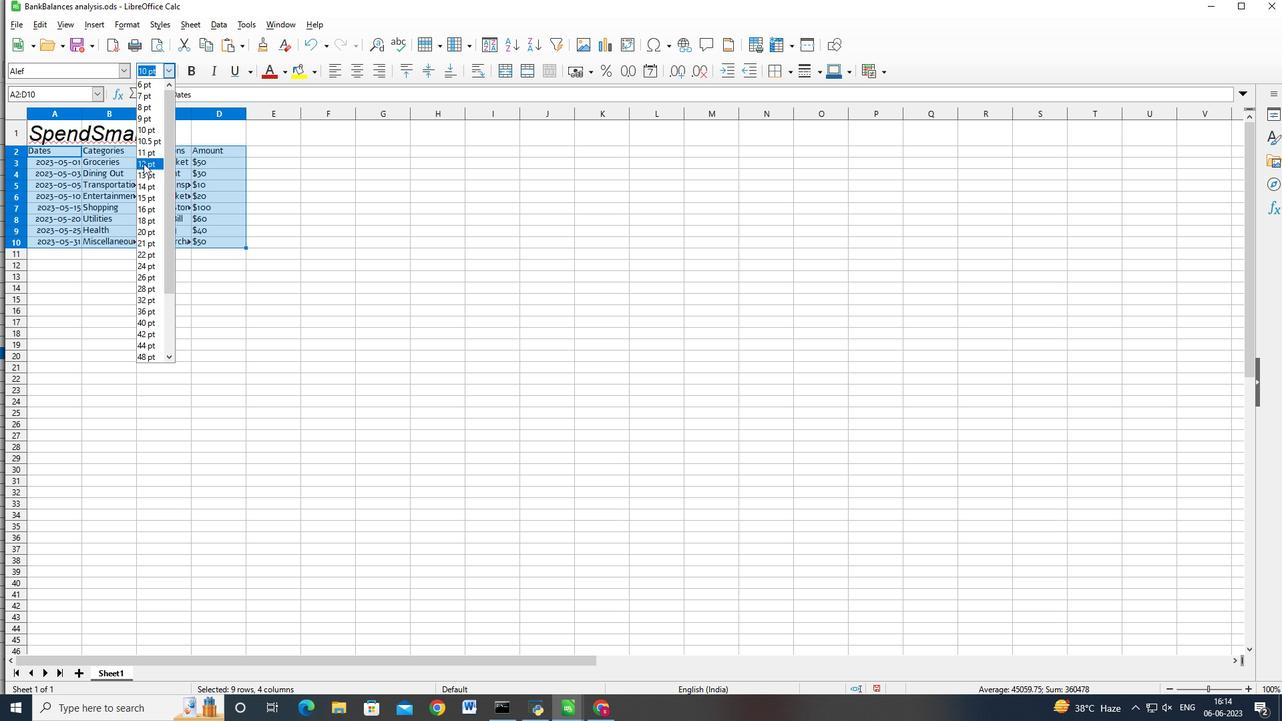 
Action: Mouse moved to (69, 125)
Screenshot: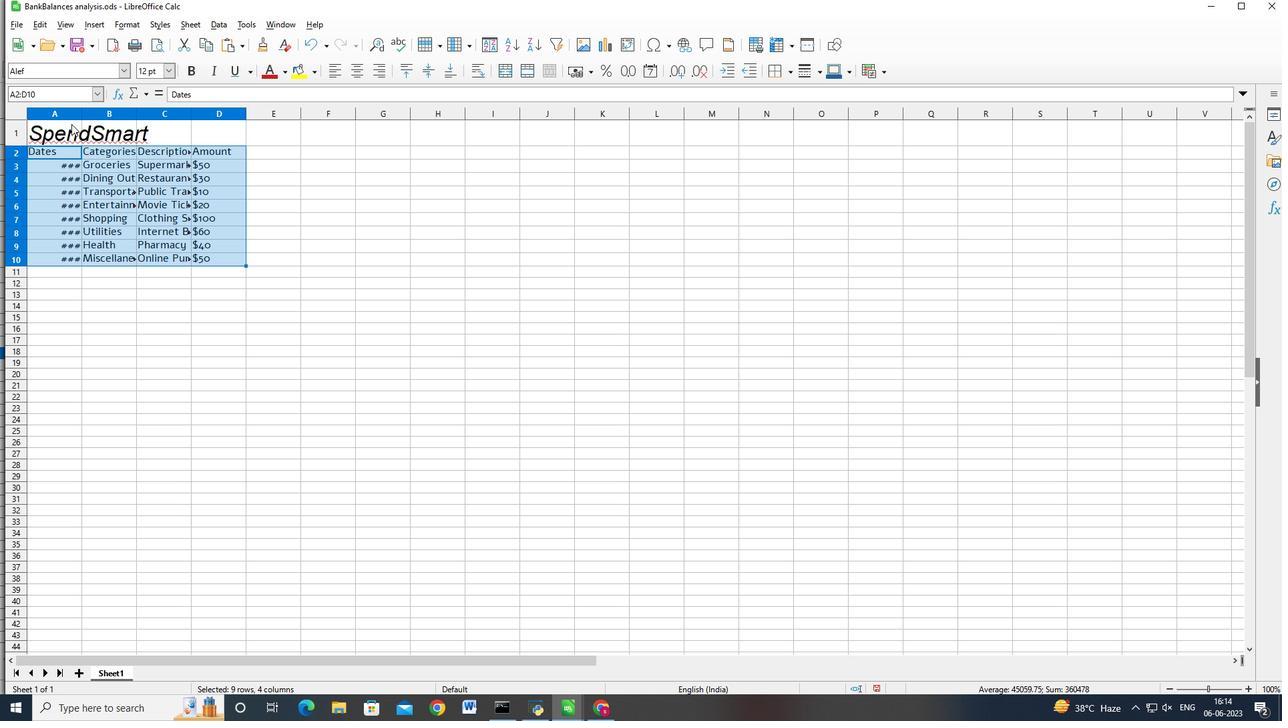 
Action: Mouse pressed left at (69, 125)
Screenshot: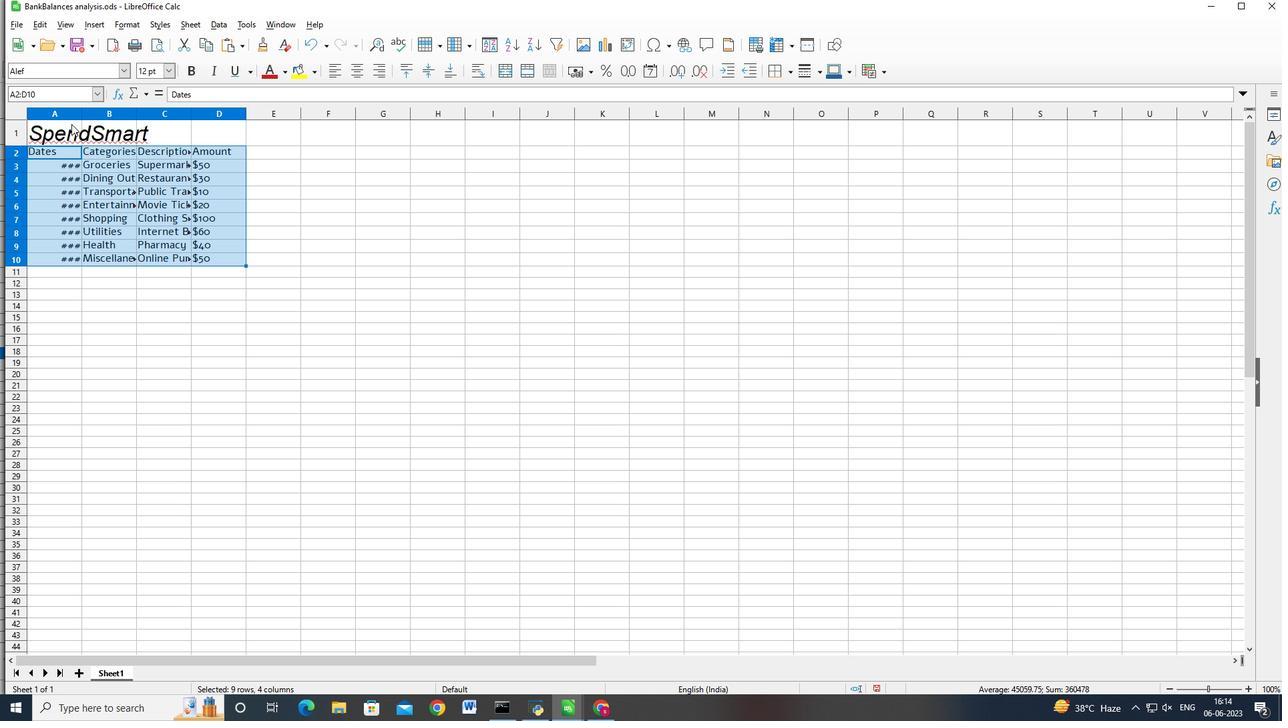 
Action: Mouse moved to (141, 126)
Screenshot: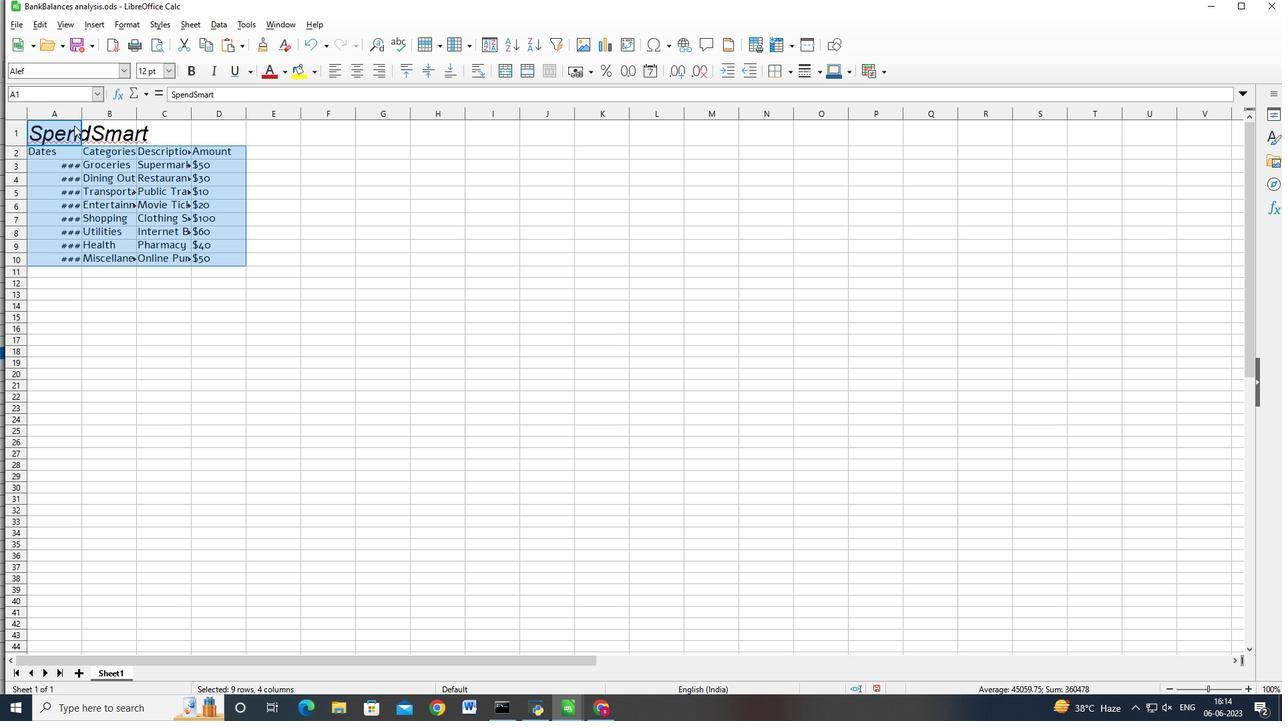 
Action: Mouse pressed left at (141, 126)
Screenshot: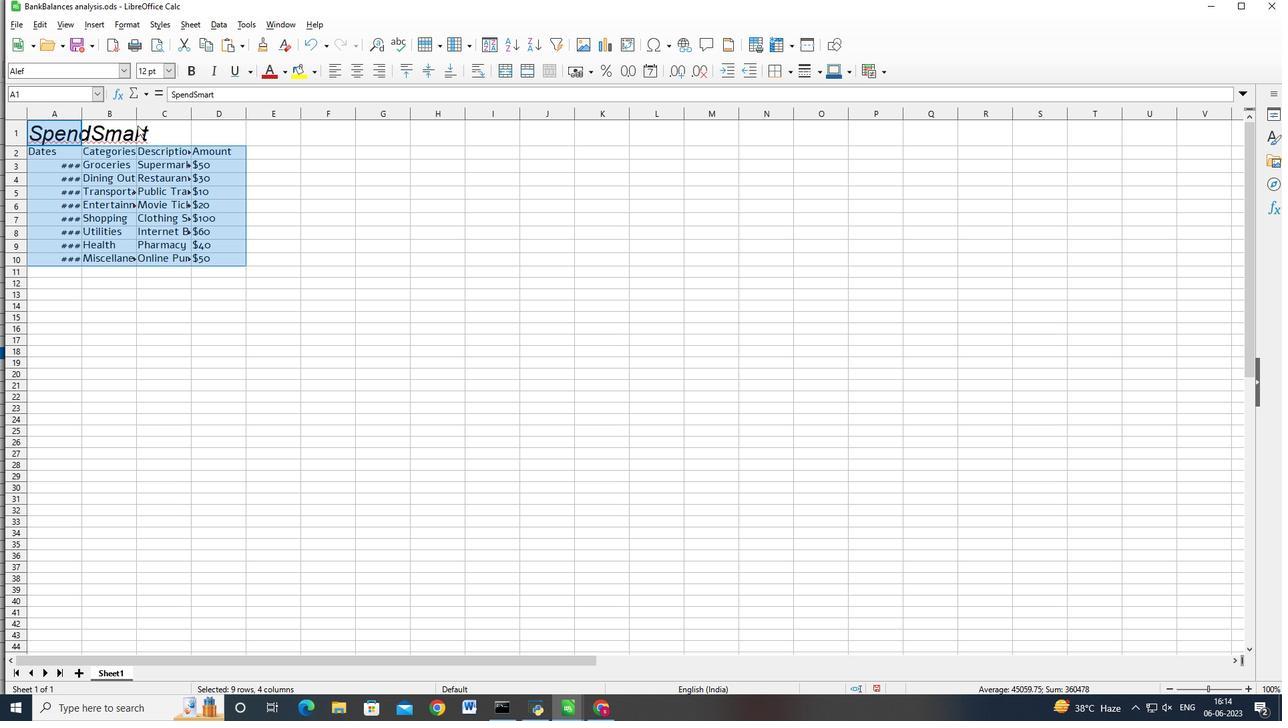 
Action: Mouse moved to (118, 133)
Screenshot: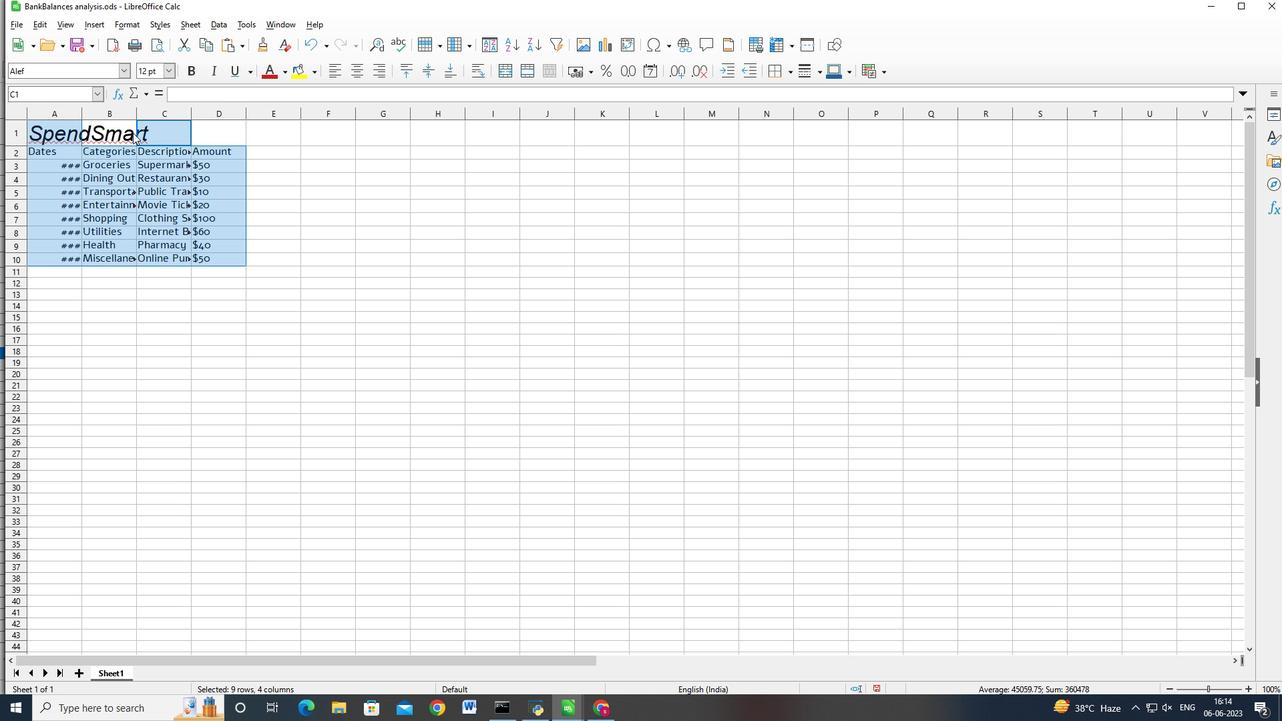 
Action: Mouse pressed left at (118, 133)
Screenshot: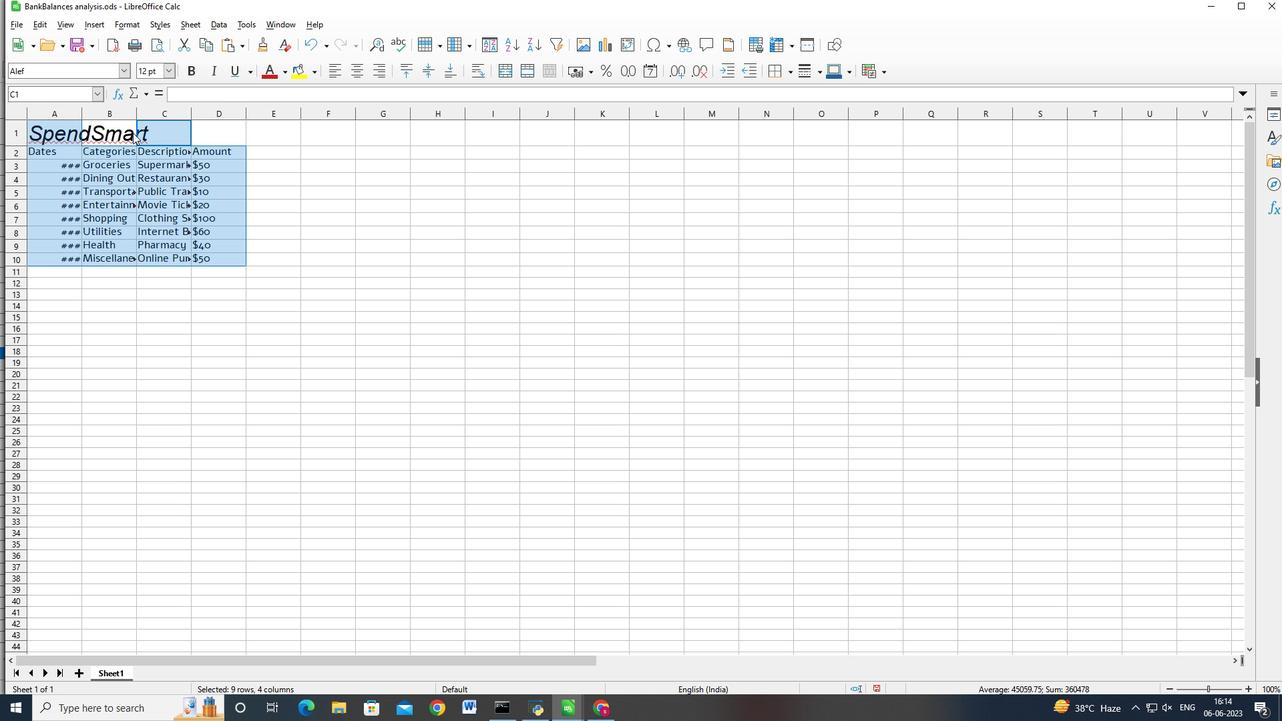 
Action: Mouse moved to (399, 78)
Screenshot: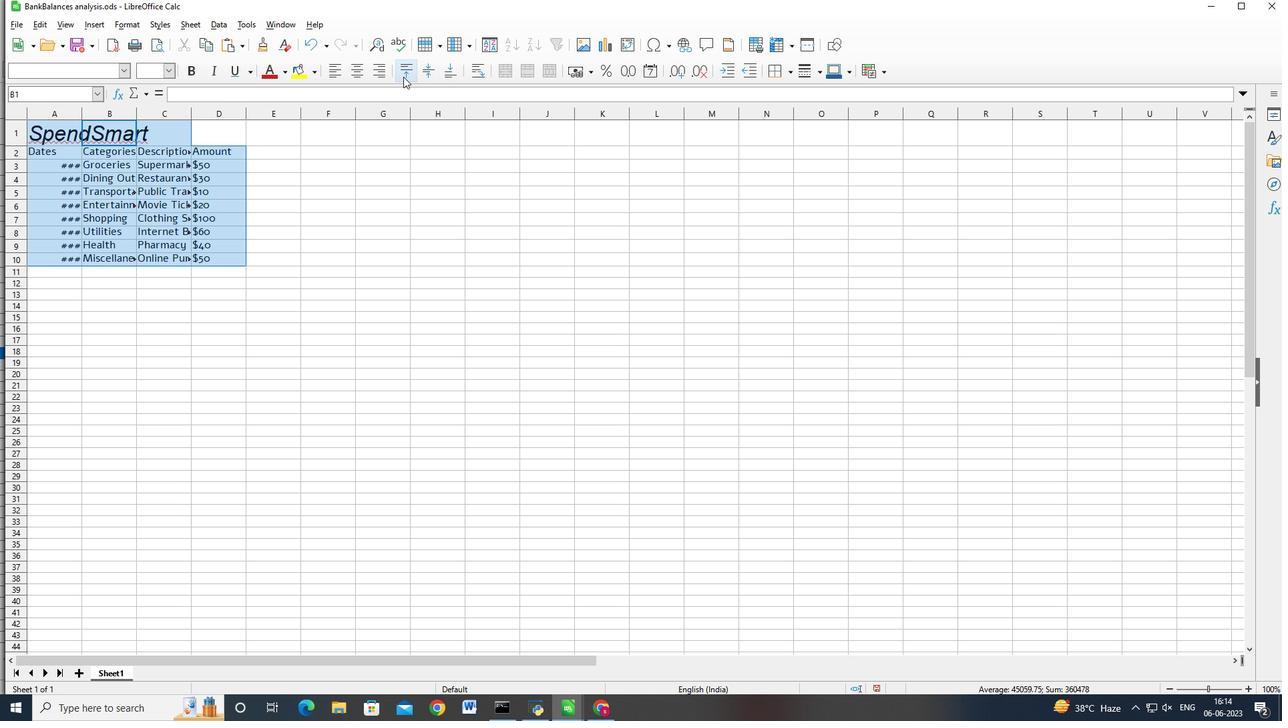 
Action: Mouse pressed left at (399, 78)
Screenshot: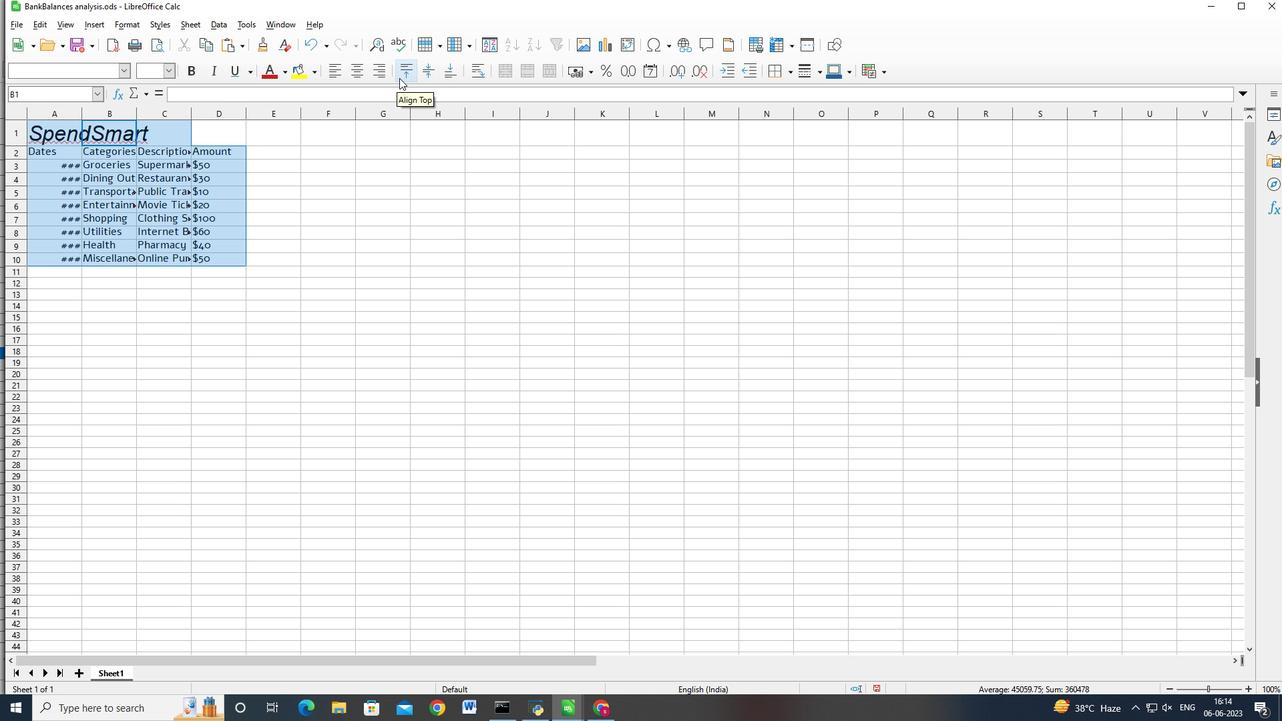
Action: Mouse moved to (634, 293)
Screenshot: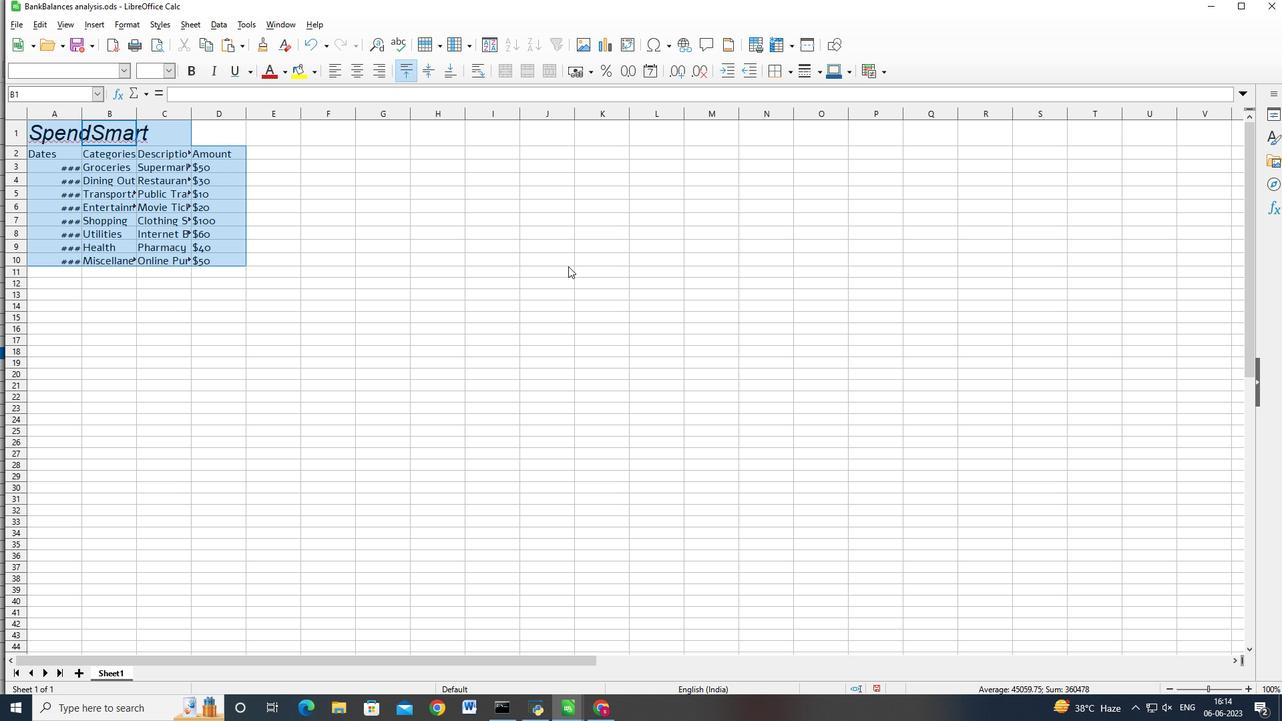 
